 Task: Find connections with filter location Gràcia with filter topic #Entrepreneurwith filter profile language Spanish with filter current company Dubai Vacancy with filter school Navrachana University with filter industry Book Publishing with filter service category Strategic Planning with filter keywords title Administrative Analyst
Action: Mouse moved to (233, 292)
Screenshot: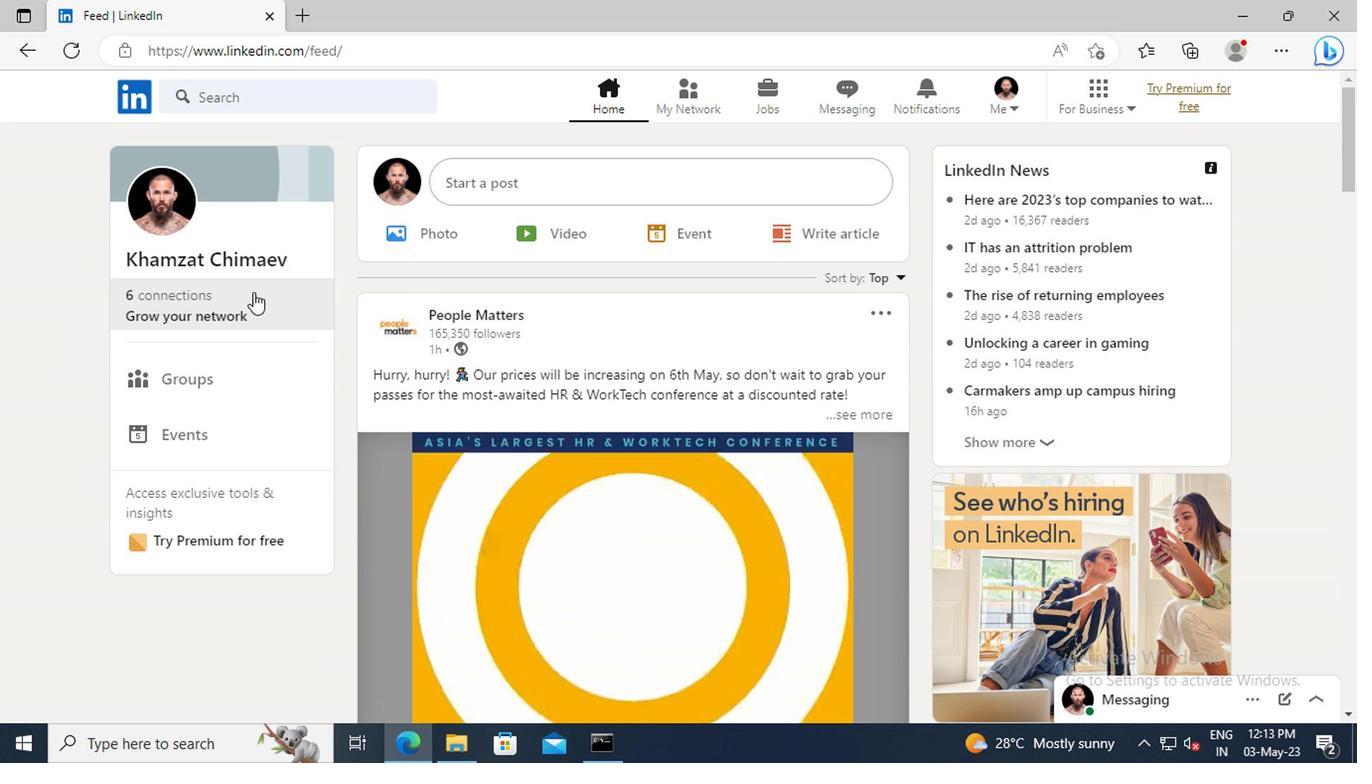 
Action: Mouse pressed left at (233, 292)
Screenshot: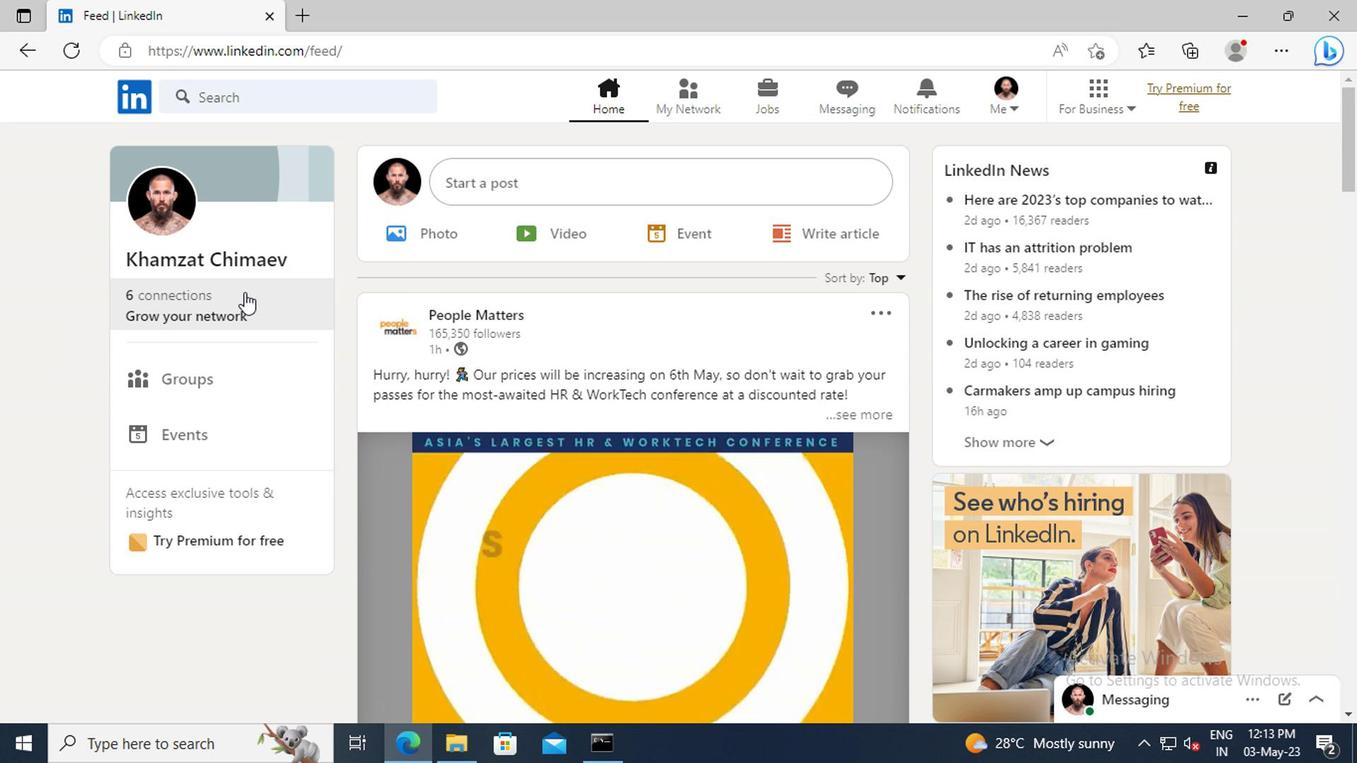 
Action: Mouse moved to (215, 215)
Screenshot: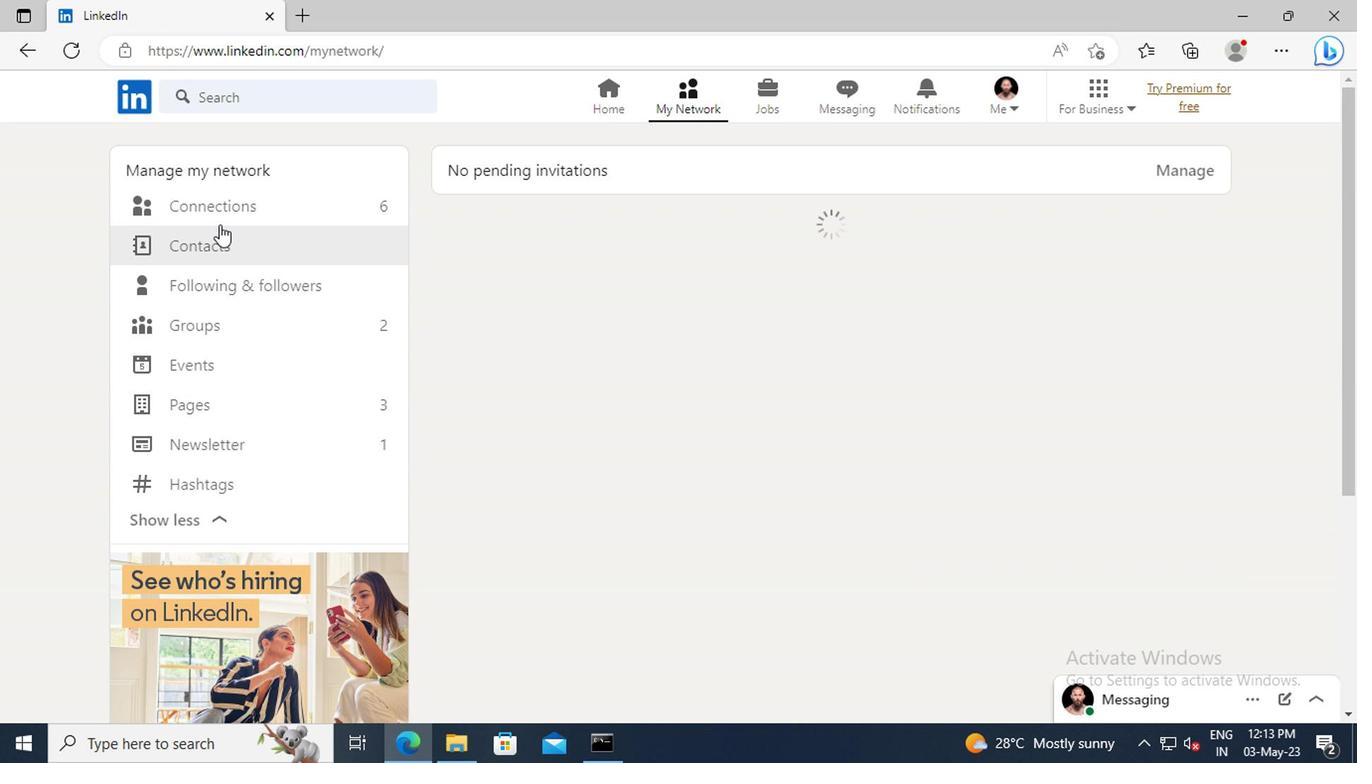 
Action: Mouse pressed left at (215, 215)
Screenshot: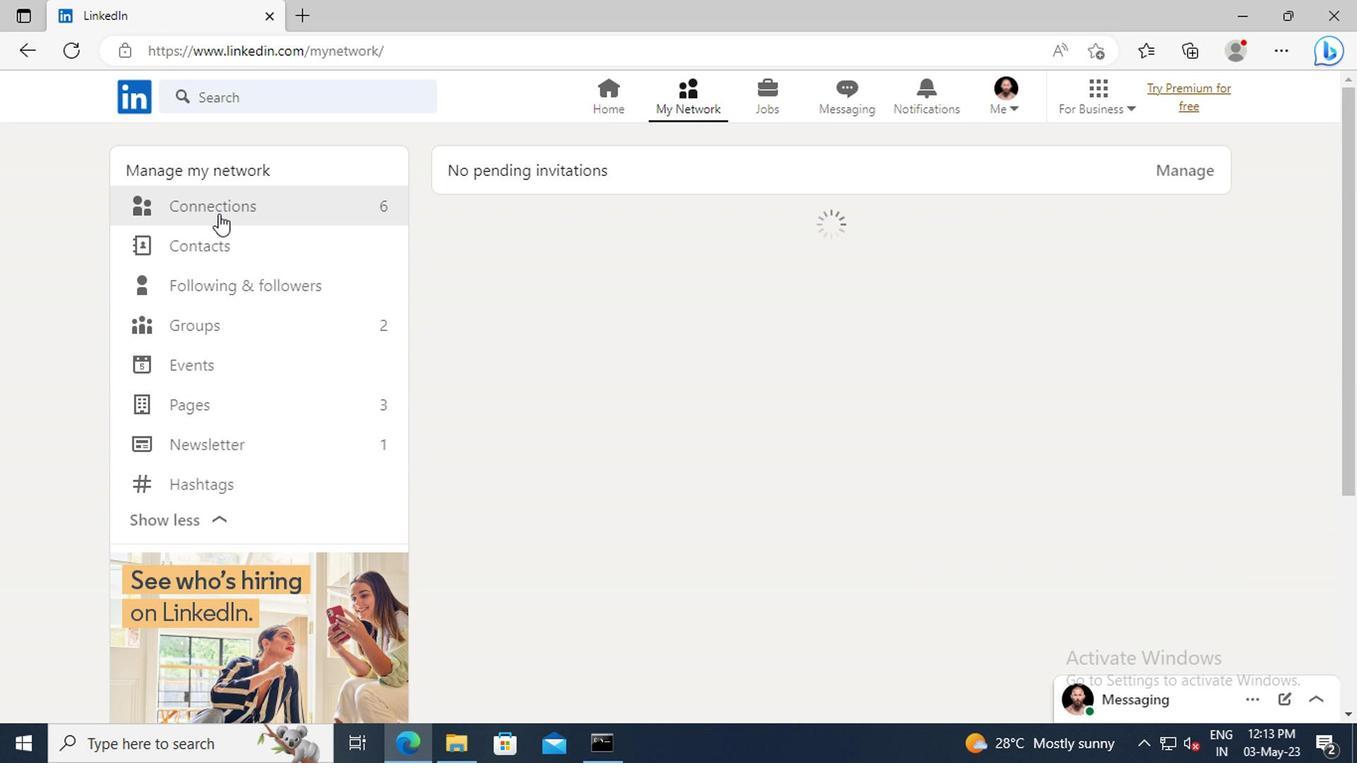 
Action: Mouse moved to (808, 213)
Screenshot: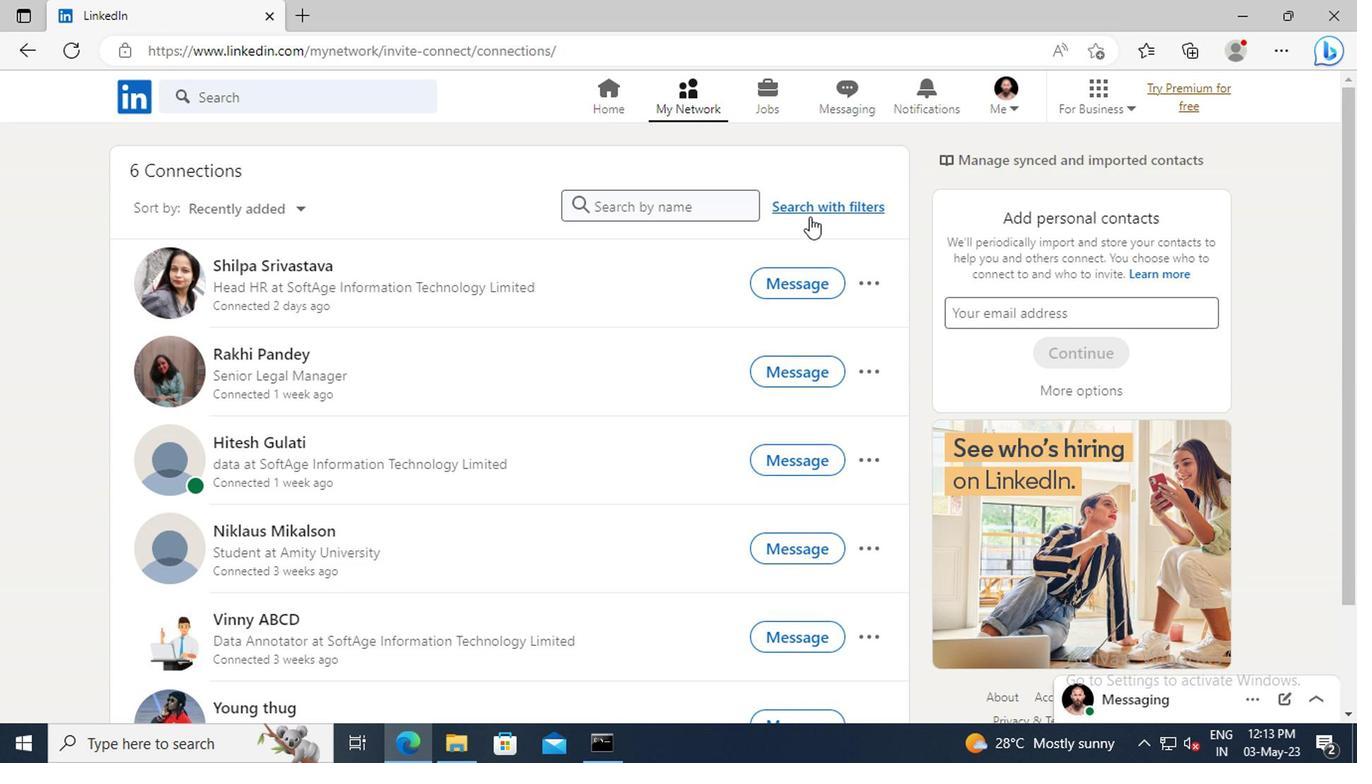
Action: Mouse pressed left at (808, 213)
Screenshot: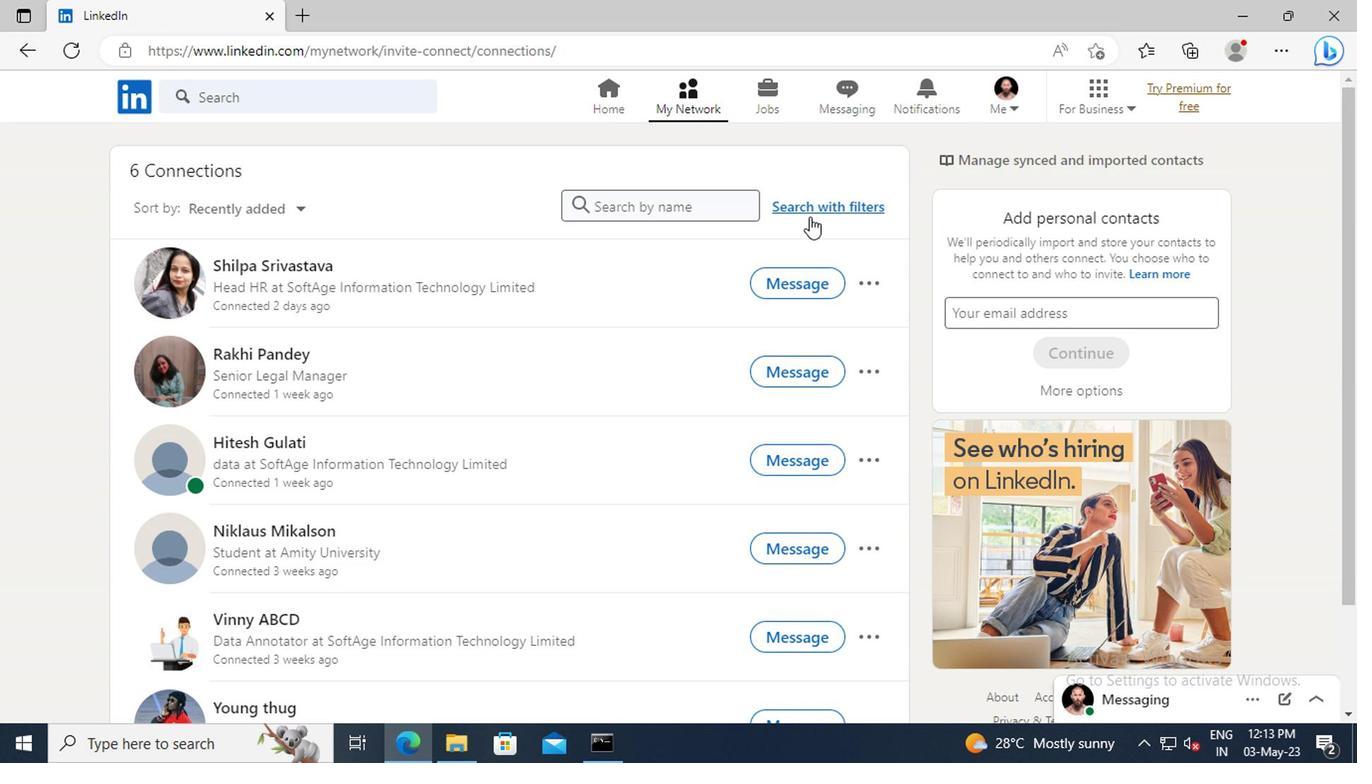 
Action: Mouse moved to (737, 158)
Screenshot: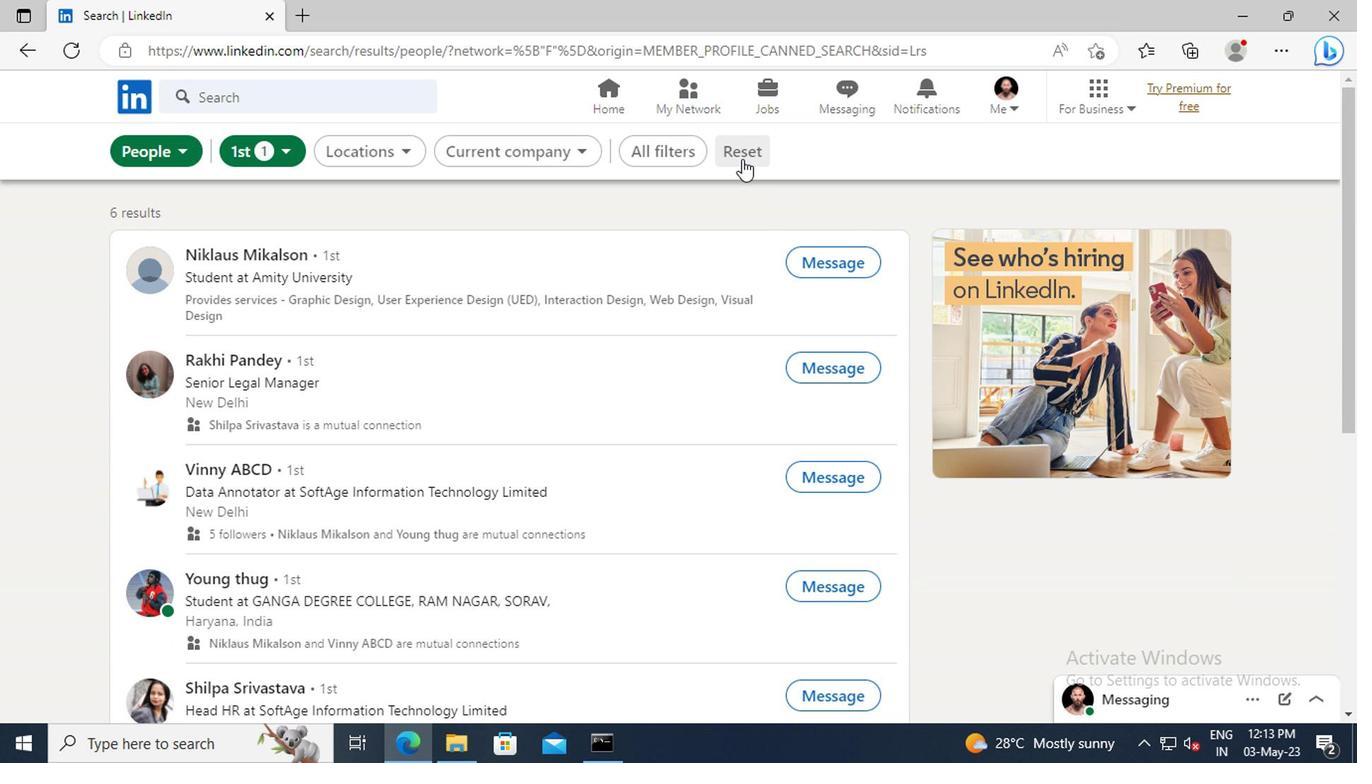 
Action: Mouse pressed left at (737, 158)
Screenshot: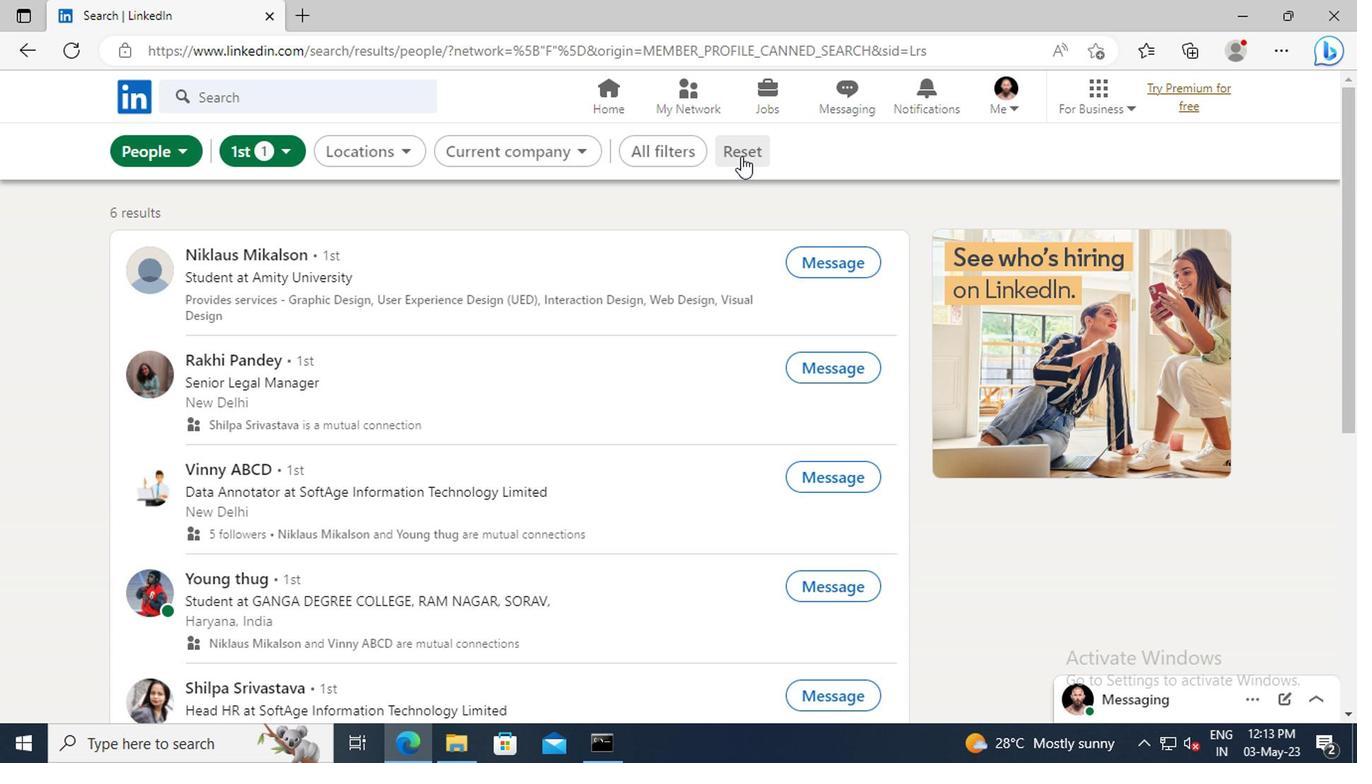 
Action: Mouse moved to (726, 153)
Screenshot: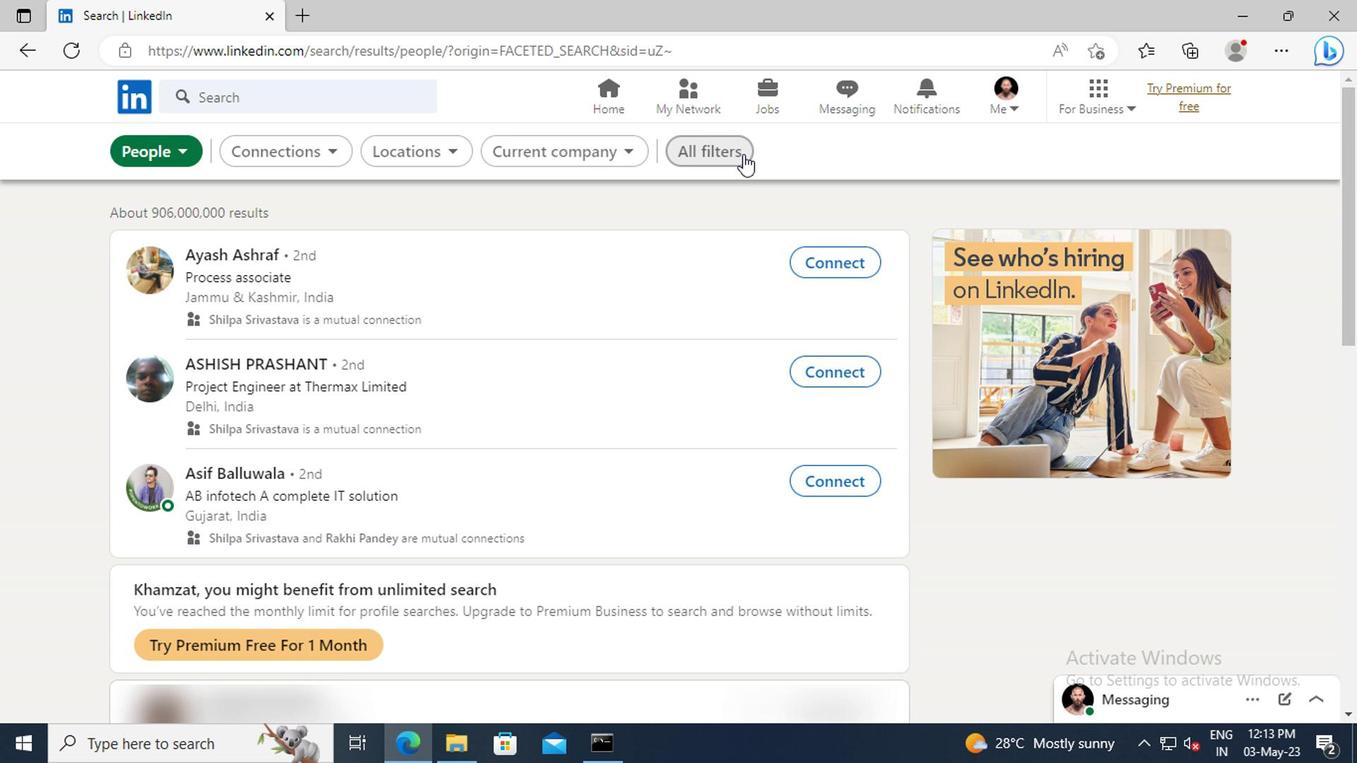 
Action: Mouse pressed left at (726, 153)
Screenshot: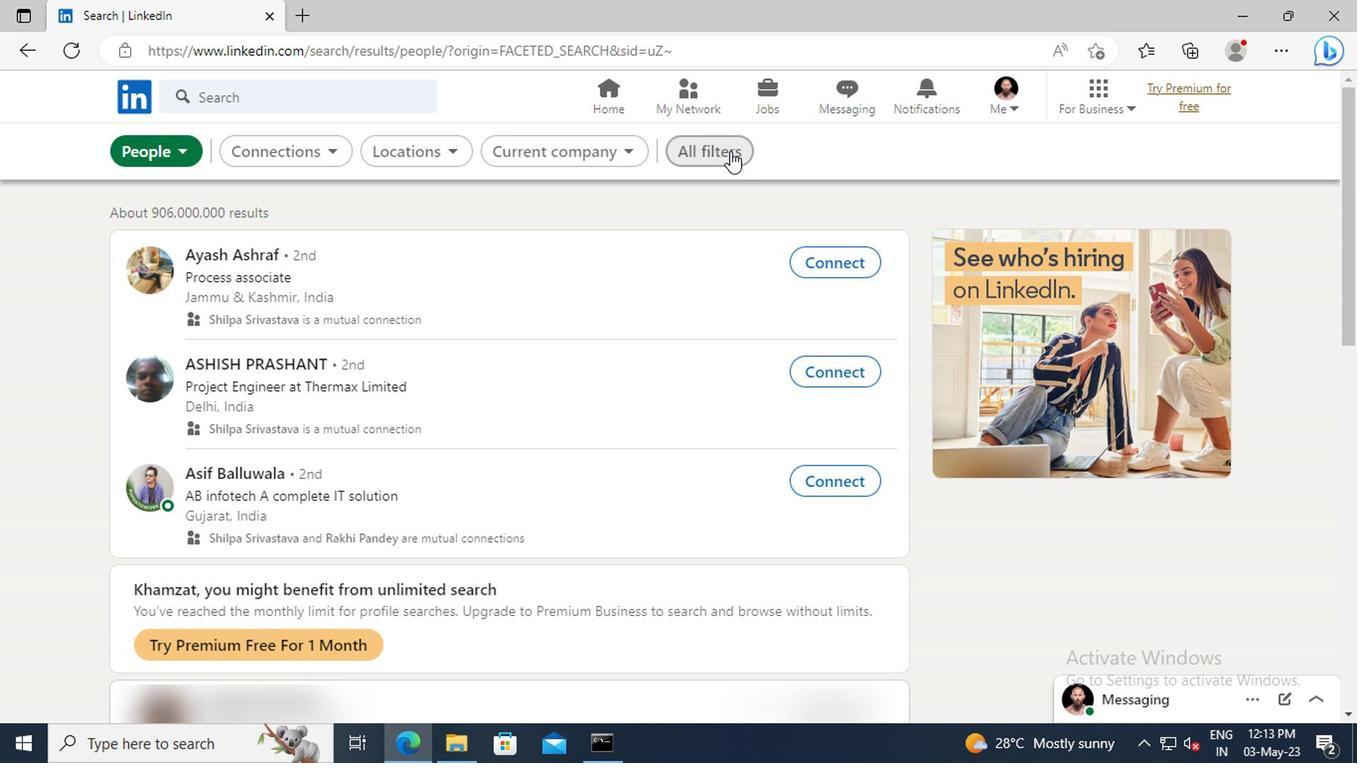 
Action: Mouse moved to (1079, 367)
Screenshot: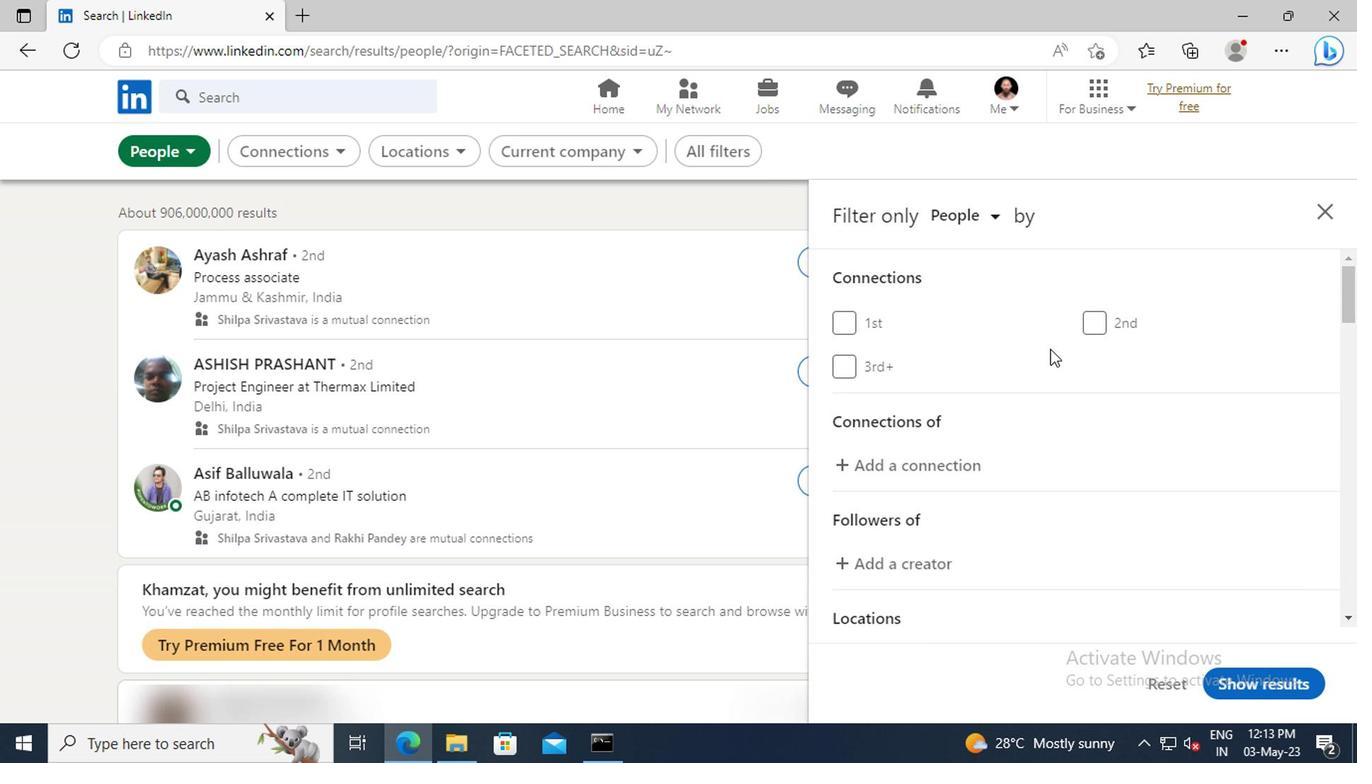 
Action: Mouse scrolled (1079, 366) with delta (0, -1)
Screenshot: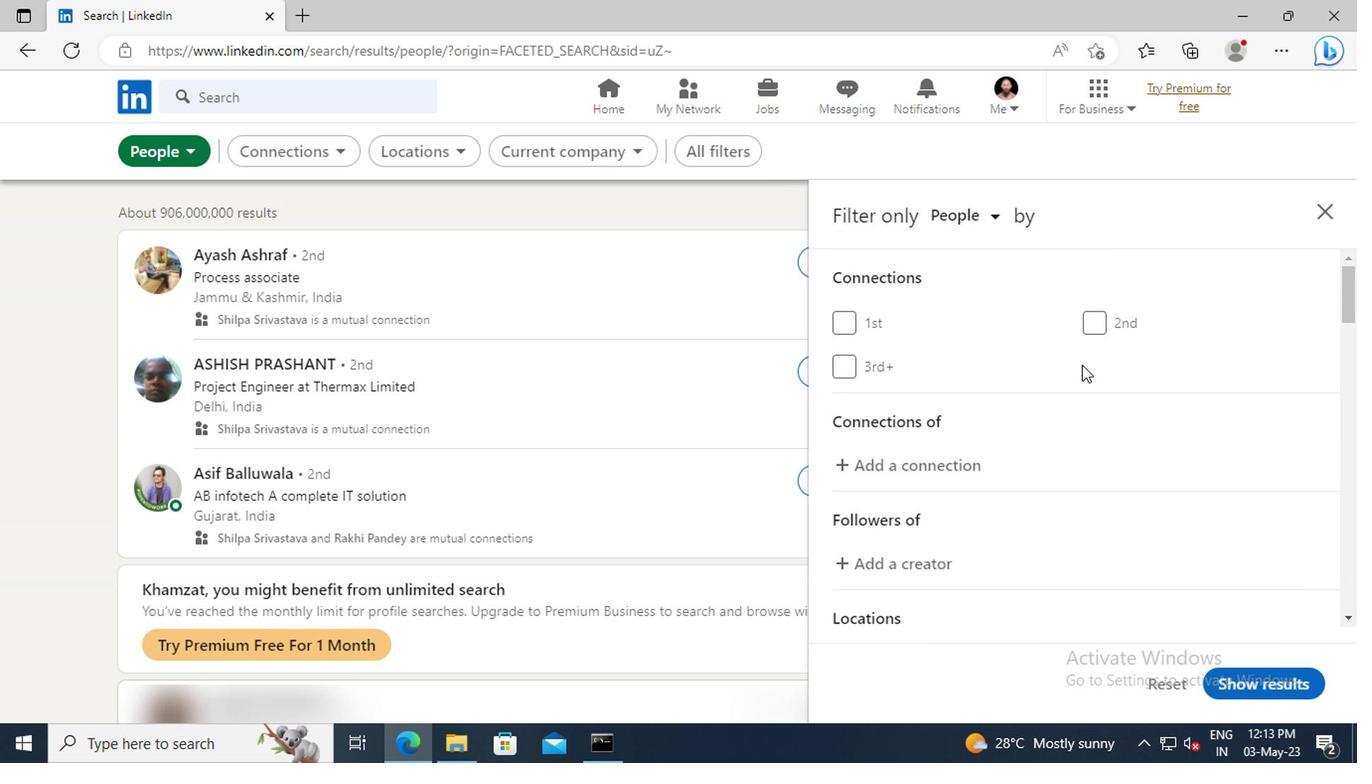 
Action: Mouse scrolled (1079, 366) with delta (0, -1)
Screenshot: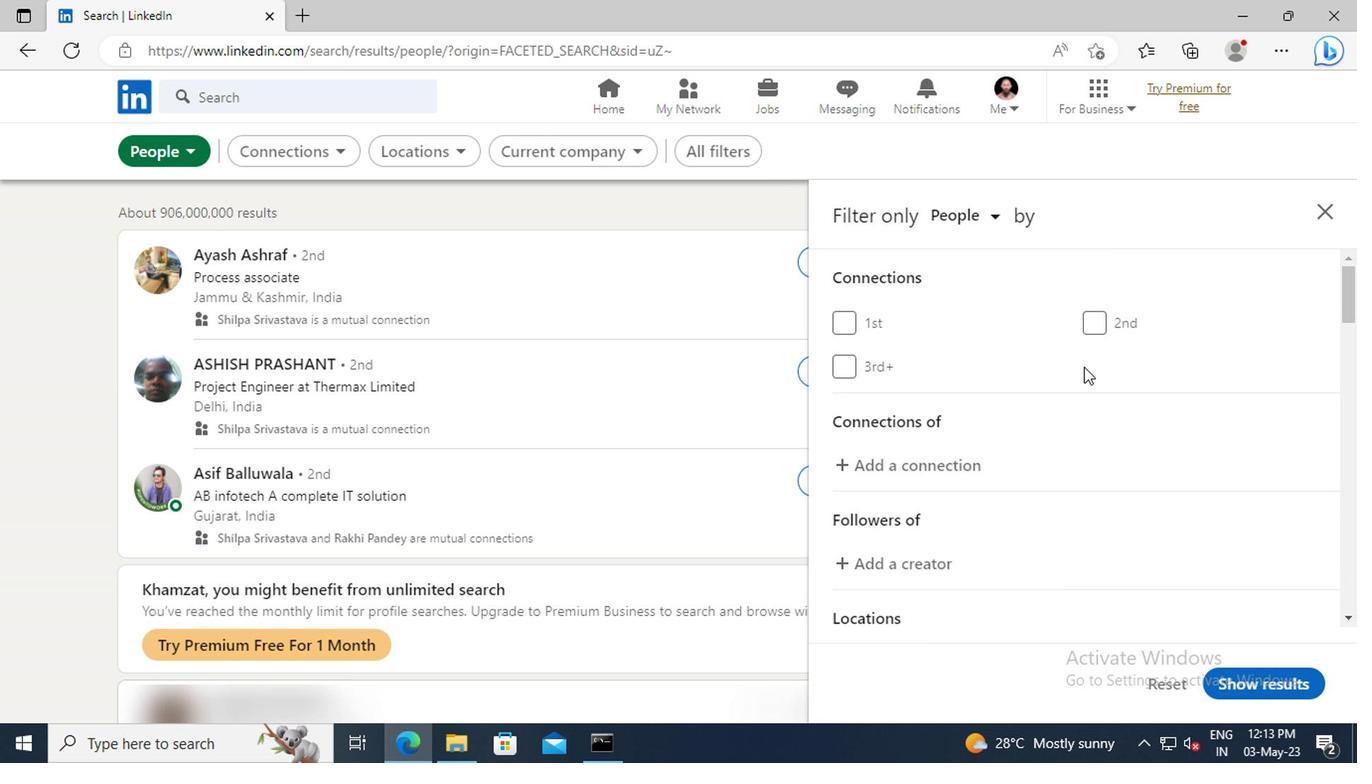 
Action: Mouse scrolled (1079, 366) with delta (0, -1)
Screenshot: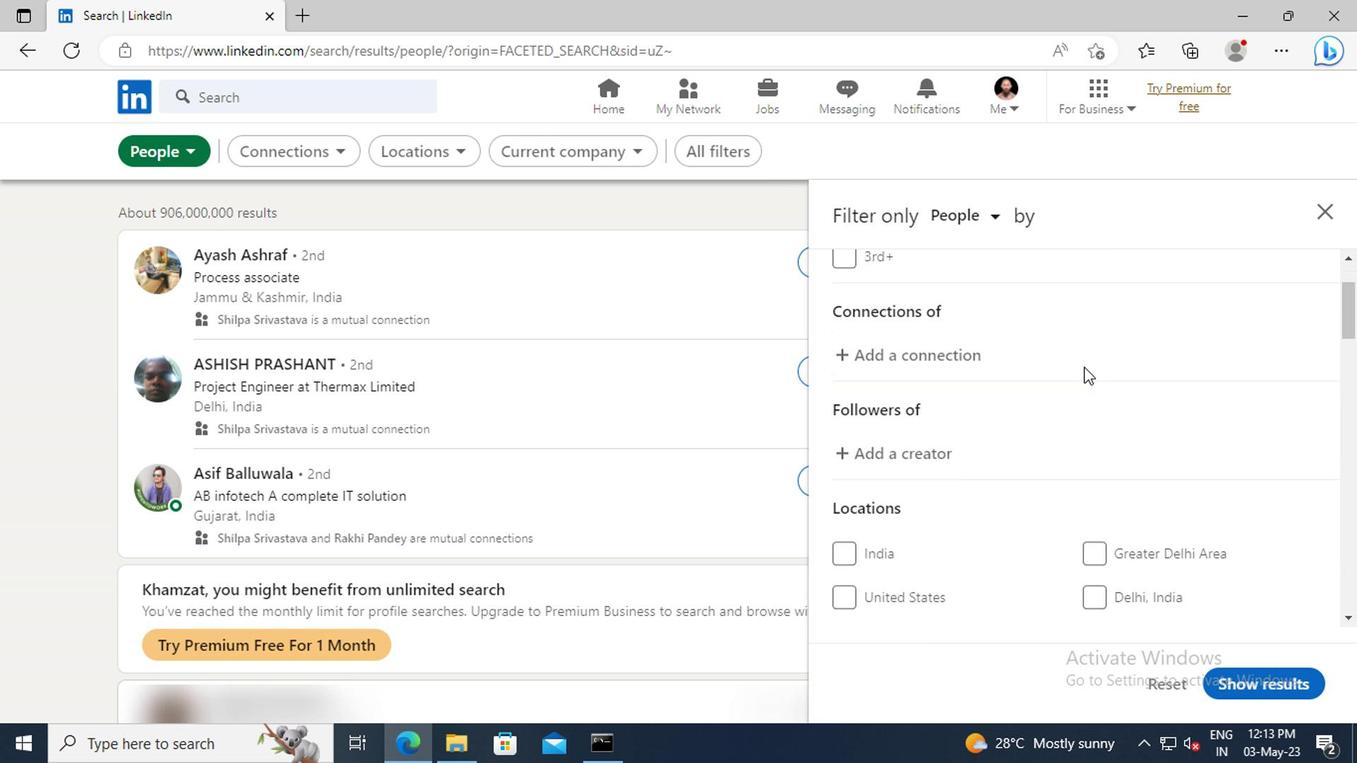 
Action: Mouse scrolled (1079, 366) with delta (0, -1)
Screenshot: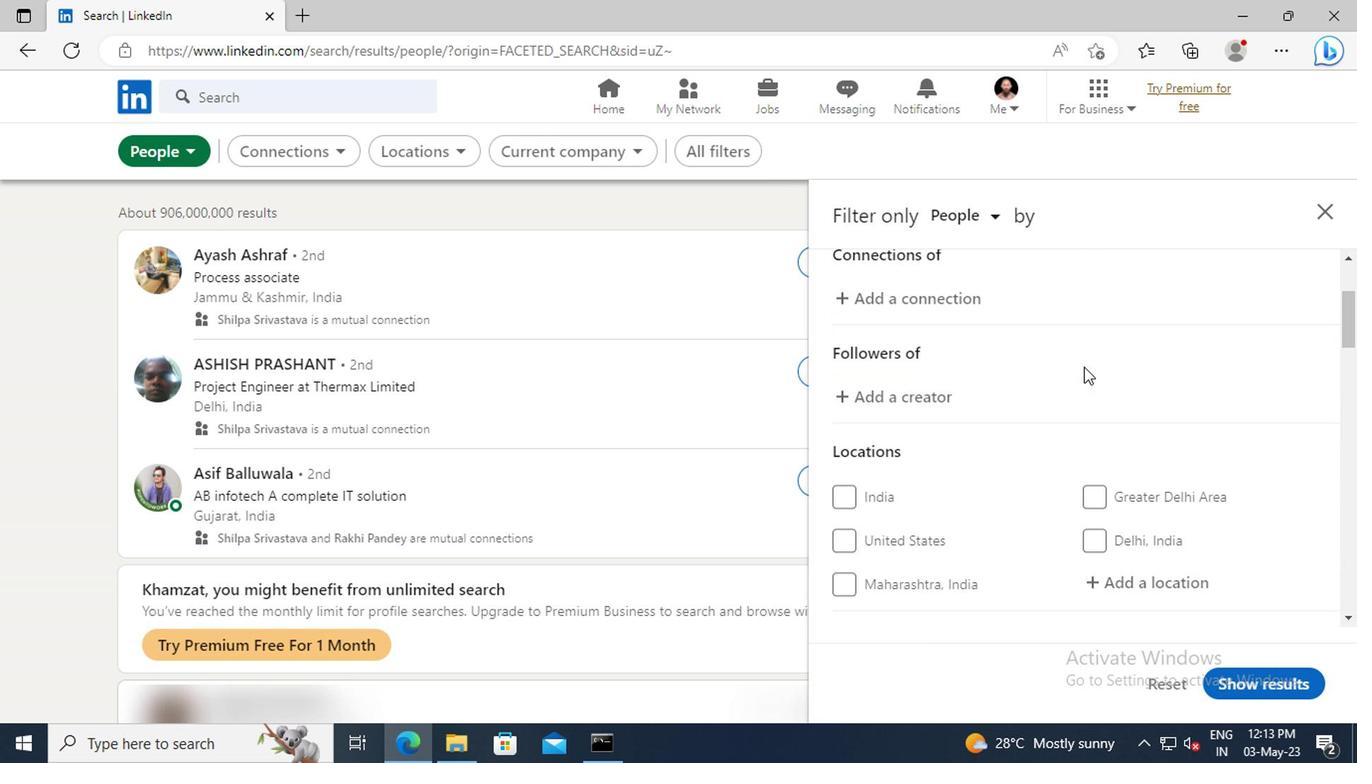 
Action: Mouse scrolled (1079, 366) with delta (0, -1)
Screenshot: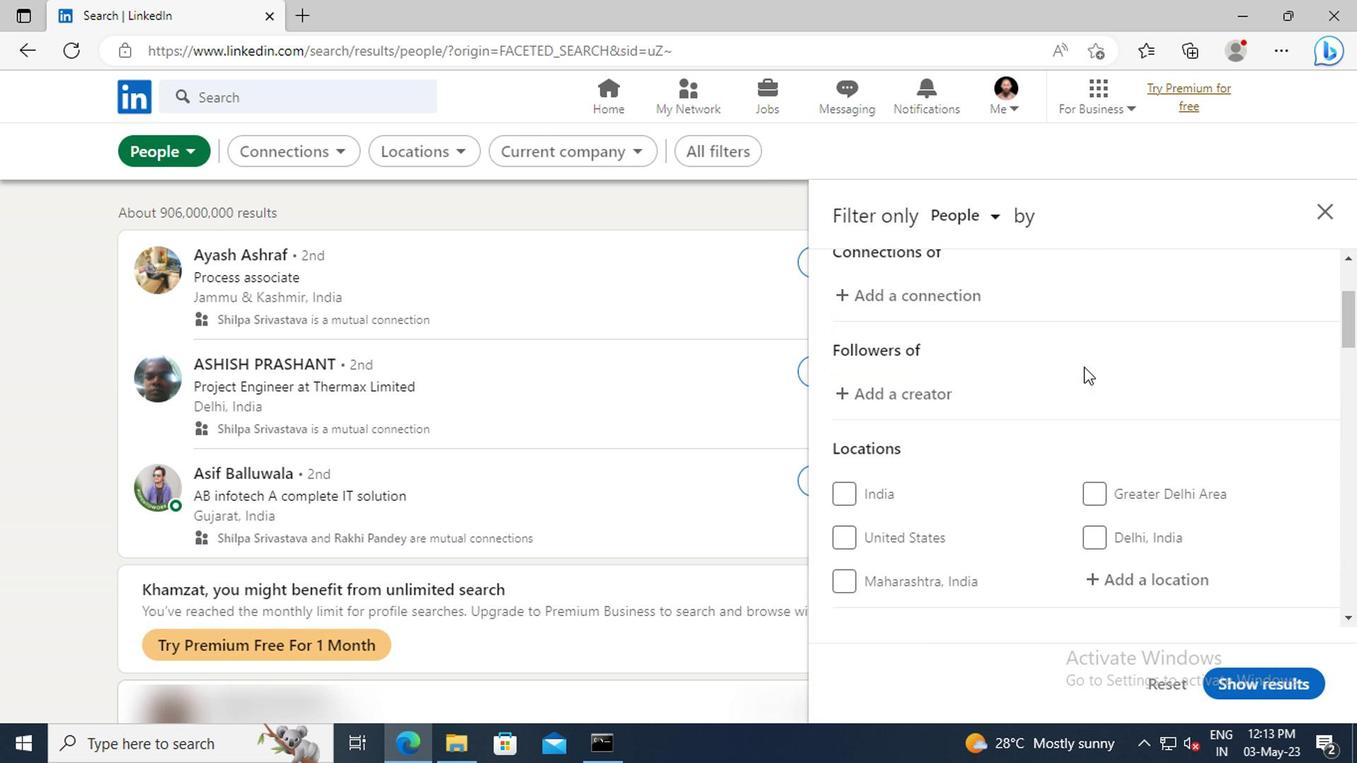 
Action: Mouse moved to (1104, 461)
Screenshot: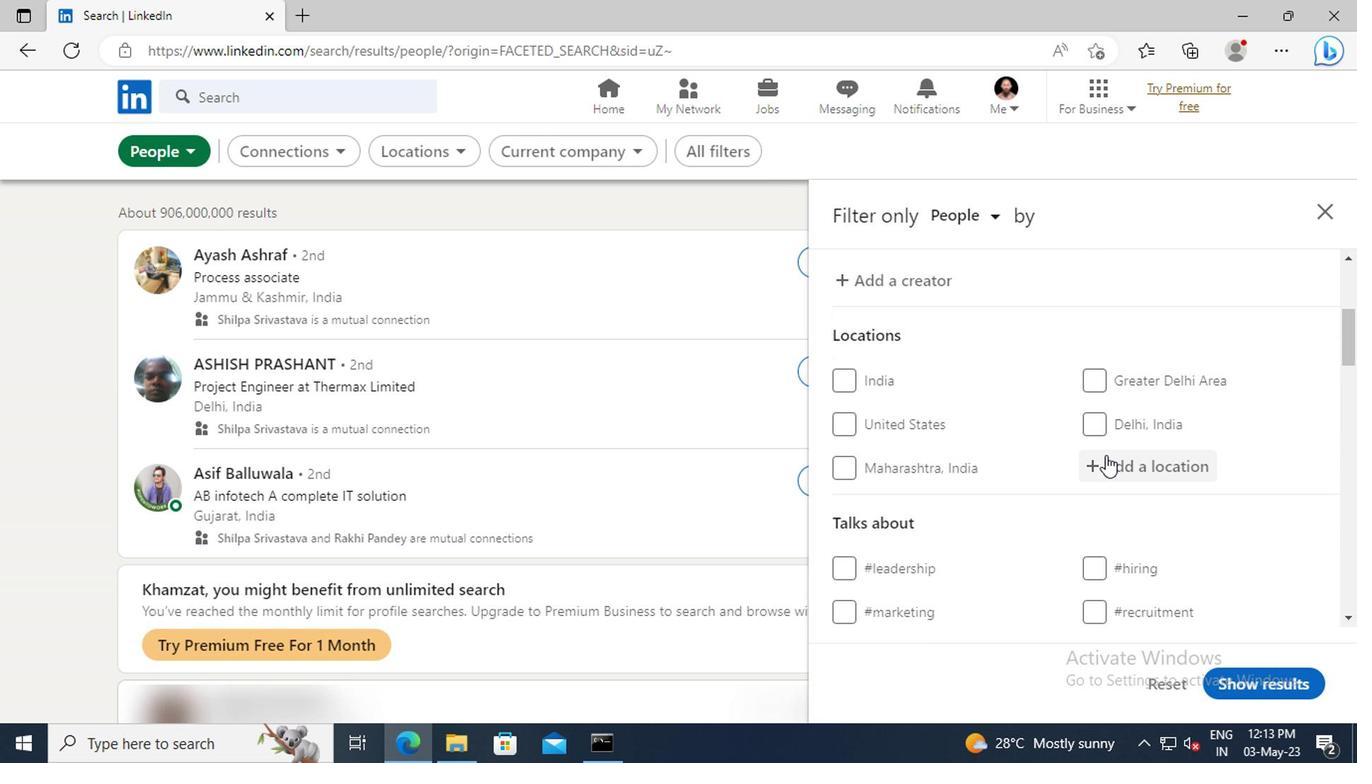 
Action: Mouse pressed left at (1104, 461)
Screenshot: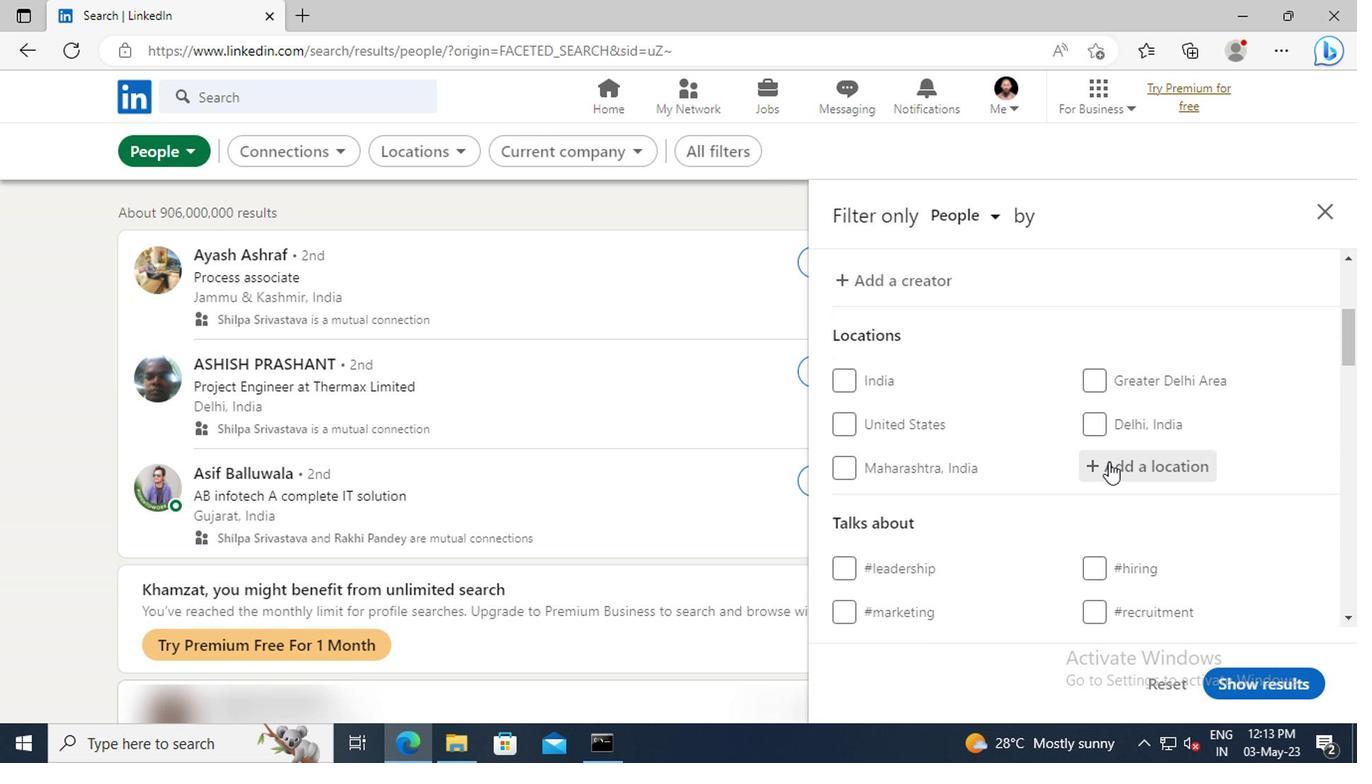 
Action: Mouse moved to (1100, 460)
Screenshot: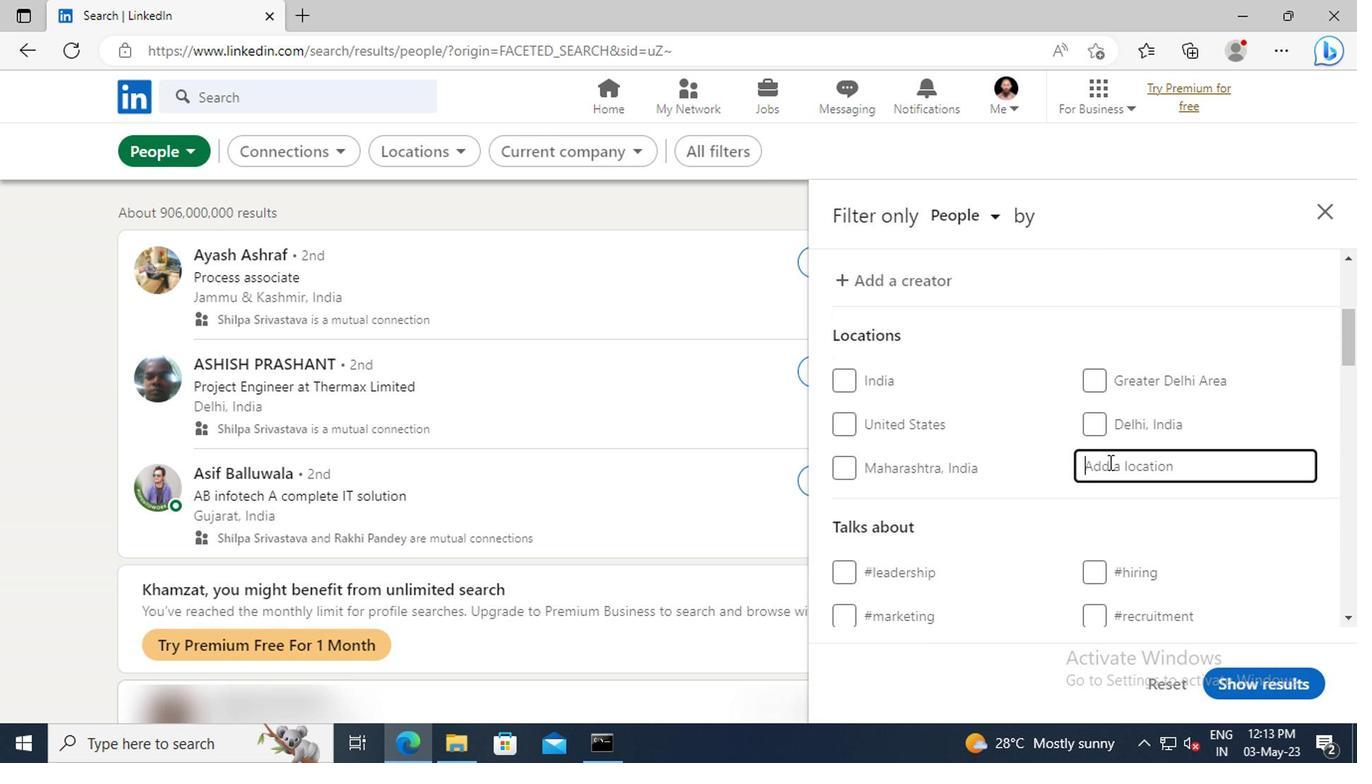 
Action: Key pressed <Key.shift>GRACIA<Key.enter>
Screenshot: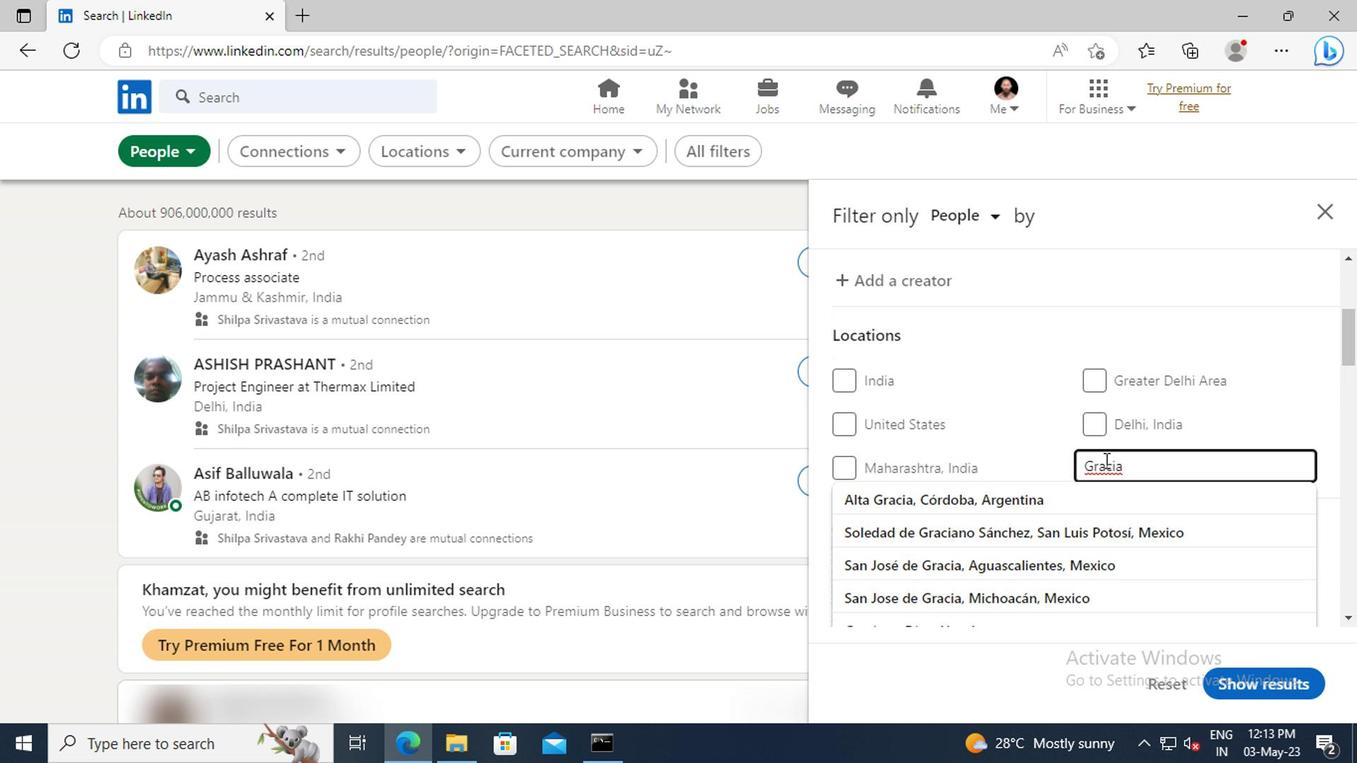 
Action: Mouse scrolled (1100, 458) with delta (0, -1)
Screenshot: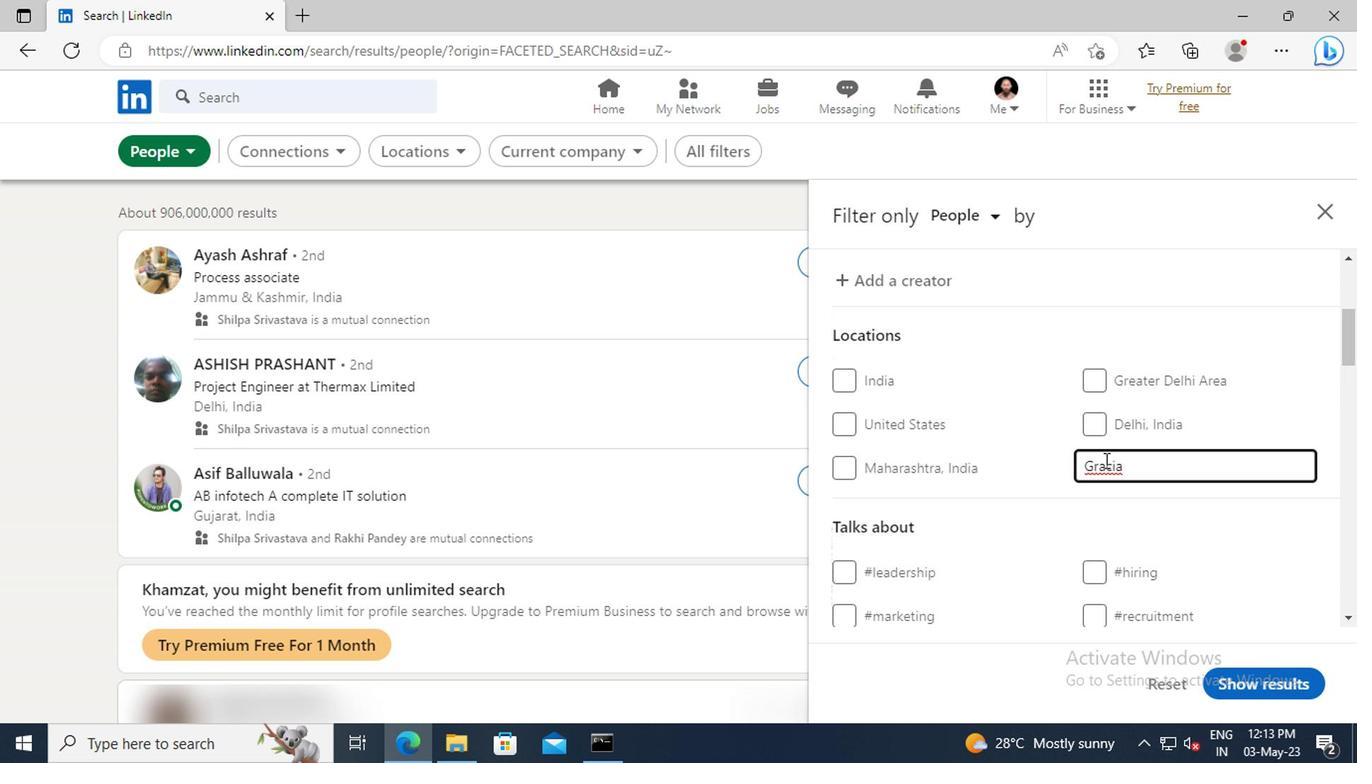 
Action: Mouse scrolled (1100, 458) with delta (0, -1)
Screenshot: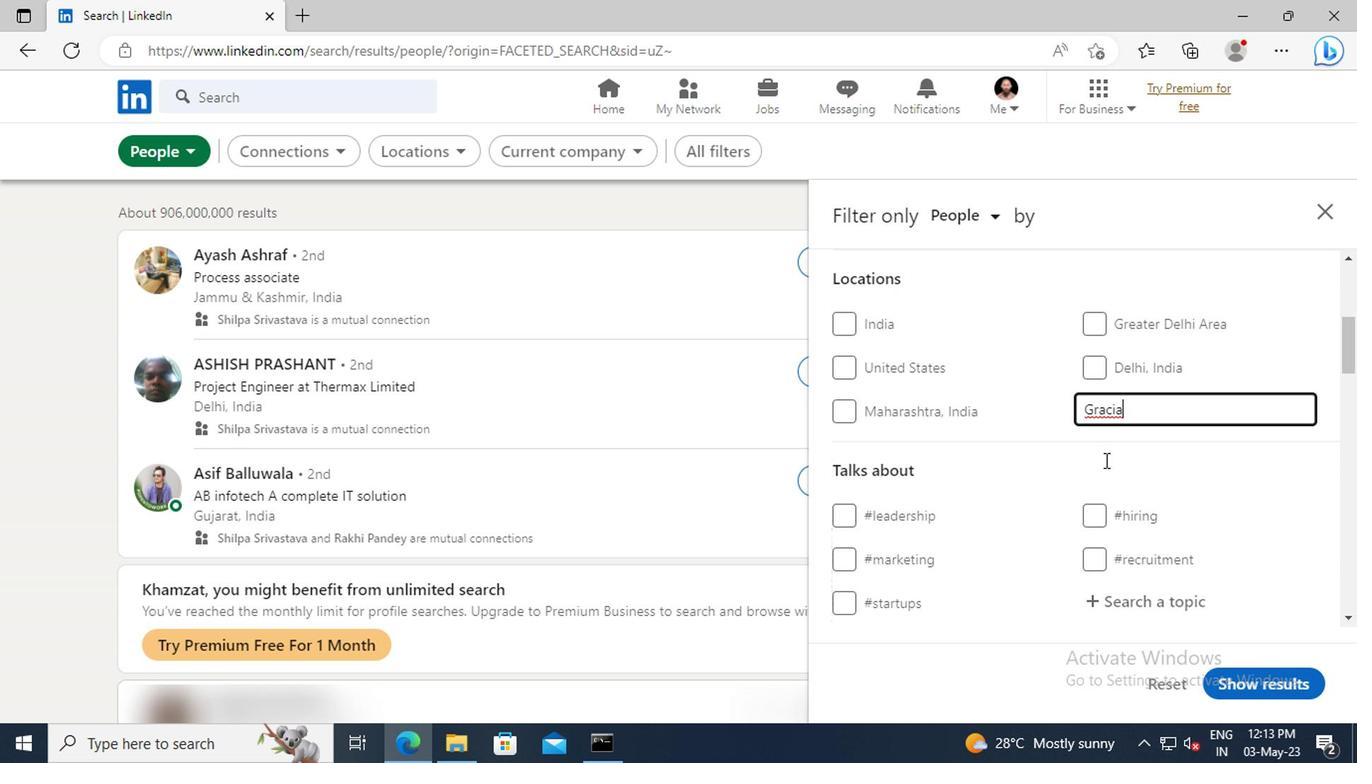 
Action: Mouse scrolled (1100, 458) with delta (0, -1)
Screenshot: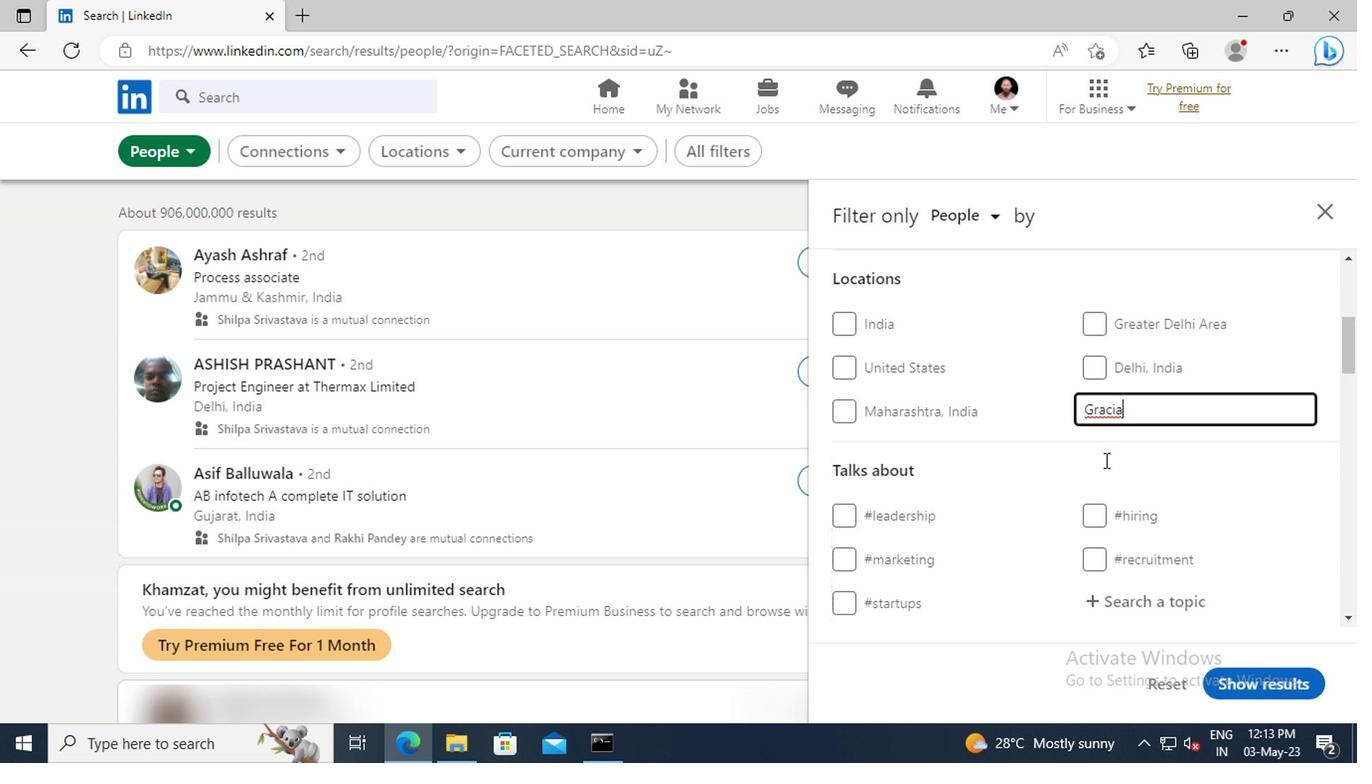 
Action: Mouse moved to (1112, 484)
Screenshot: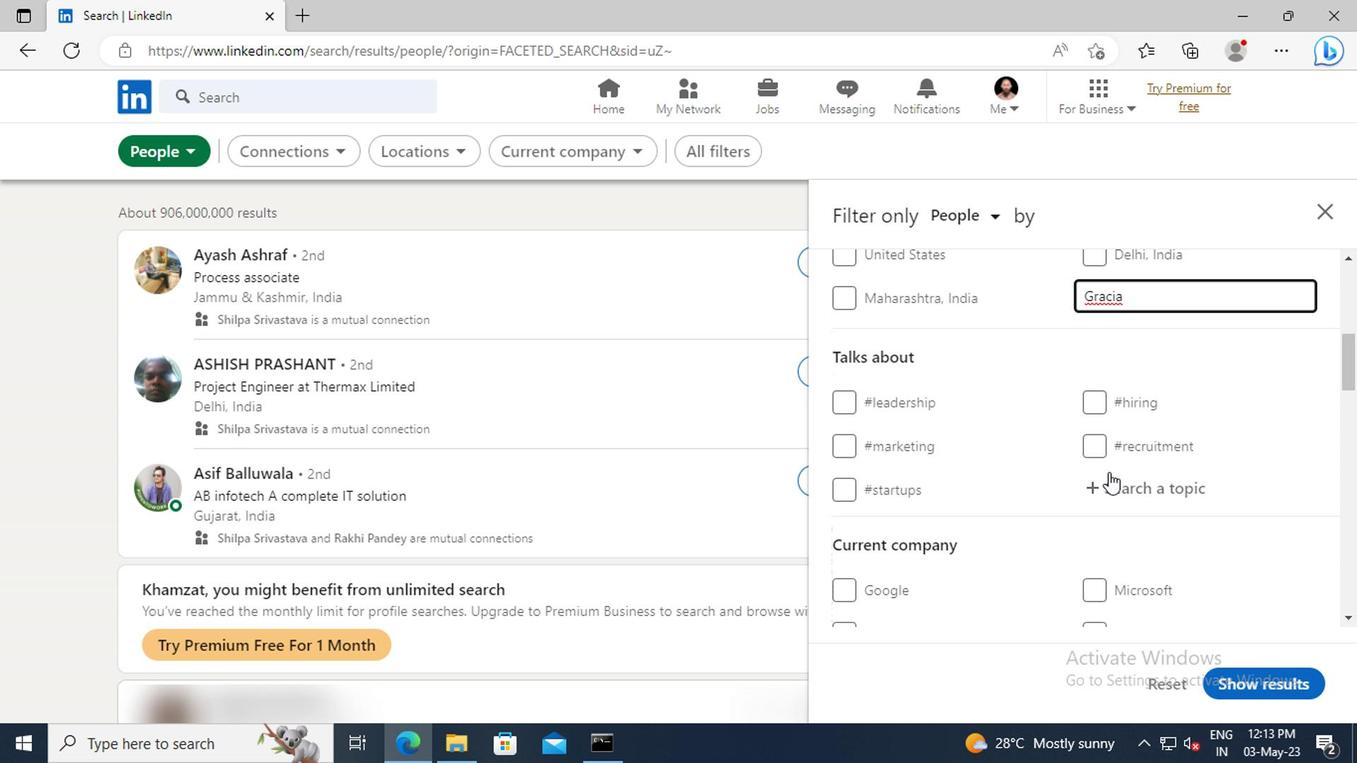 
Action: Mouse pressed left at (1112, 484)
Screenshot: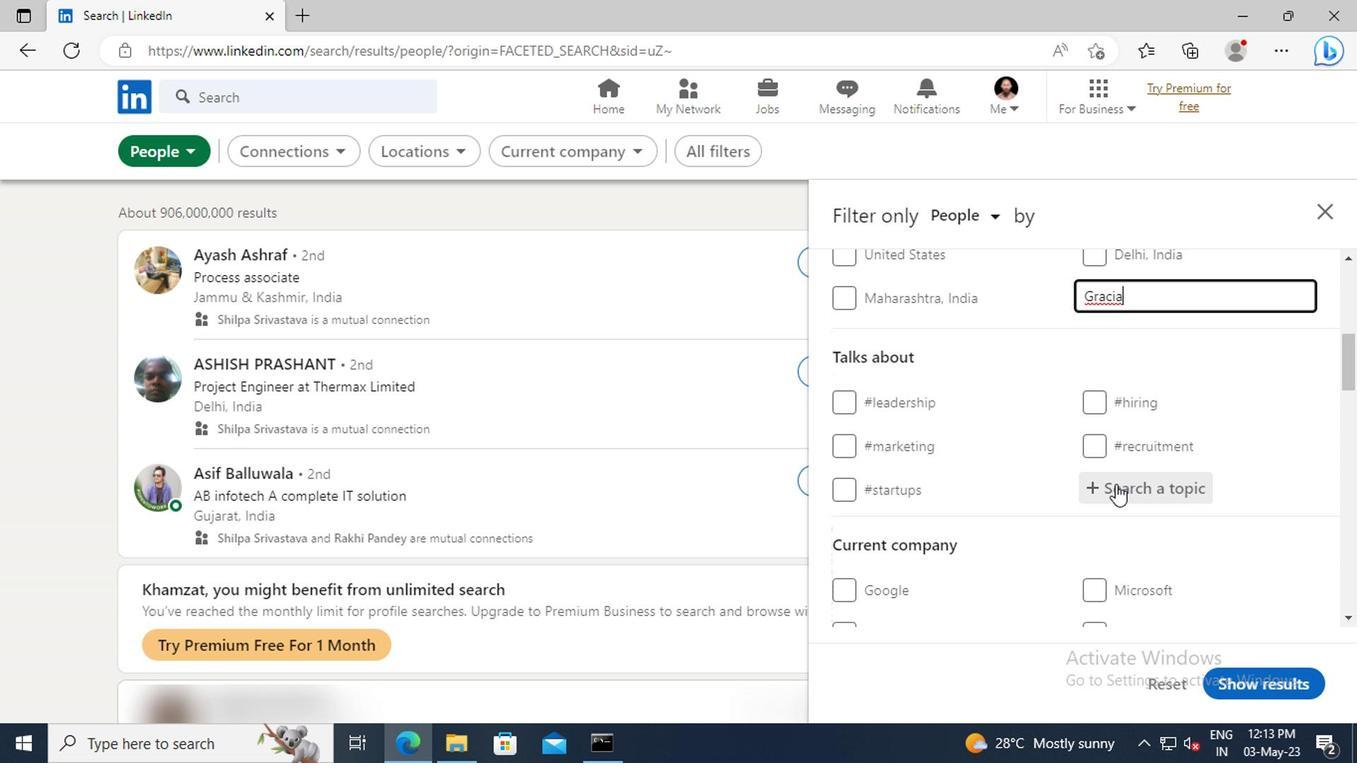 
Action: Key pressed <Key.shift>ENTRE
Screenshot: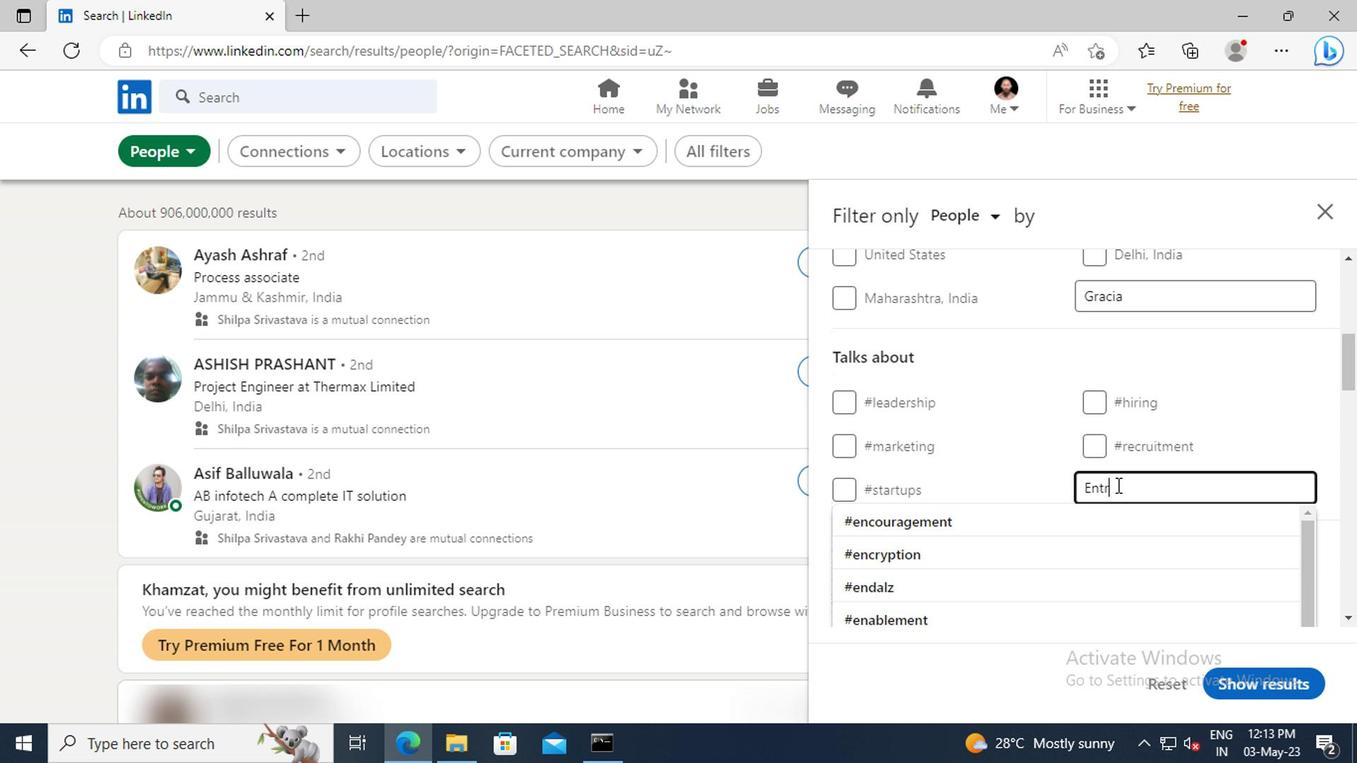 
Action: Mouse moved to (1116, 516)
Screenshot: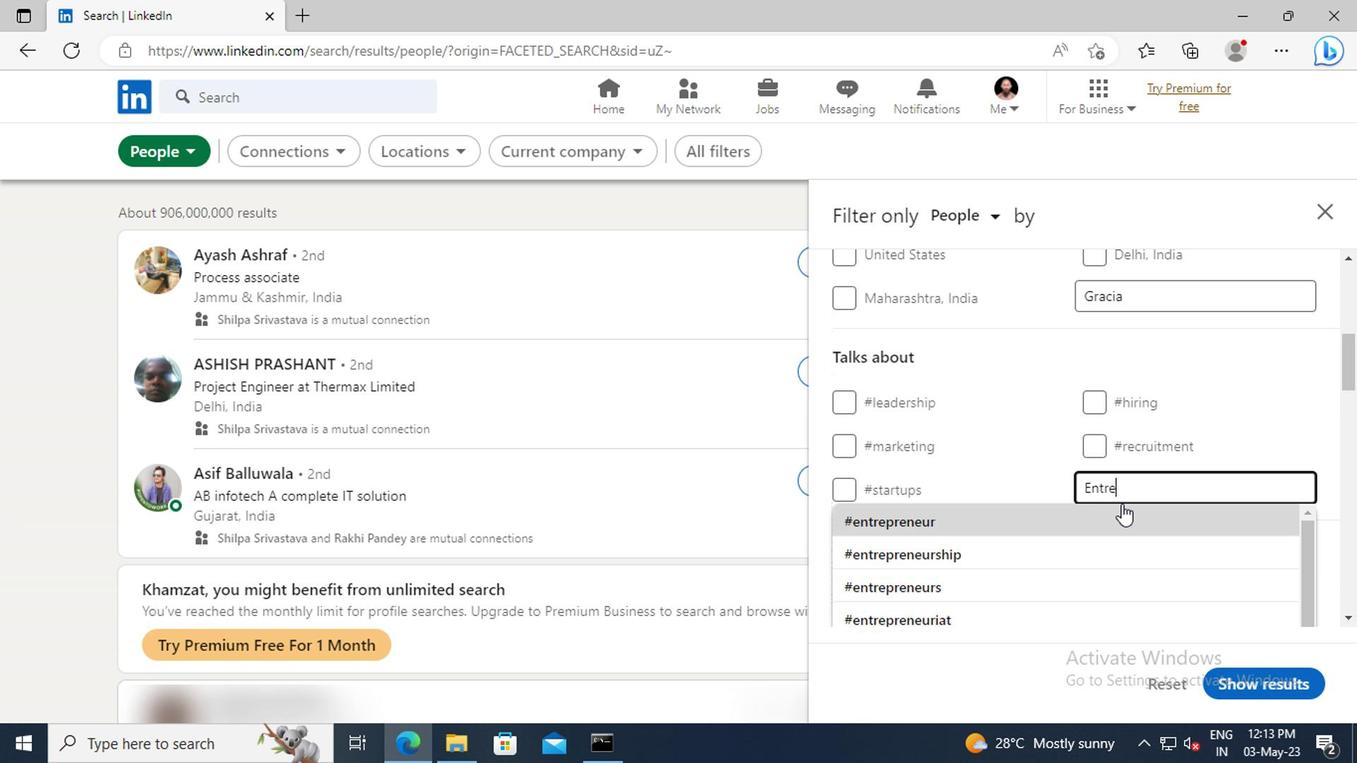 
Action: Mouse pressed left at (1116, 516)
Screenshot: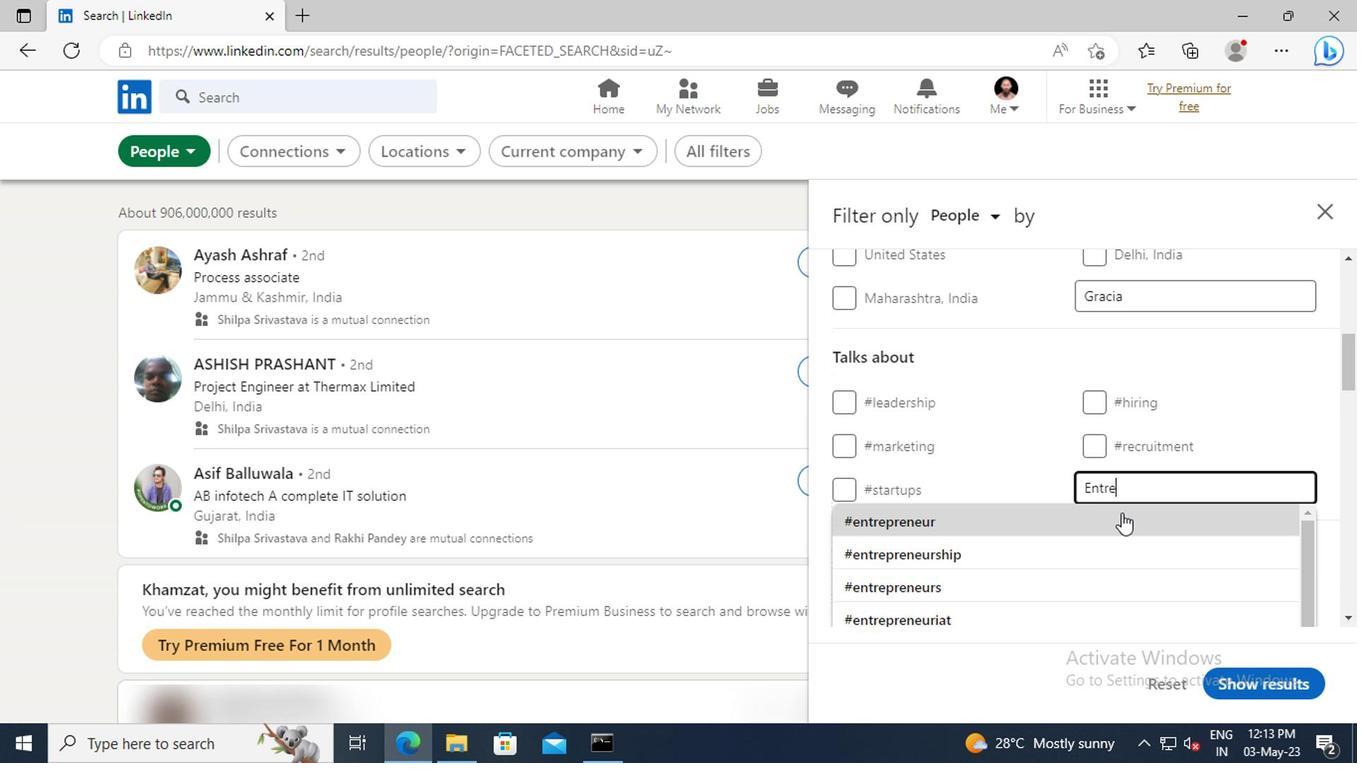 
Action: Mouse scrolled (1116, 515) with delta (0, 0)
Screenshot: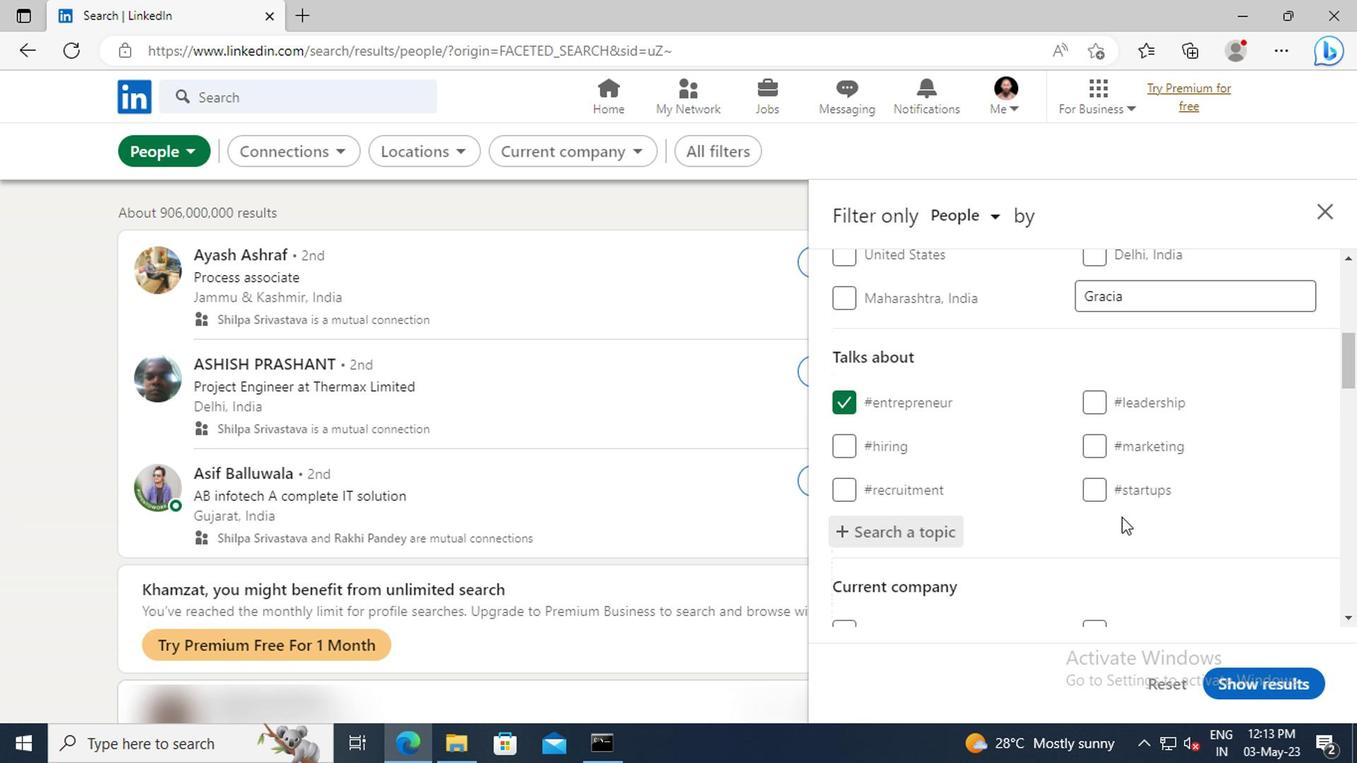 
Action: Mouse scrolled (1116, 515) with delta (0, 0)
Screenshot: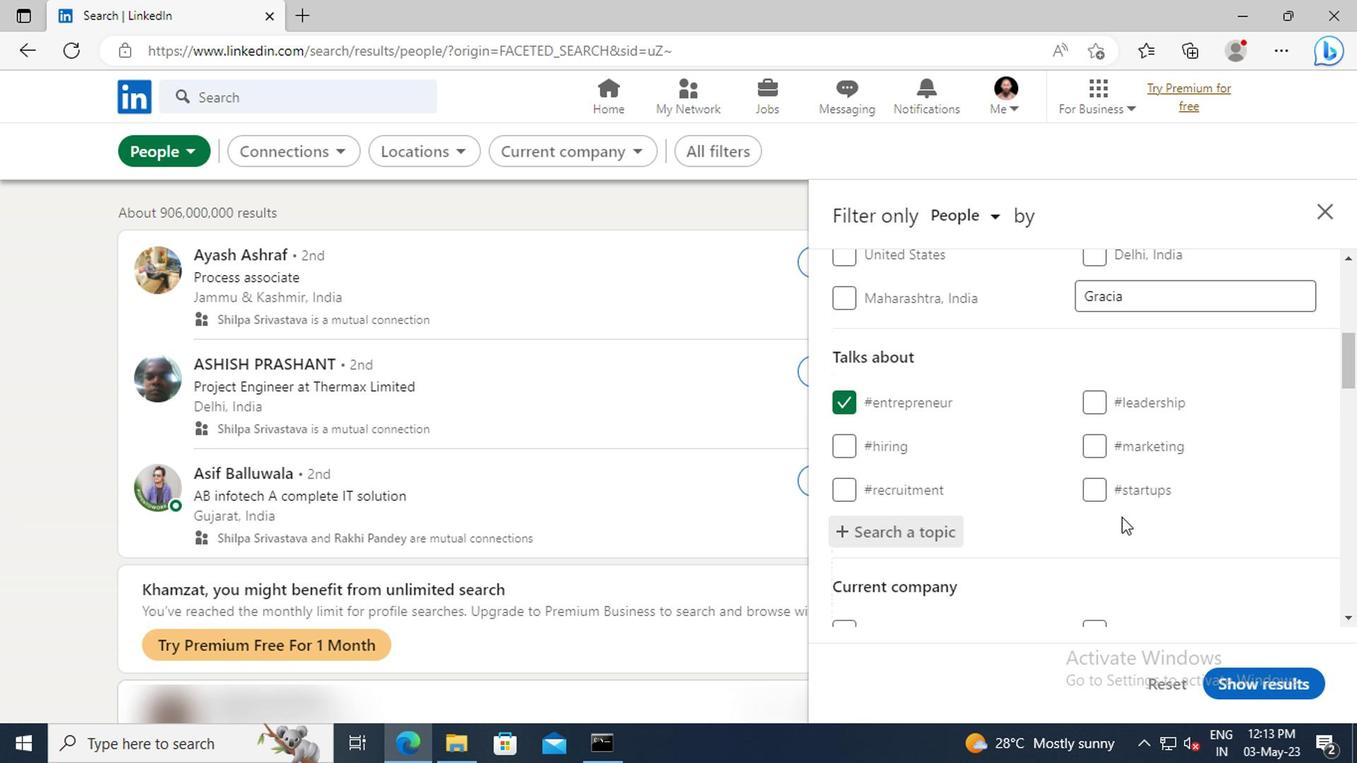 
Action: Mouse scrolled (1116, 515) with delta (0, 0)
Screenshot: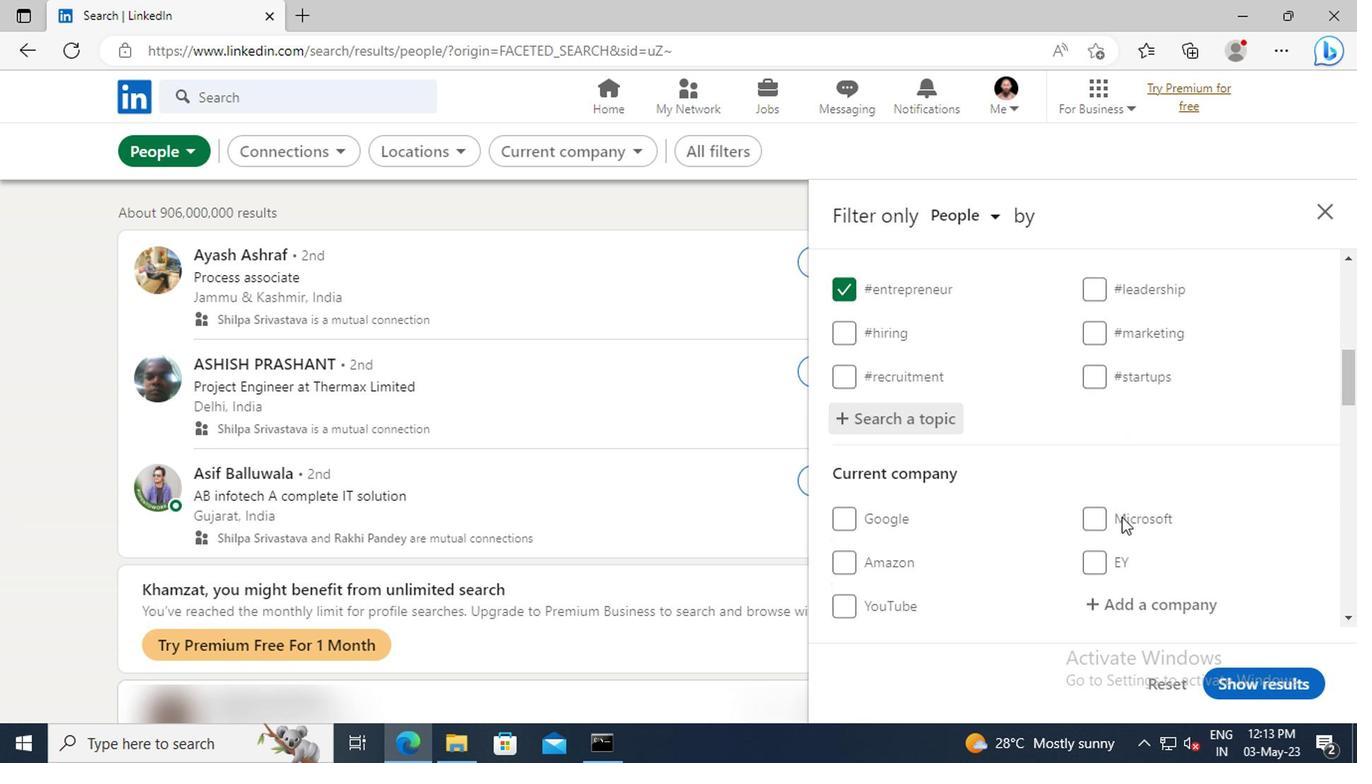 
Action: Mouse scrolled (1116, 515) with delta (0, 0)
Screenshot: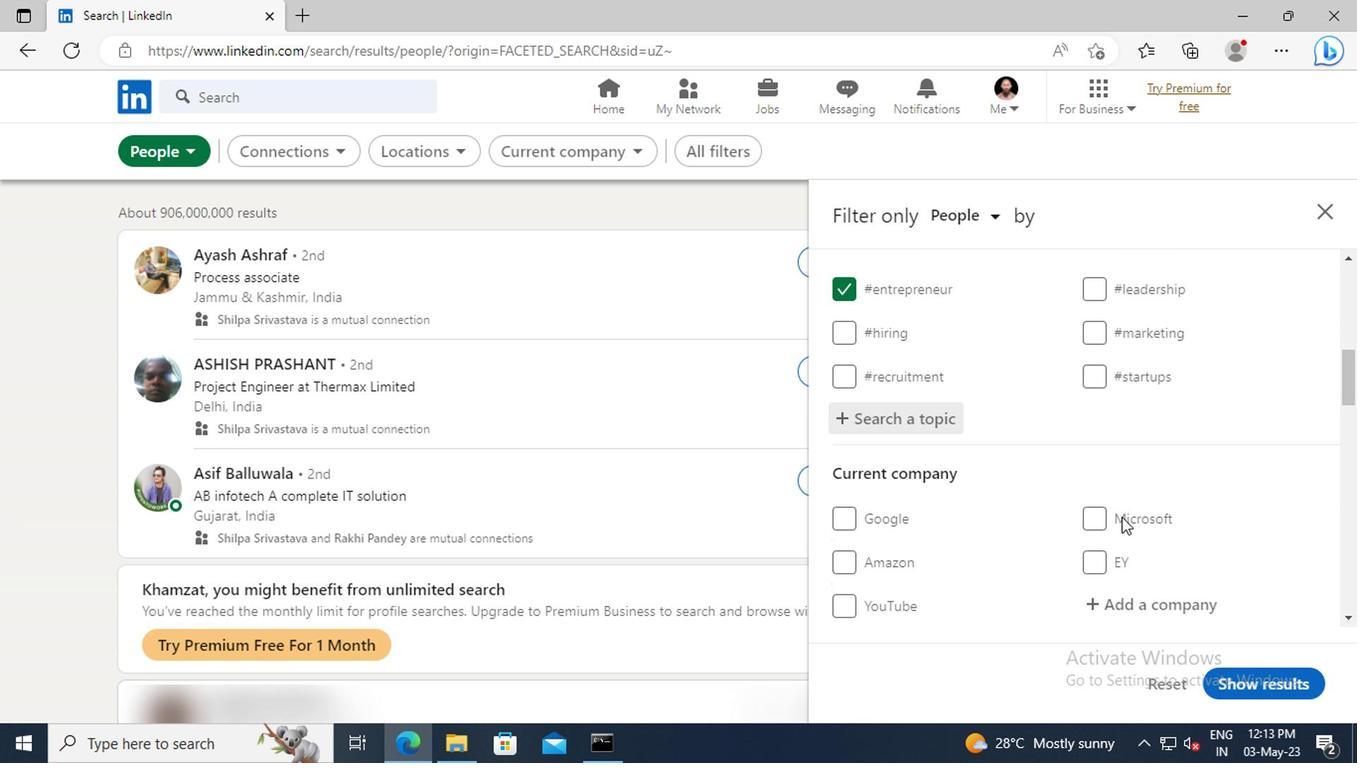 
Action: Mouse scrolled (1116, 515) with delta (0, 0)
Screenshot: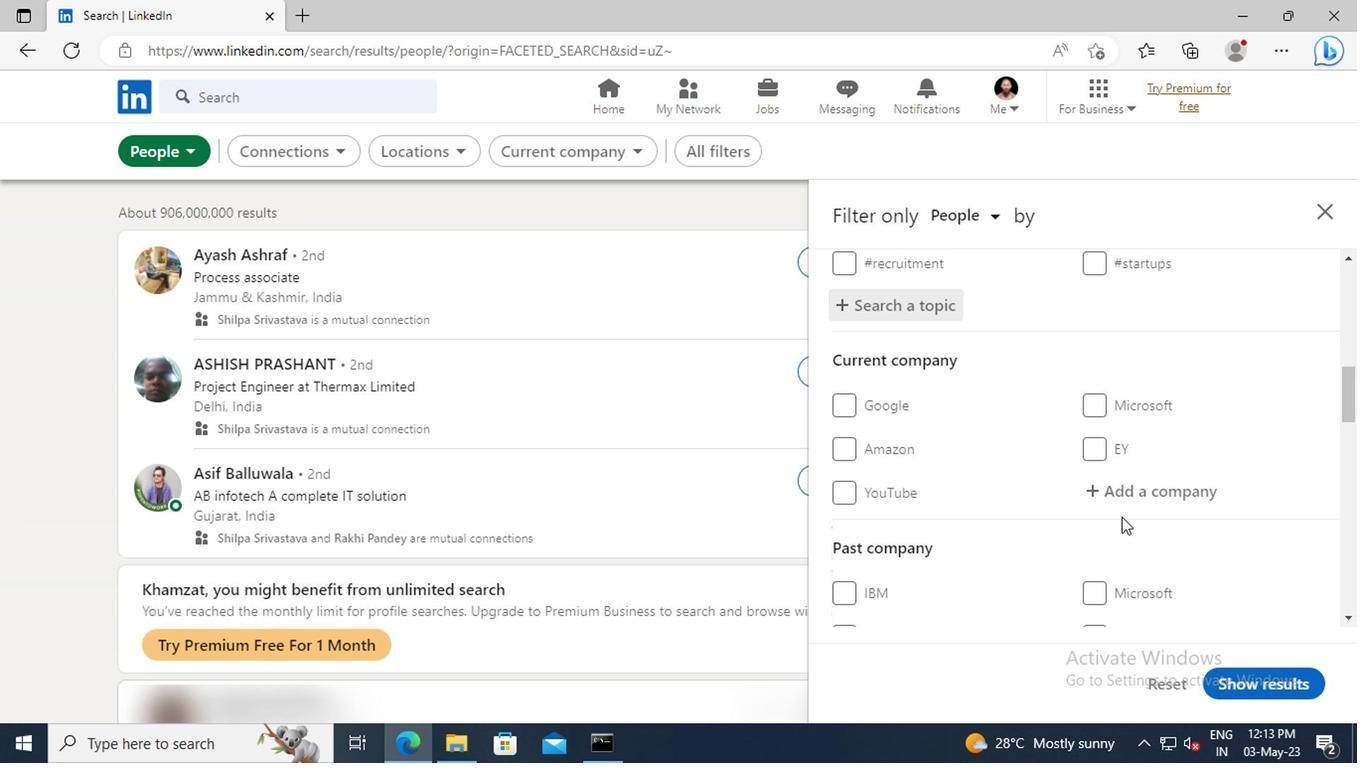
Action: Mouse scrolled (1116, 515) with delta (0, 0)
Screenshot: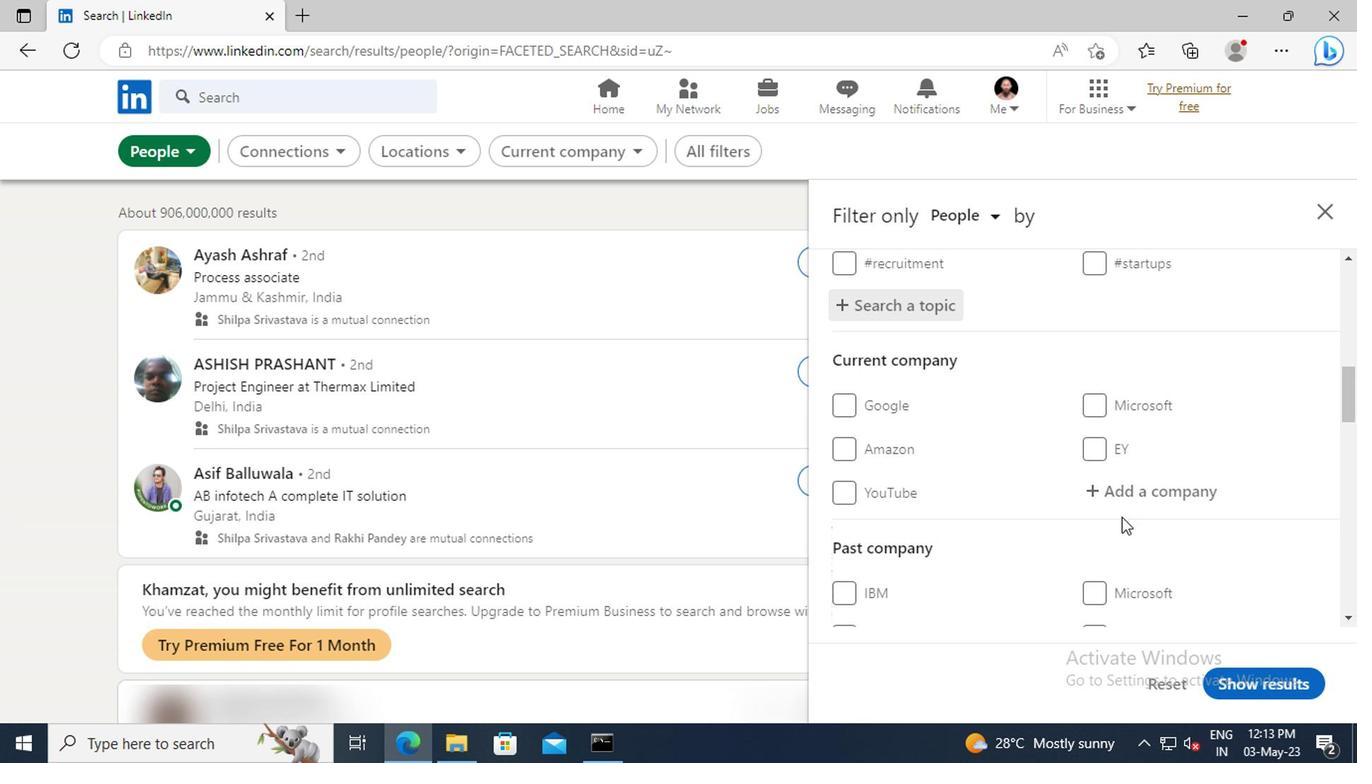 
Action: Mouse scrolled (1116, 515) with delta (0, 0)
Screenshot: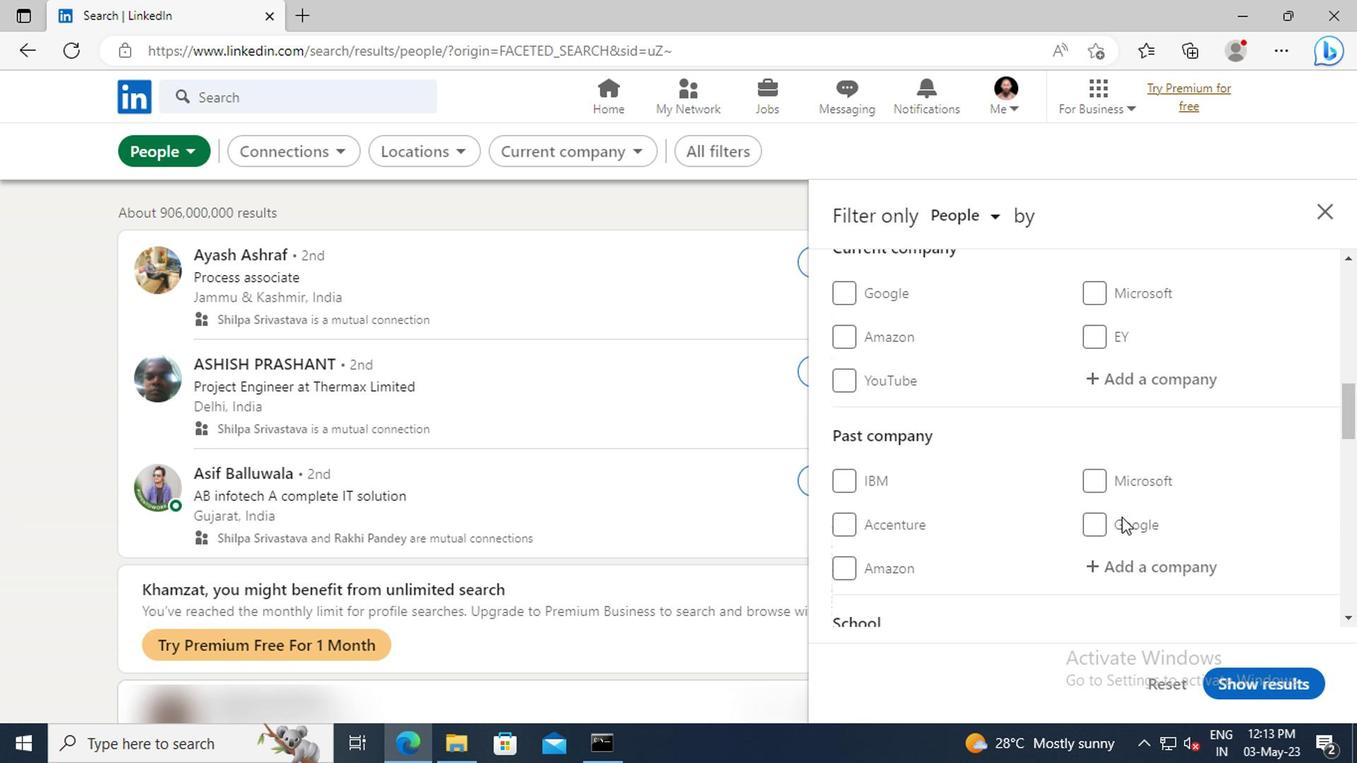 
Action: Mouse scrolled (1116, 515) with delta (0, 0)
Screenshot: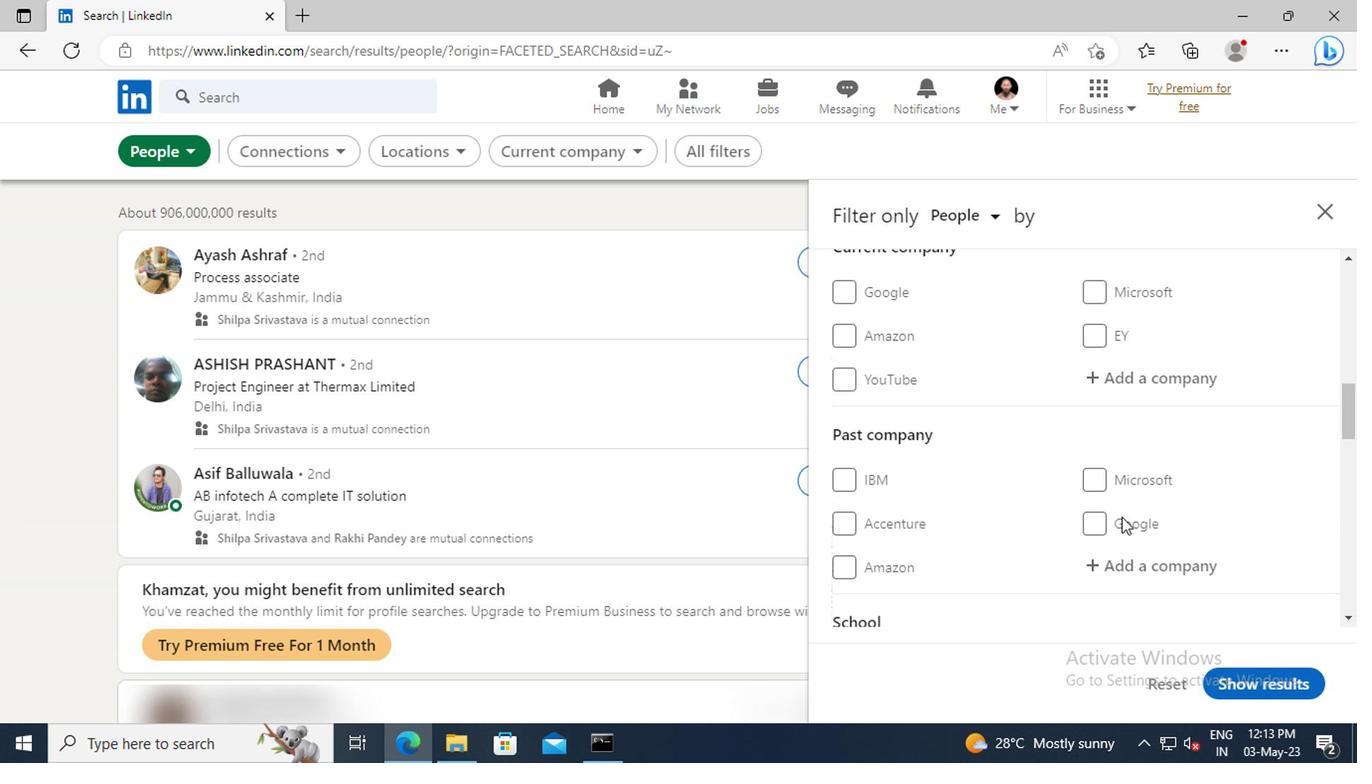 
Action: Mouse scrolled (1116, 515) with delta (0, 0)
Screenshot: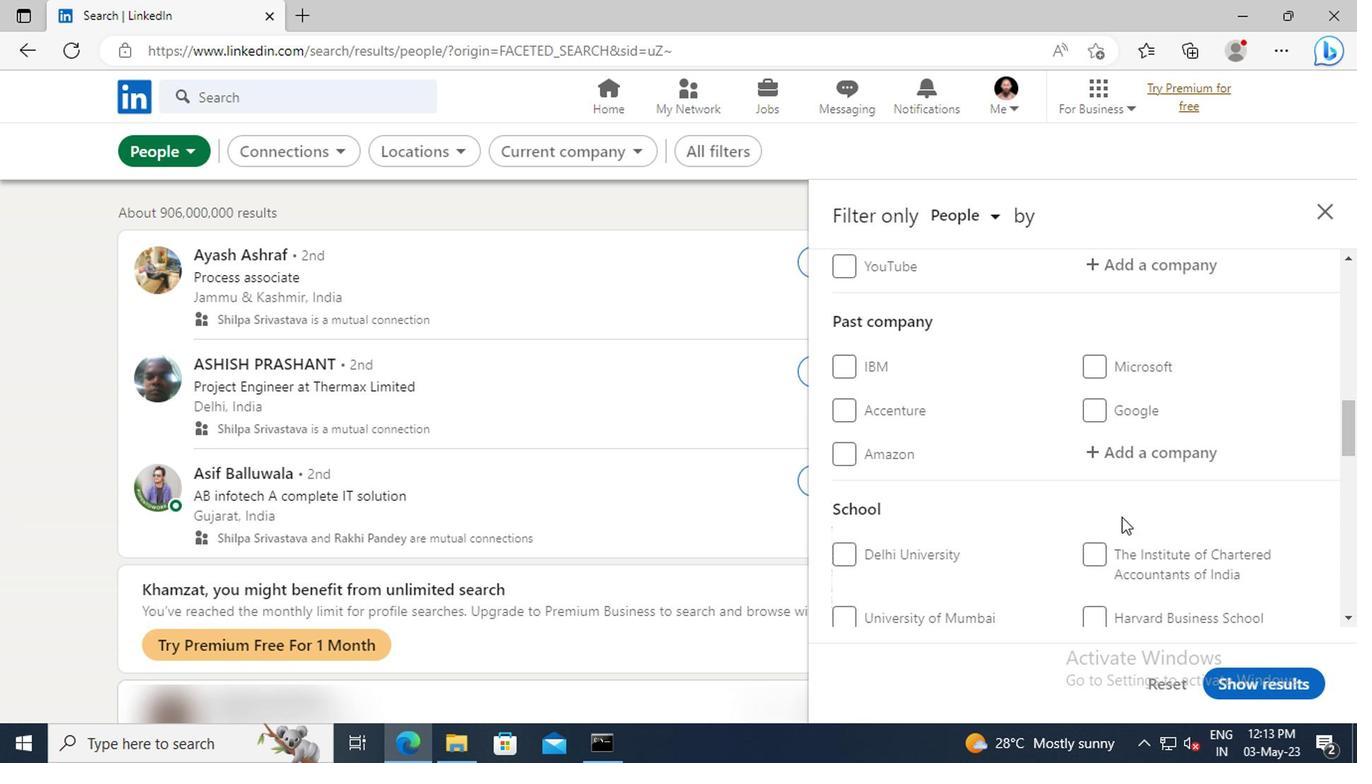 
Action: Mouse scrolled (1116, 515) with delta (0, 0)
Screenshot: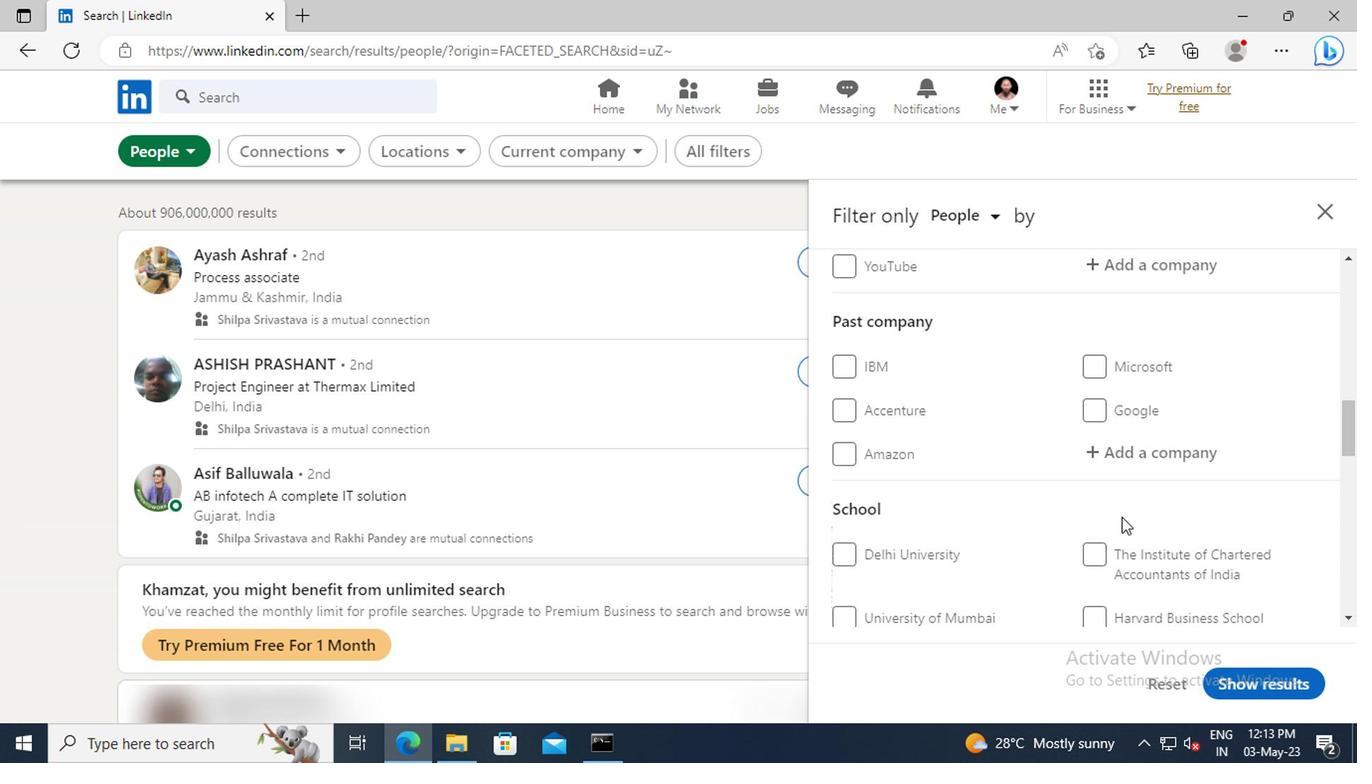 
Action: Mouse scrolled (1116, 515) with delta (0, 0)
Screenshot: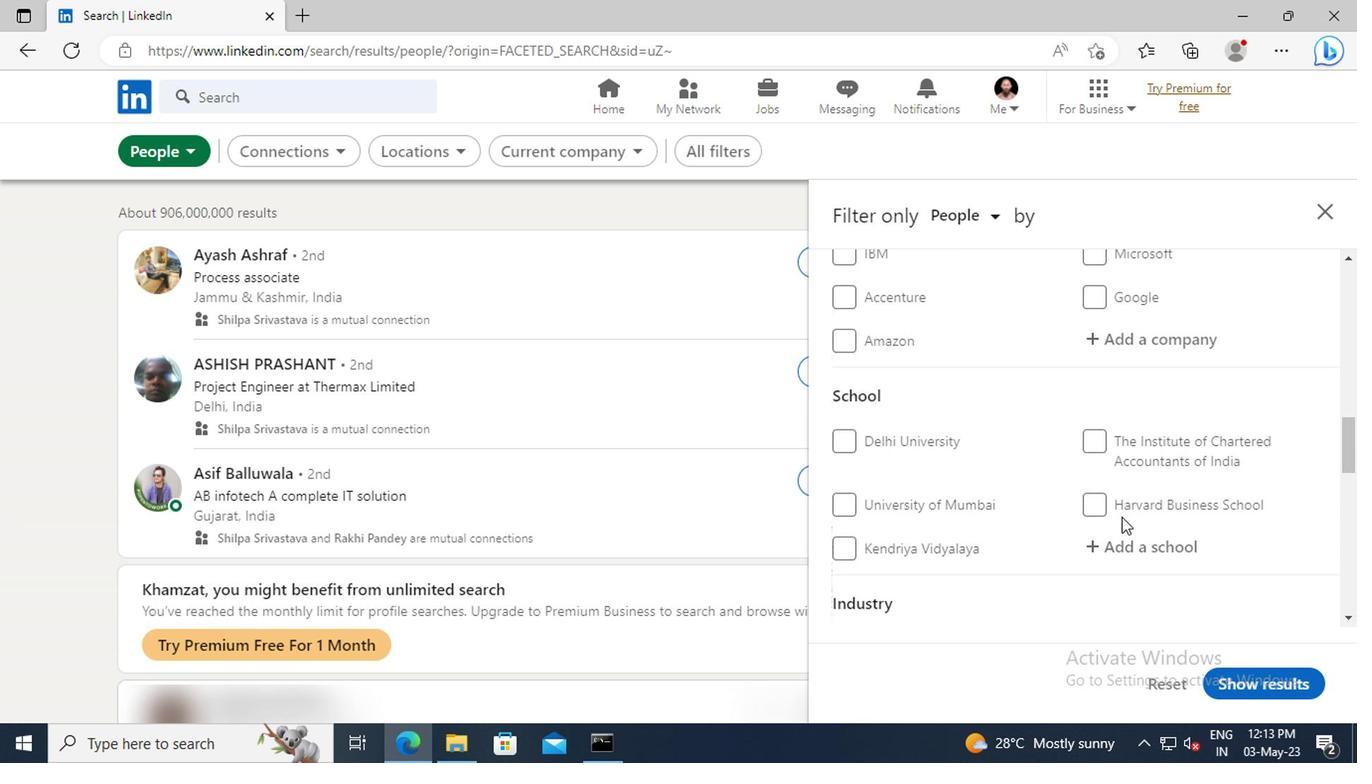 
Action: Mouse scrolled (1116, 515) with delta (0, 0)
Screenshot: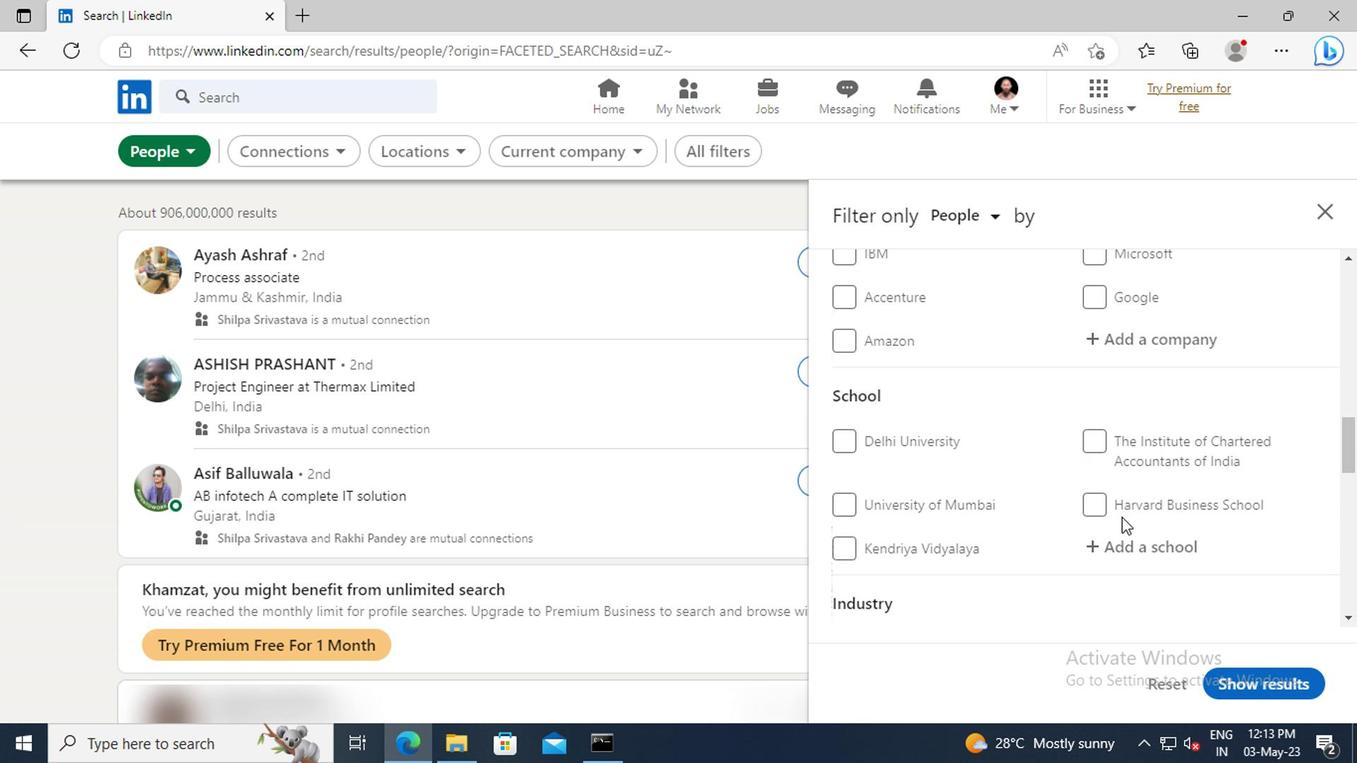 
Action: Mouse scrolled (1116, 515) with delta (0, 0)
Screenshot: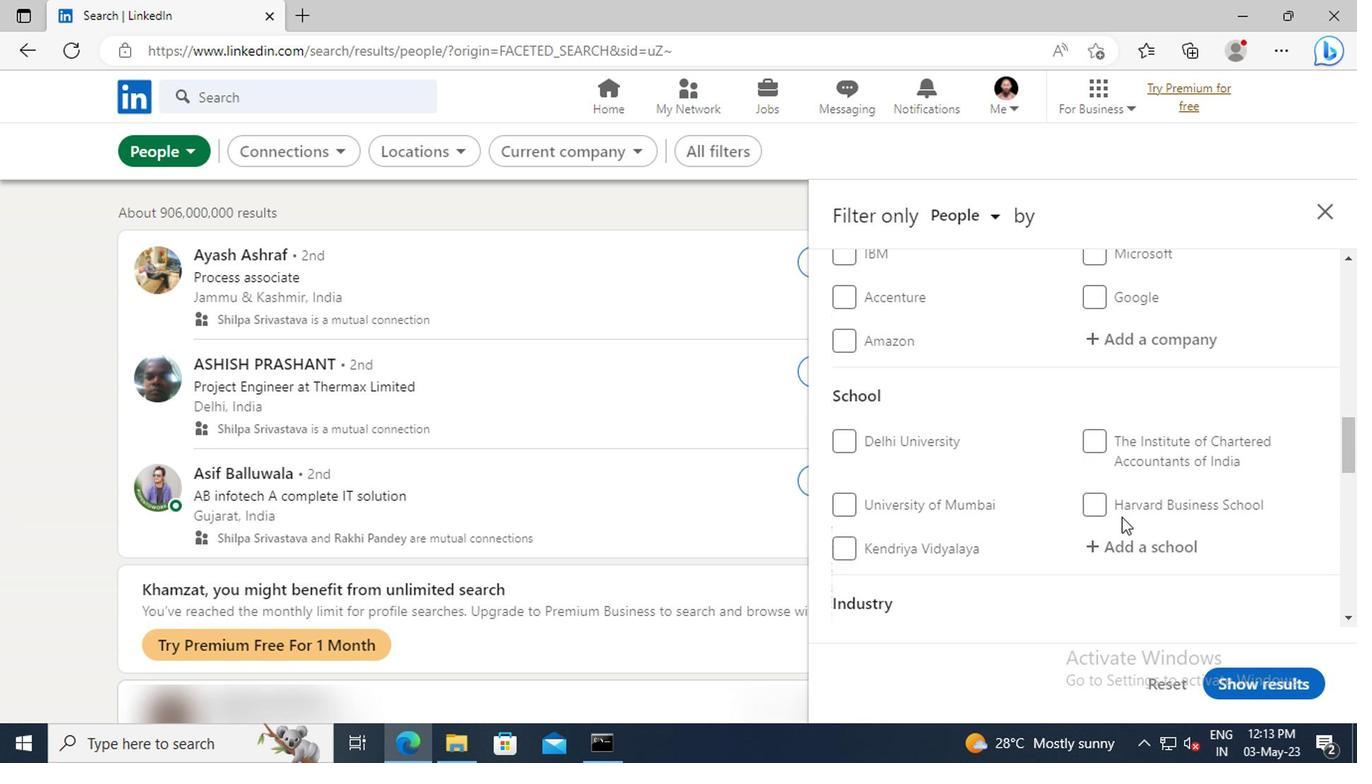
Action: Mouse scrolled (1116, 515) with delta (0, 0)
Screenshot: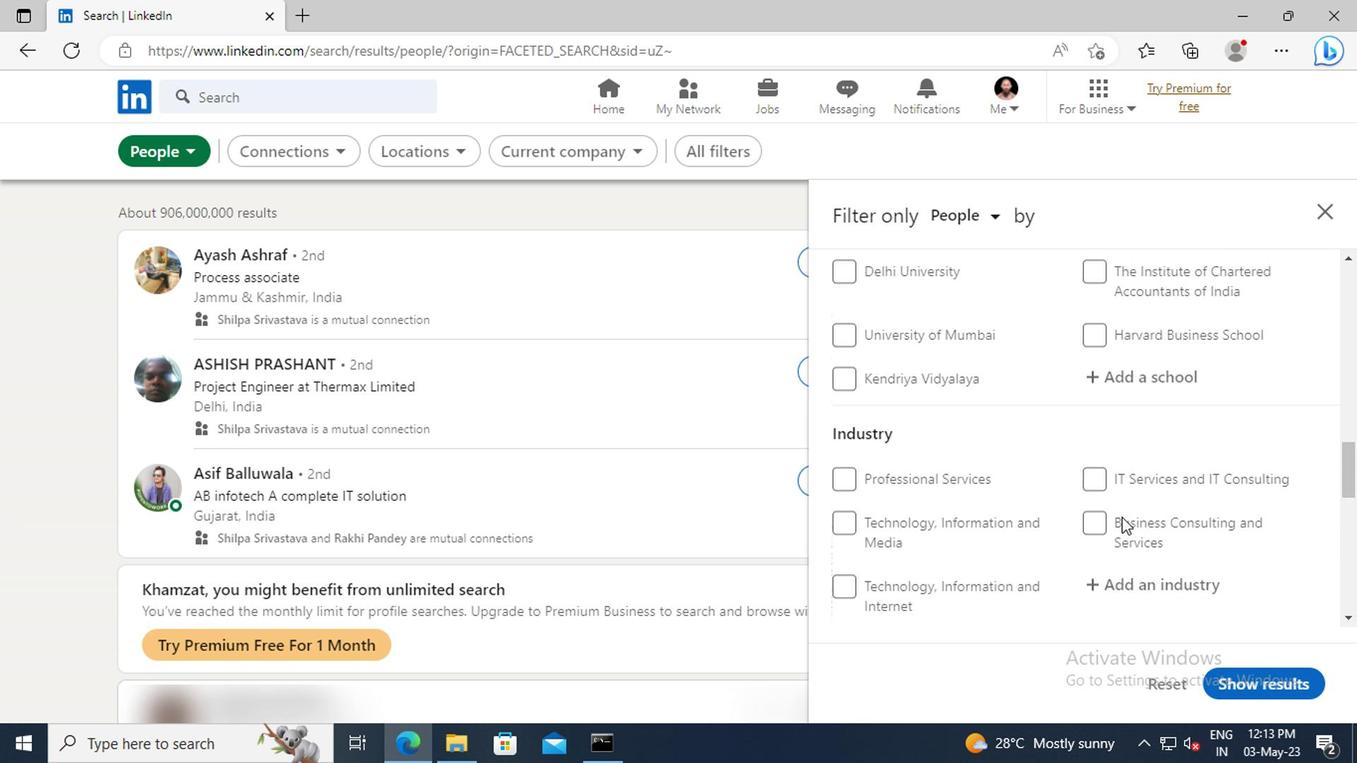 
Action: Mouse scrolled (1116, 515) with delta (0, 0)
Screenshot: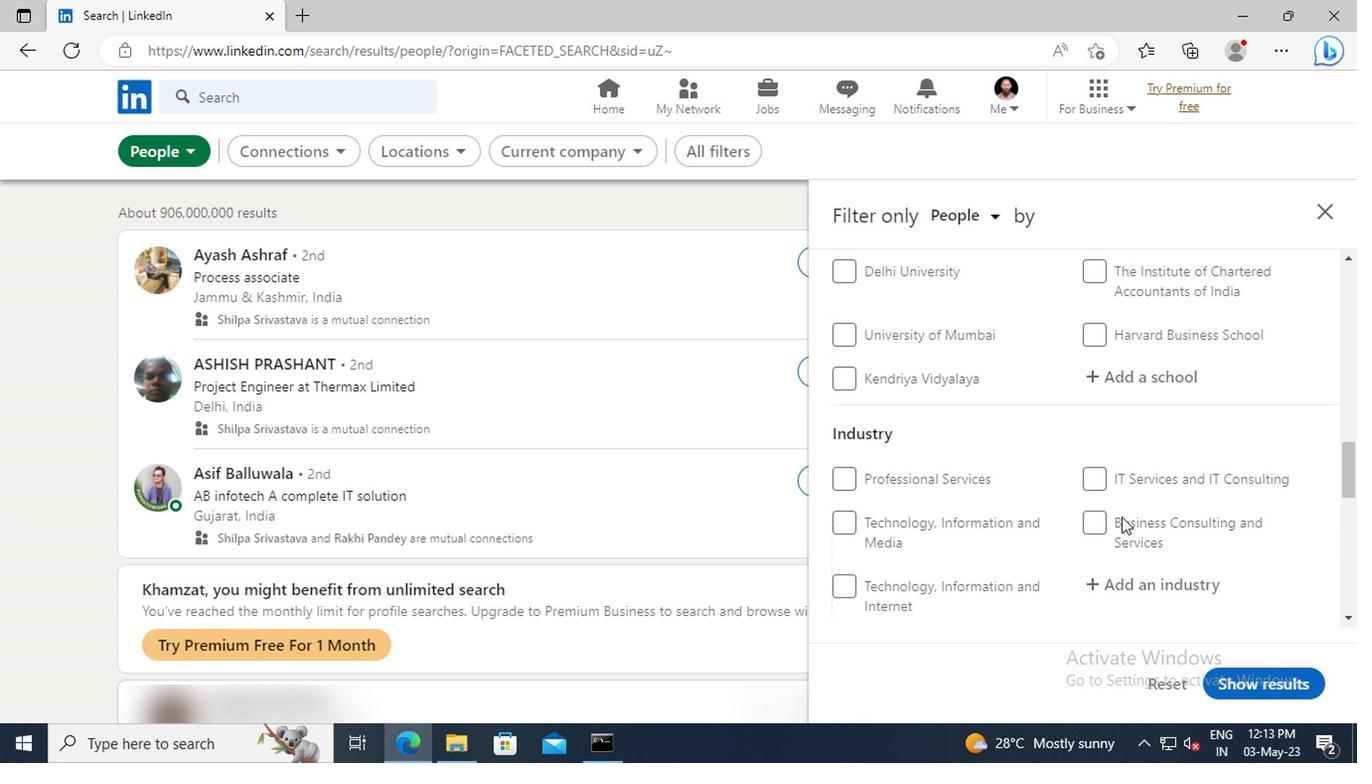 
Action: Mouse scrolled (1116, 515) with delta (0, 0)
Screenshot: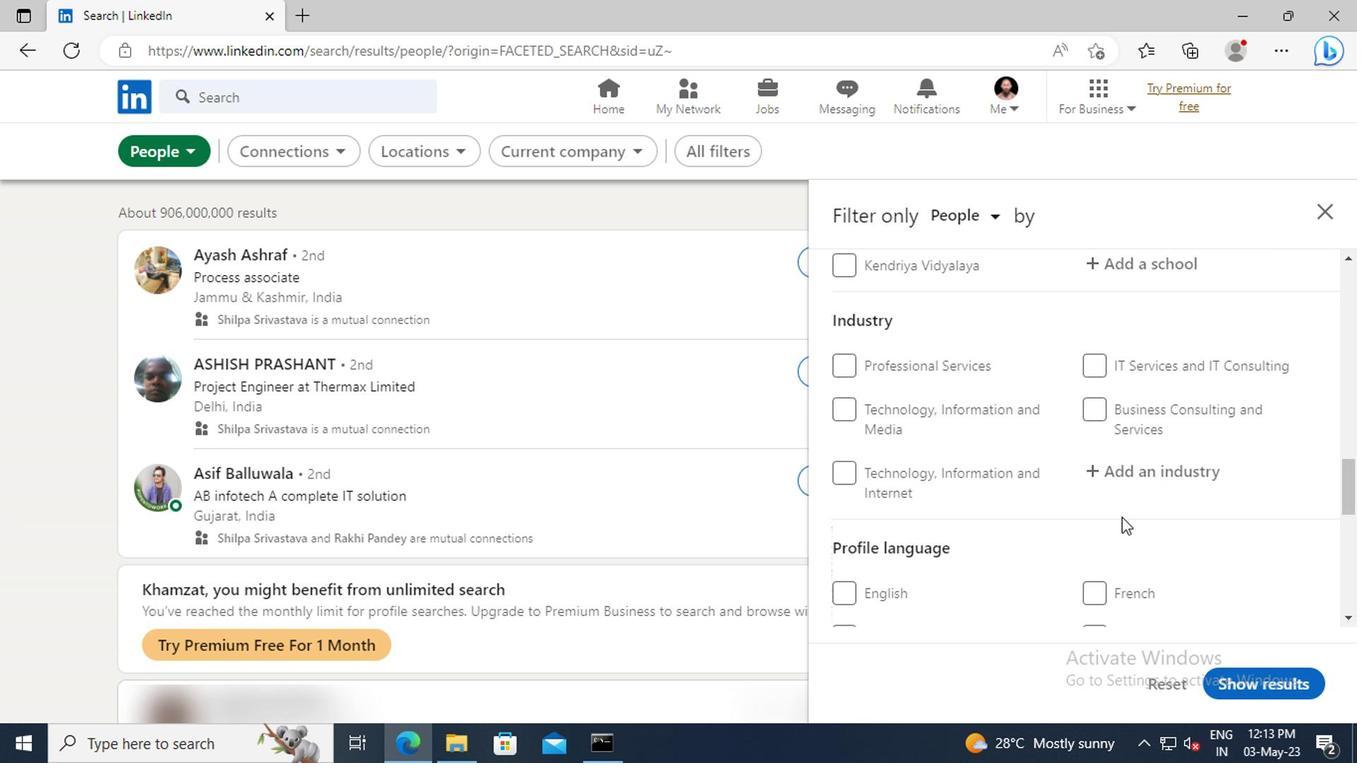 
Action: Mouse scrolled (1116, 515) with delta (0, 0)
Screenshot: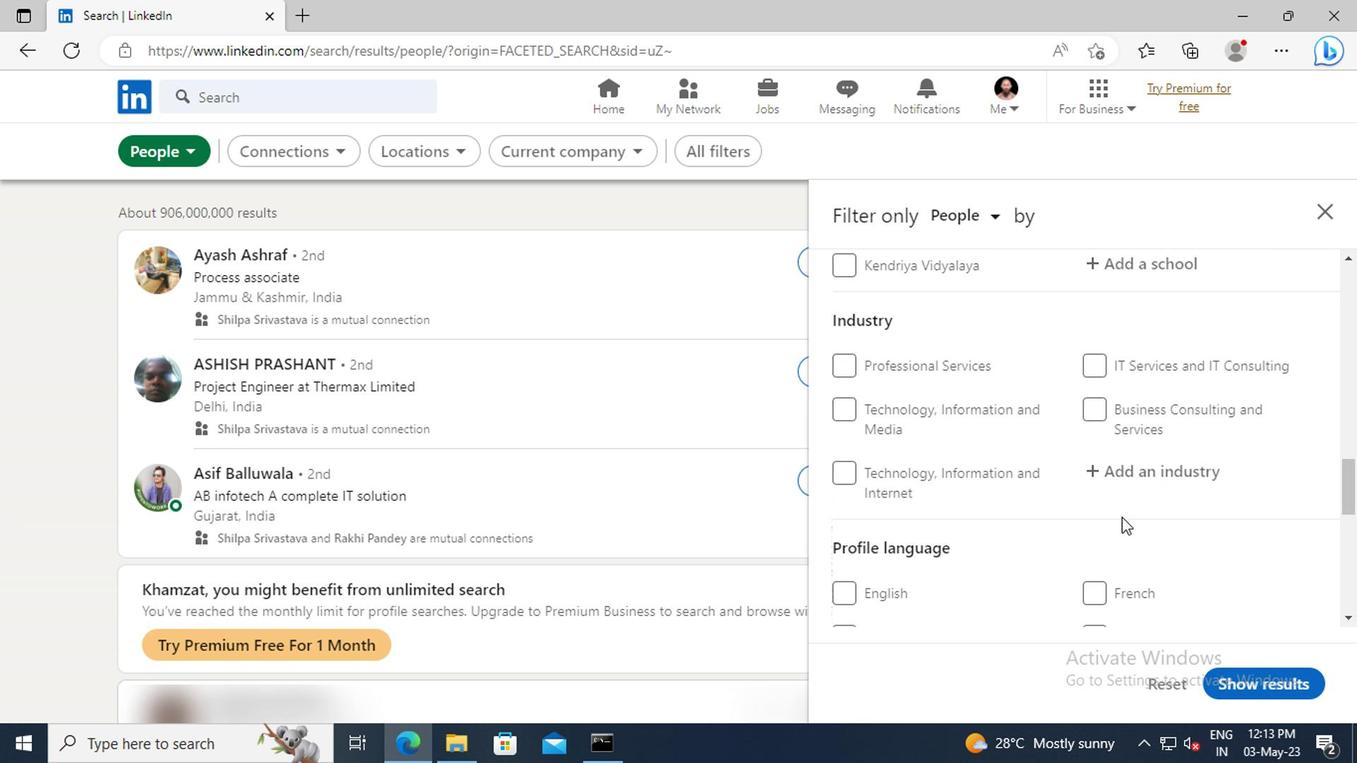 
Action: Mouse moved to (839, 528)
Screenshot: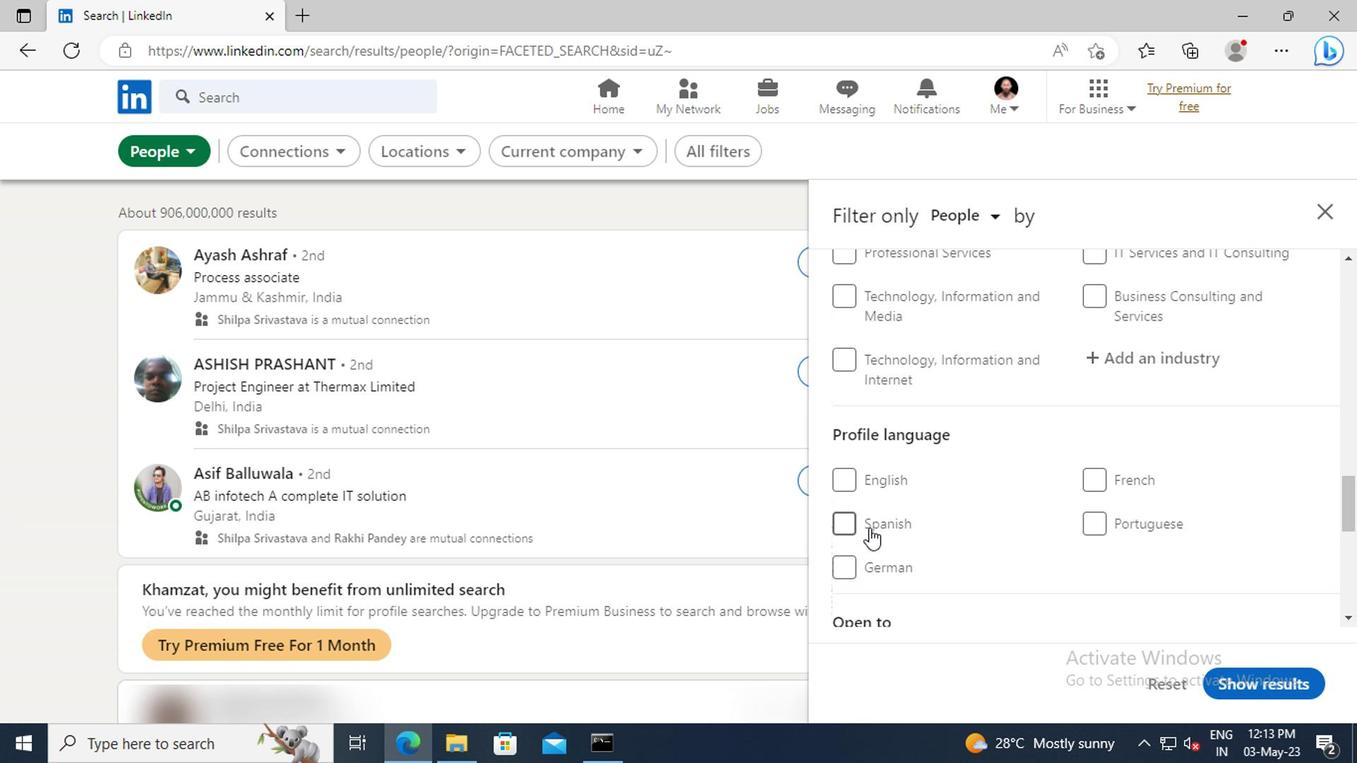 
Action: Mouse pressed left at (839, 528)
Screenshot: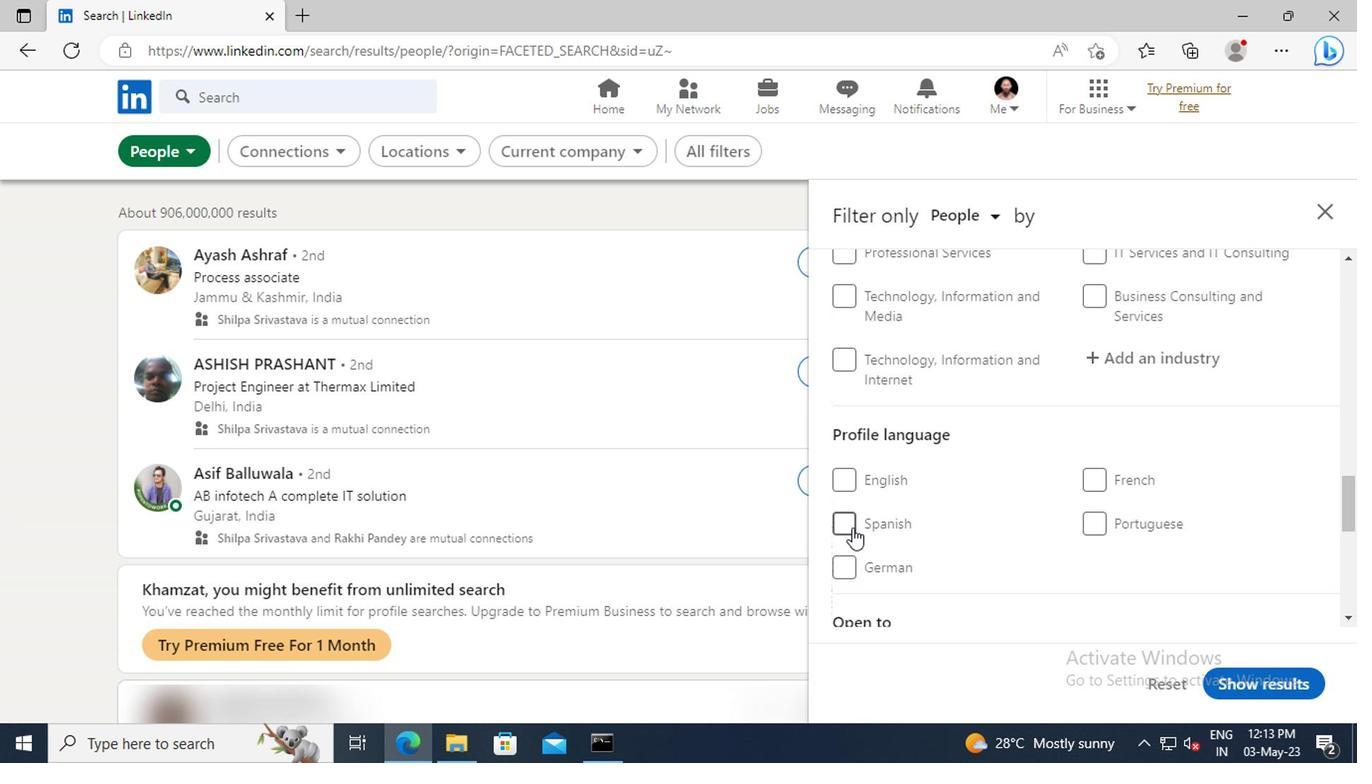 
Action: Mouse moved to (1044, 510)
Screenshot: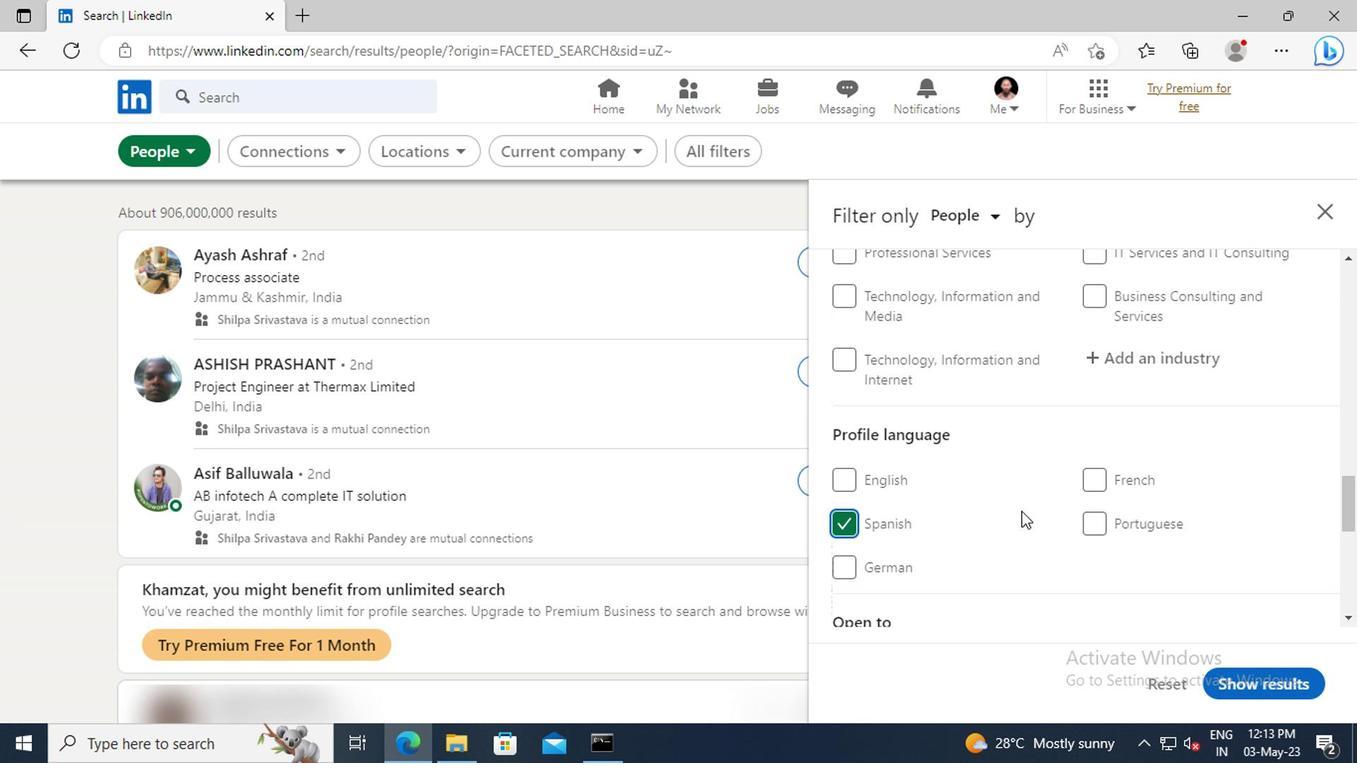 
Action: Mouse scrolled (1044, 511) with delta (0, 0)
Screenshot: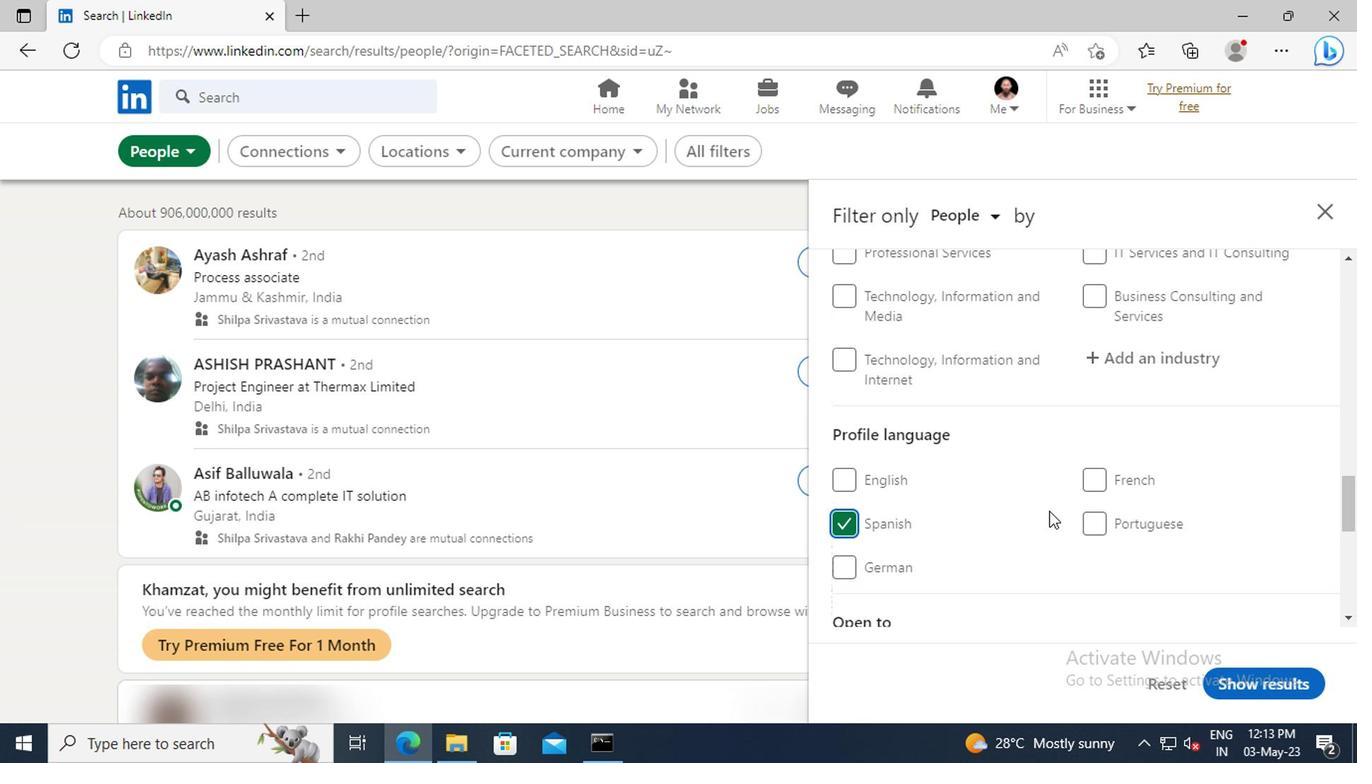 
Action: Mouse scrolled (1044, 511) with delta (0, 0)
Screenshot: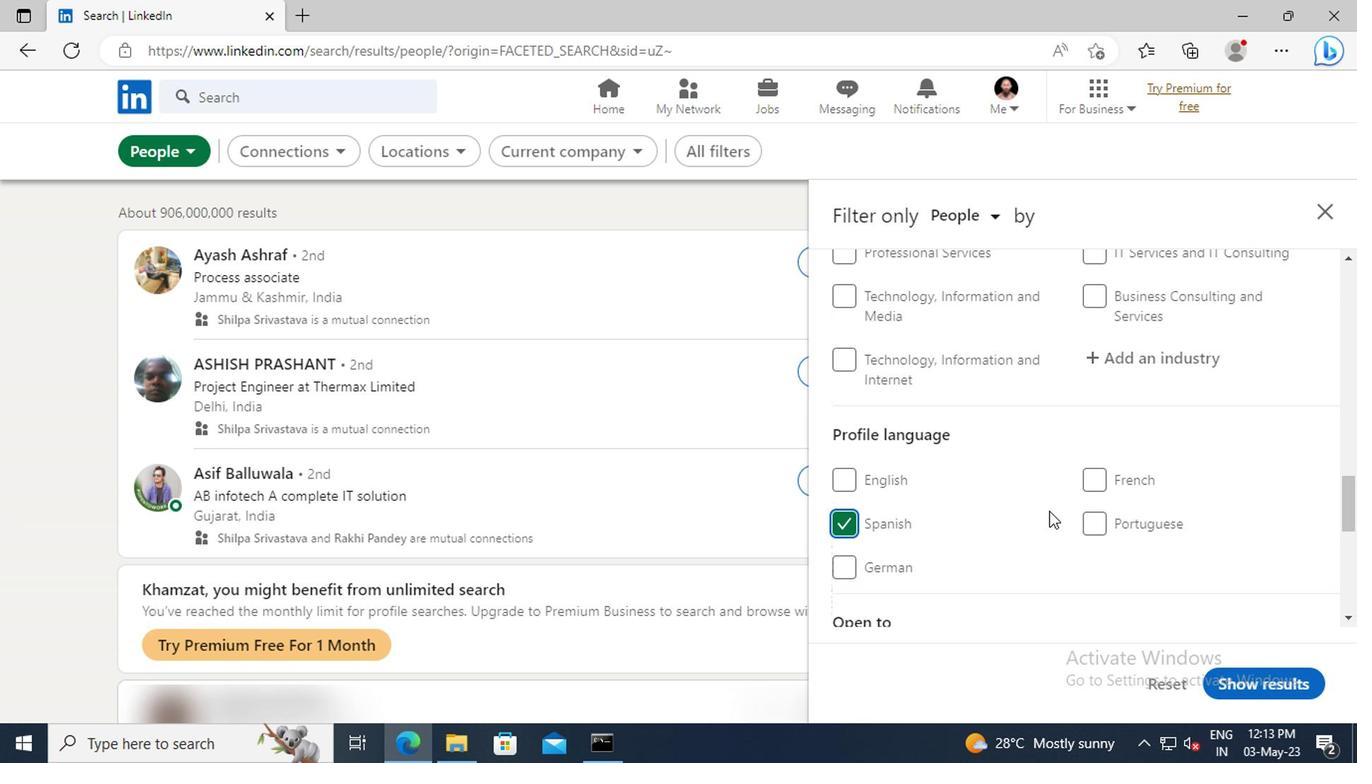 
Action: Mouse scrolled (1044, 511) with delta (0, 0)
Screenshot: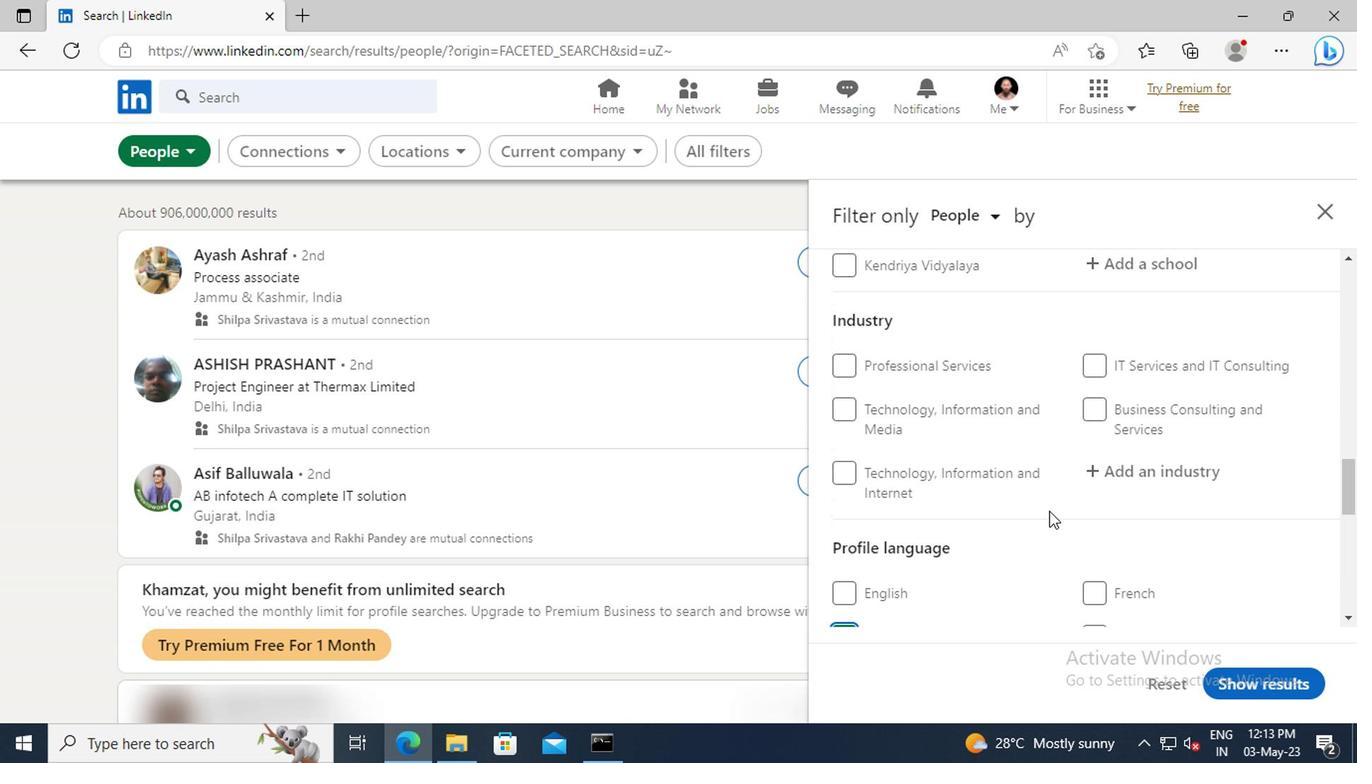 
Action: Mouse scrolled (1044, 511) with delta (0, 0)
Screenshot: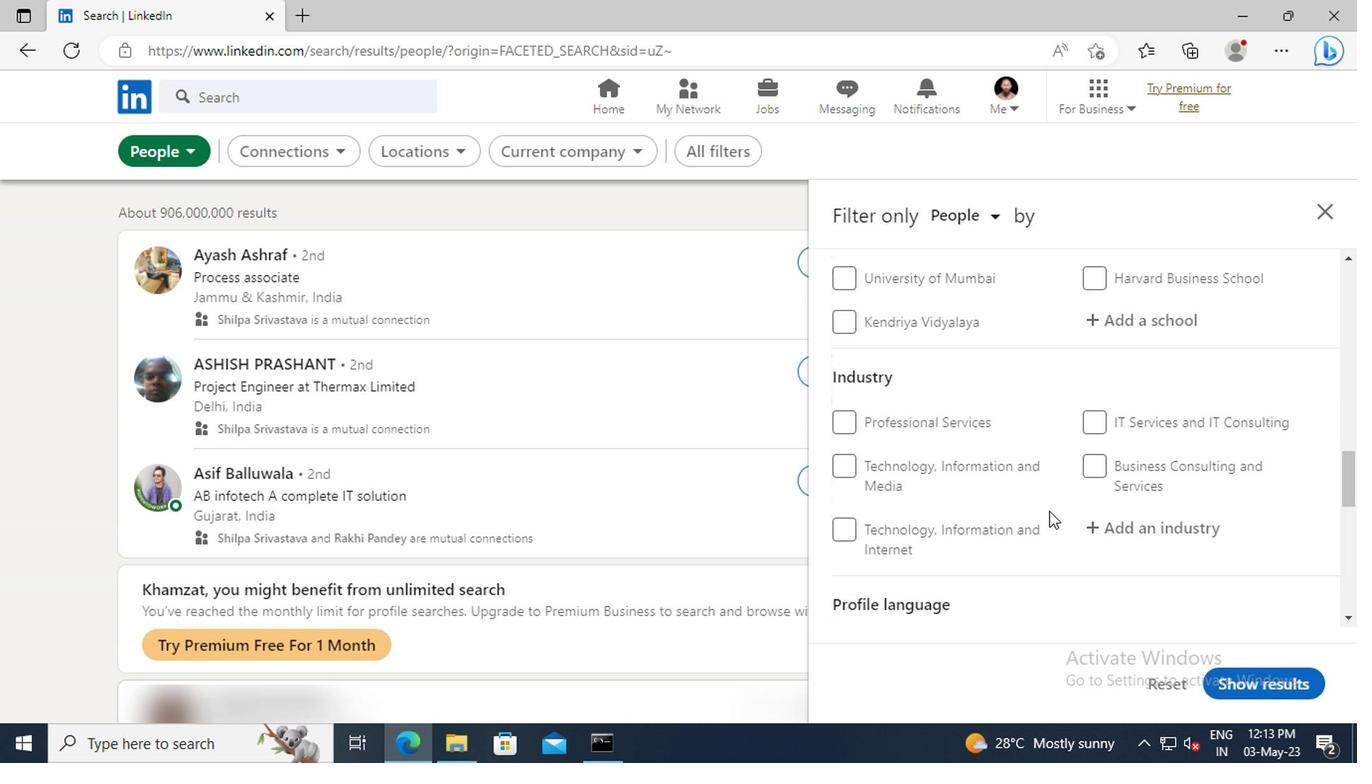 
Action: Mouse scrolled (1044, 511) with delta (0, 0)
Screenshot: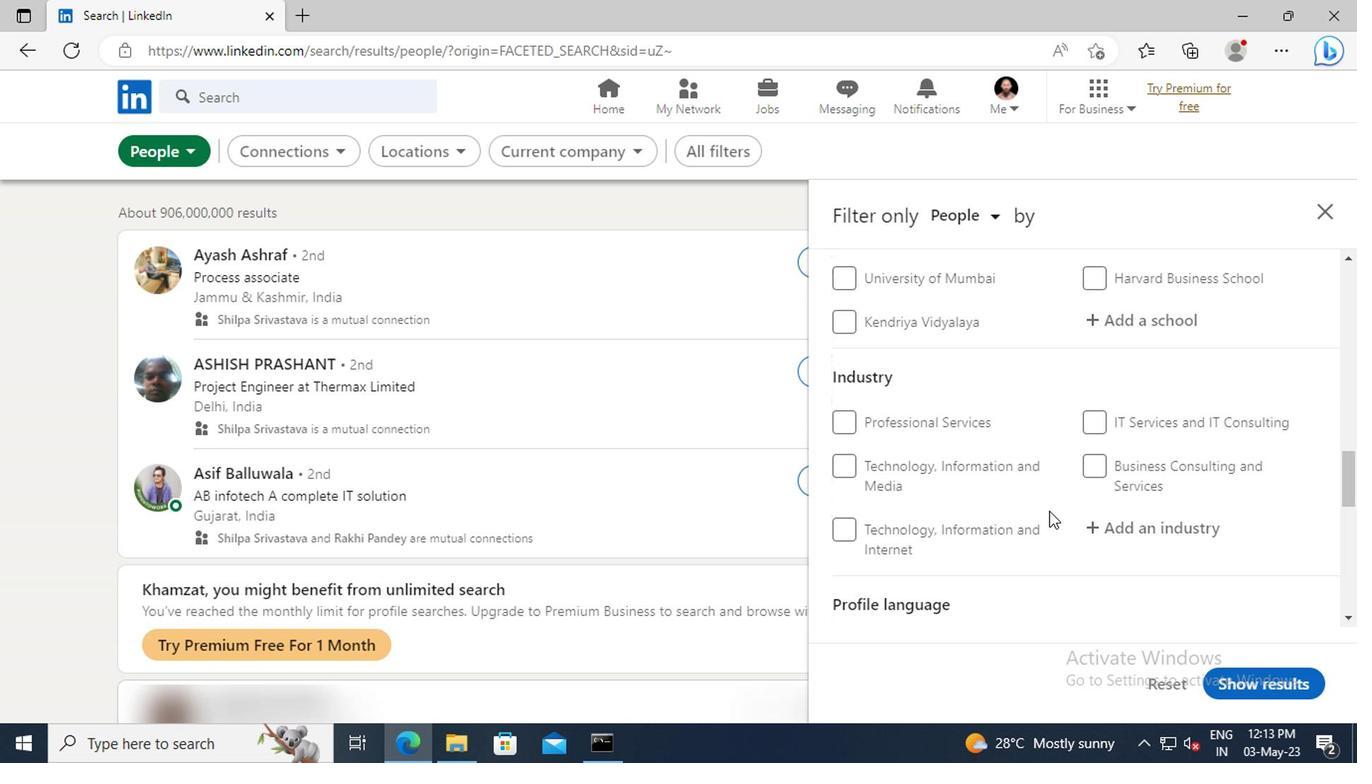 
Action: Mouse scrolled (1044, 511) with delta (0, 0)
Screenshot: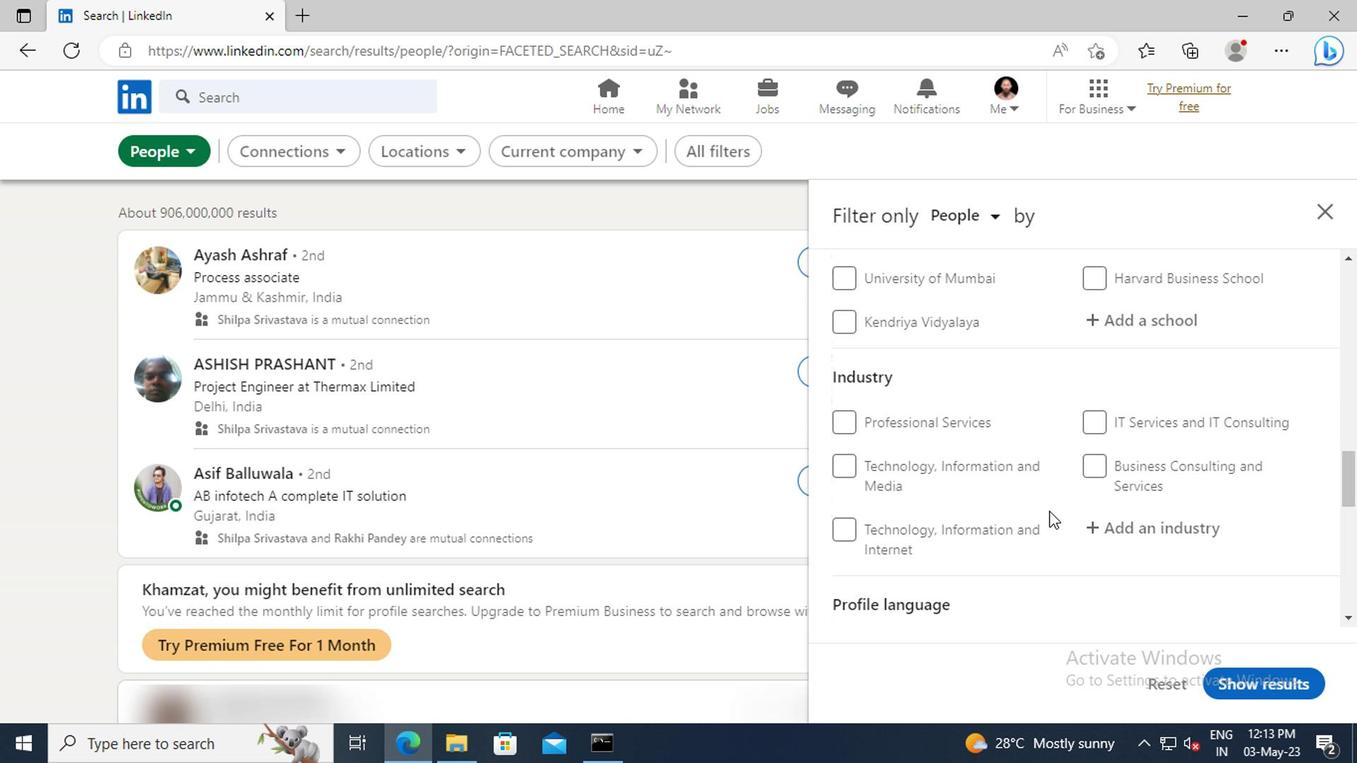 
Action: Mouse scrolled (1044, 511) with delta (0, 0)
Screenshot: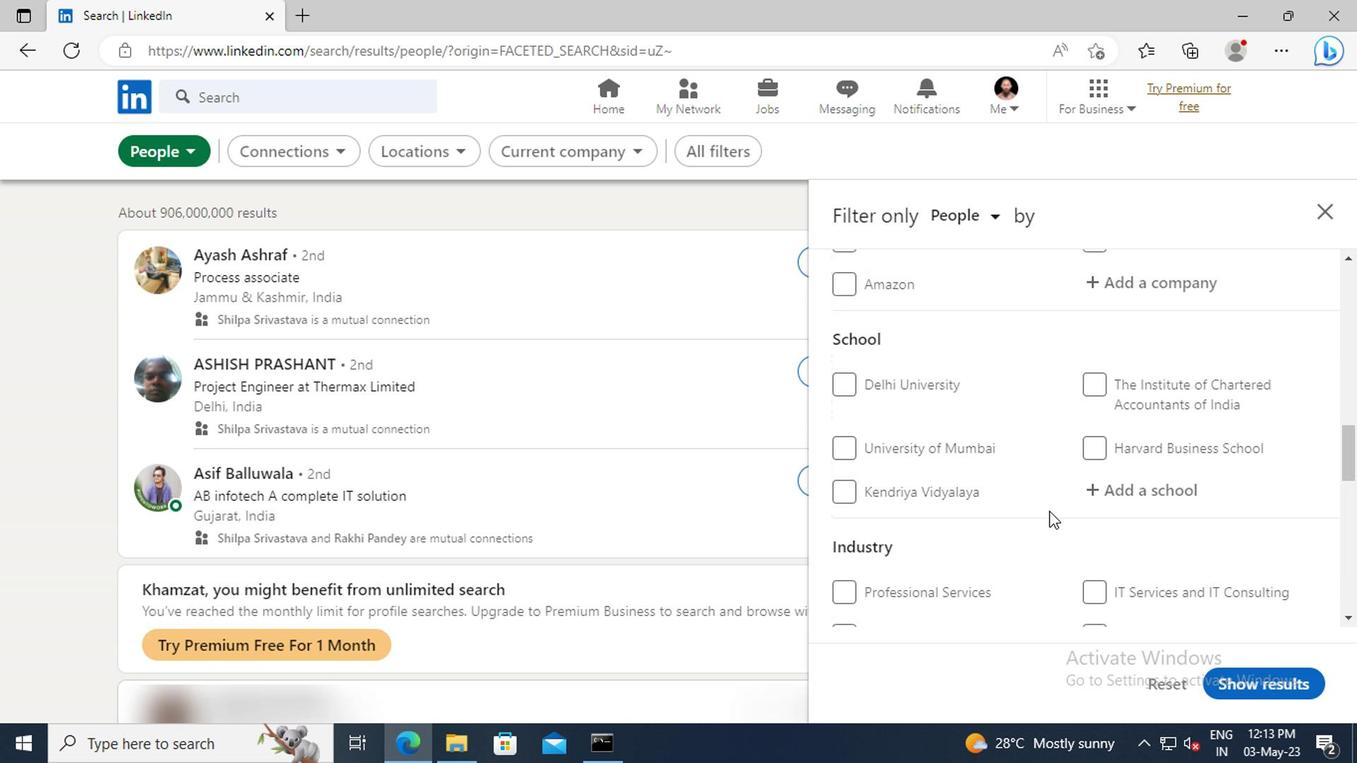 
Action: Mouse scrolled (1044, 511) with delta (0, 0)
Screenshot: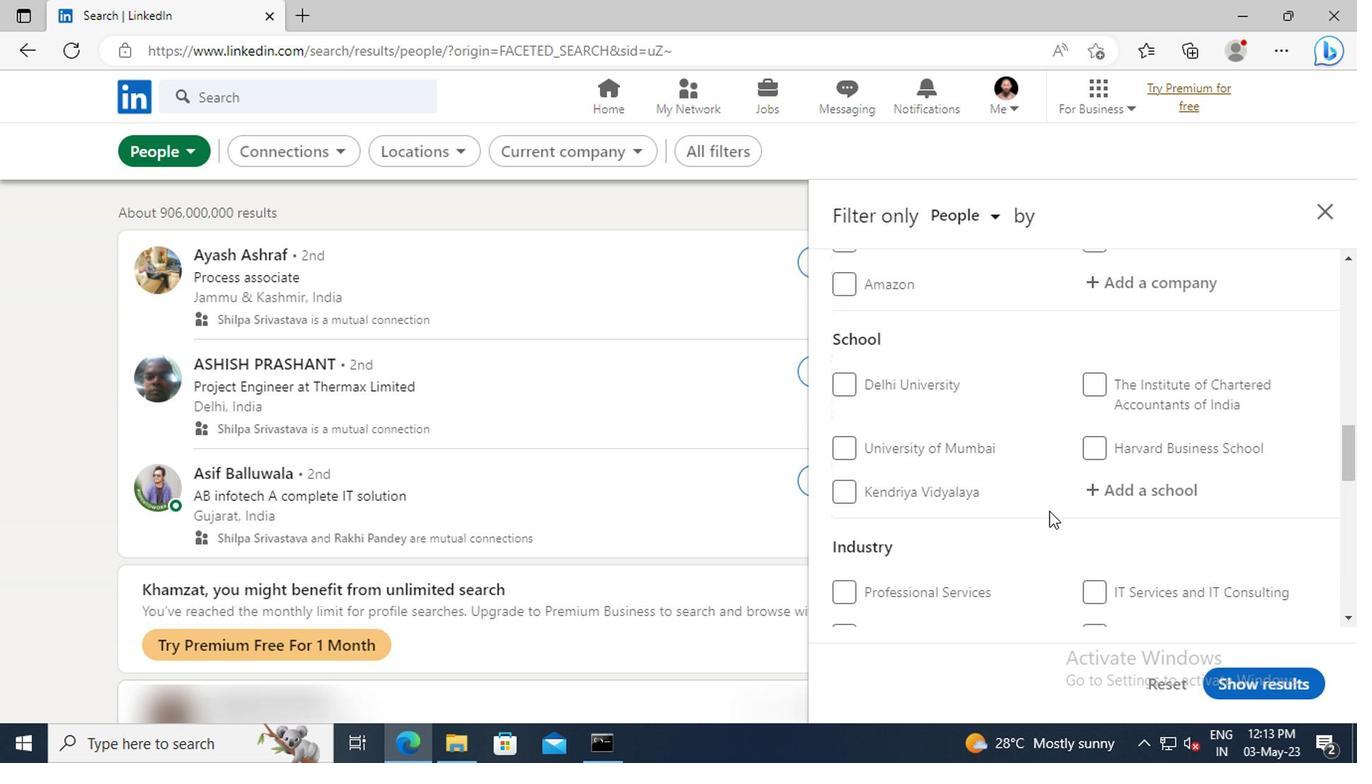 
Action: Mouse scrolled (1044, 511) with delta (0, 0)
Screenshot: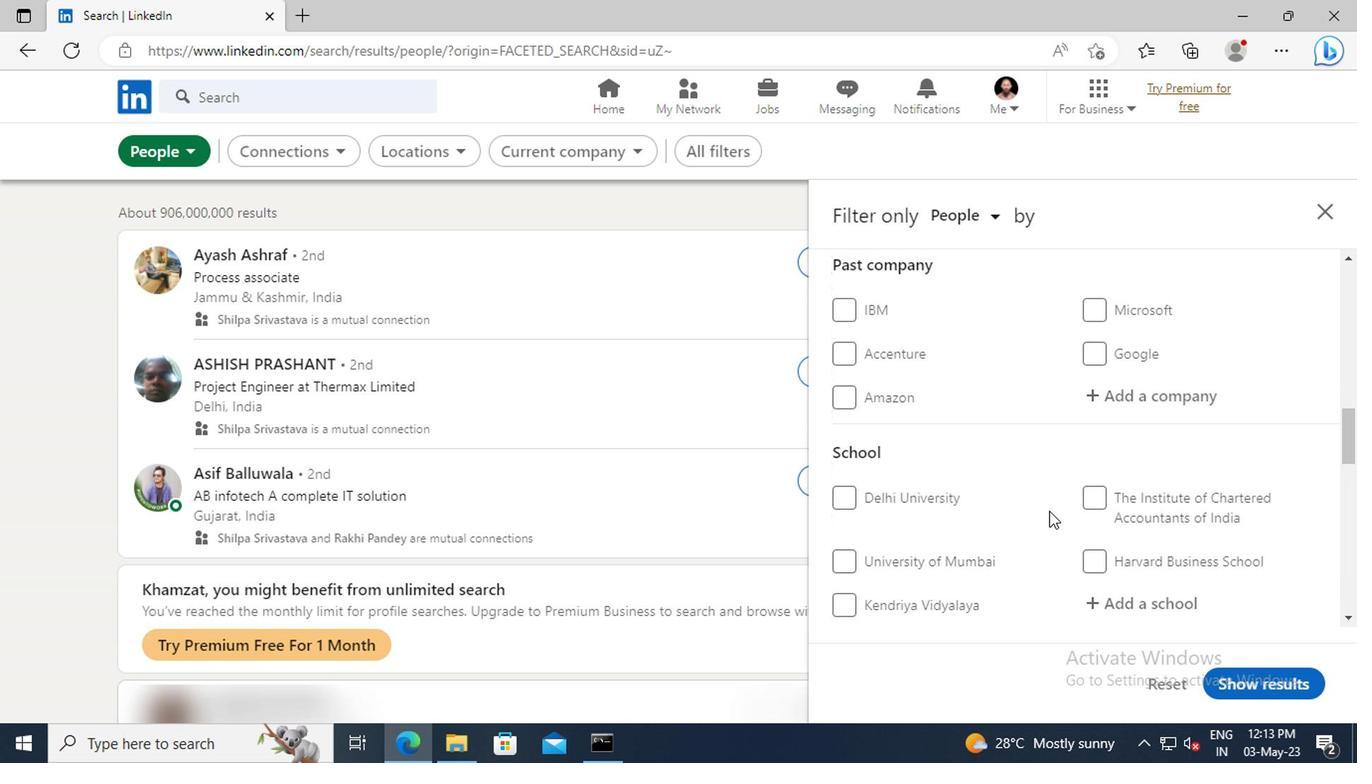 
Action: Mouse scrolled (1044, 511) with delta (0, 0)
Screenshot: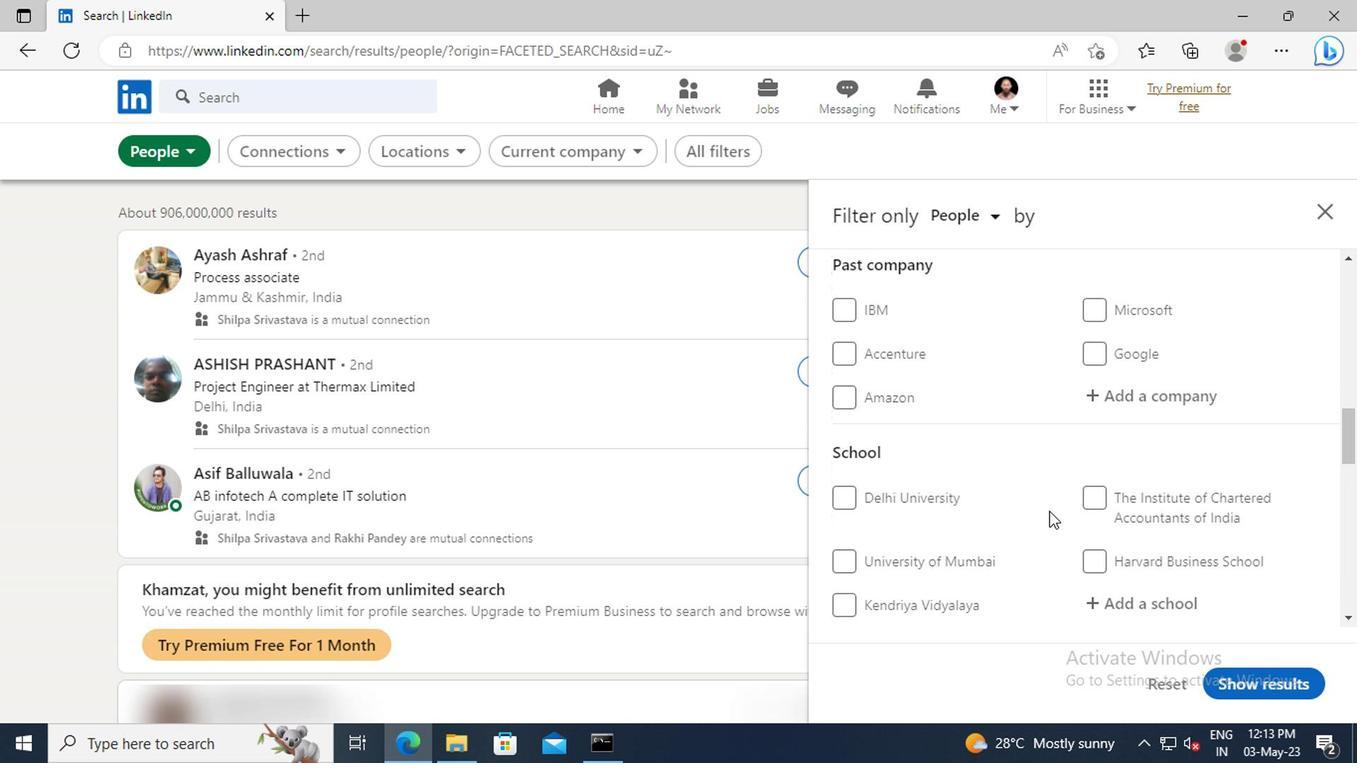 
Action: Mouse scrolled (1044, 511) with delta (0, 0)
Screenshot: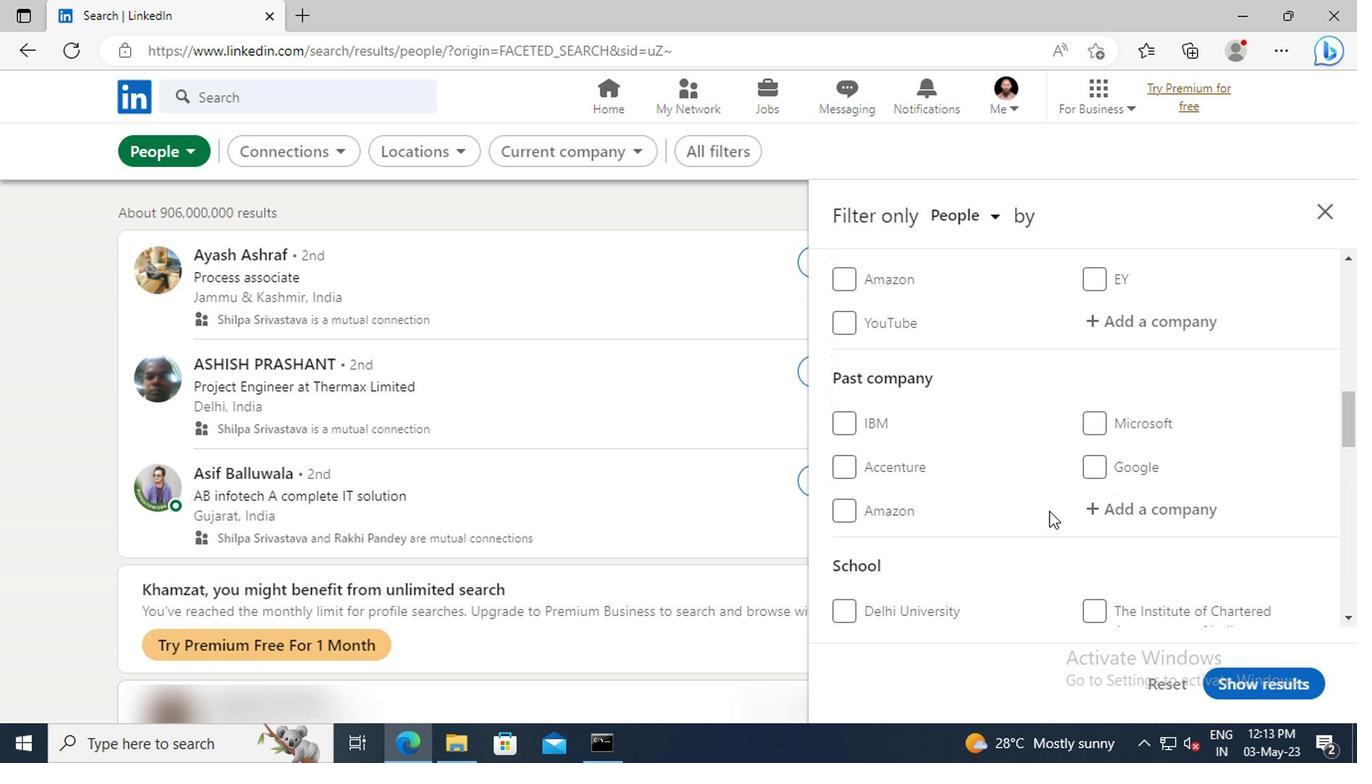 
Action: Mouse scrolled (1044, 511) with delta (0, 0)
Screenshot: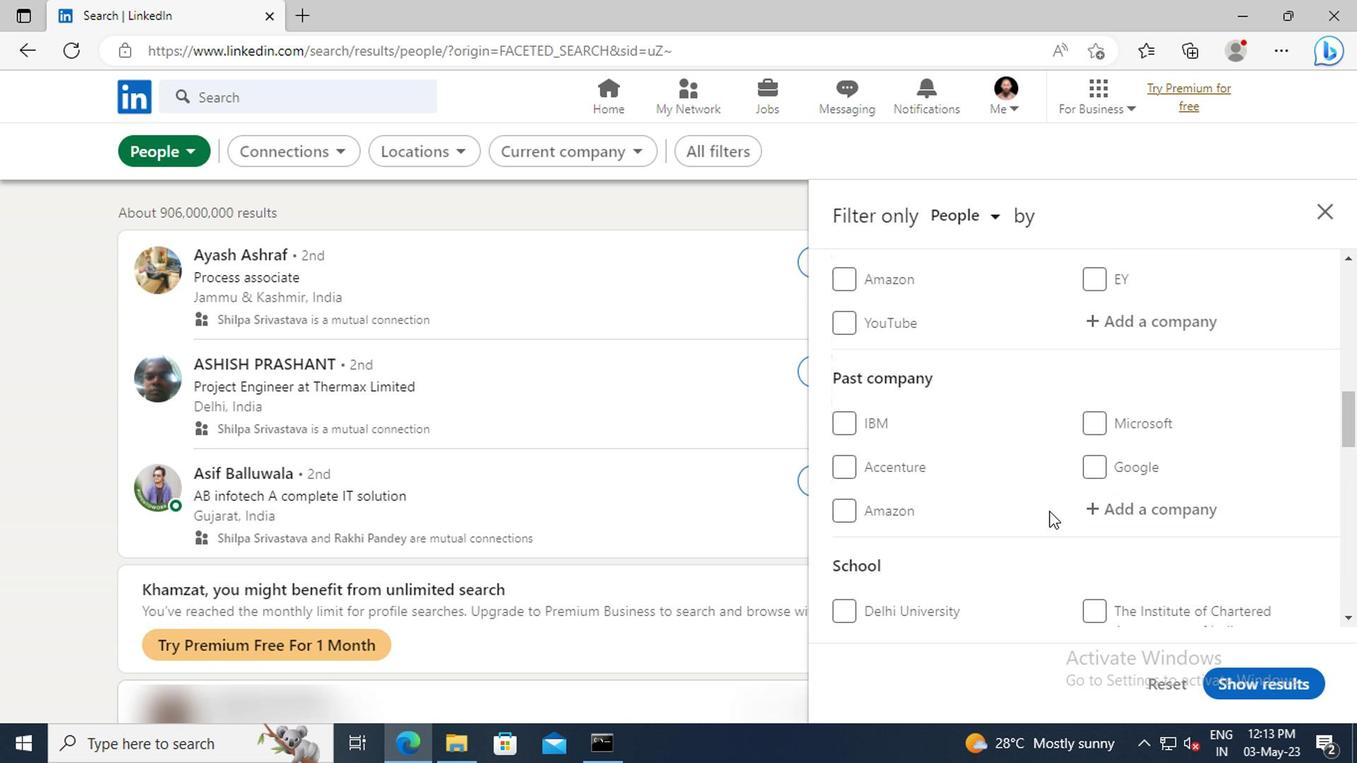 
Action: Mouse scrolled (1044, 511) with delta (0, 0)
Screenshot: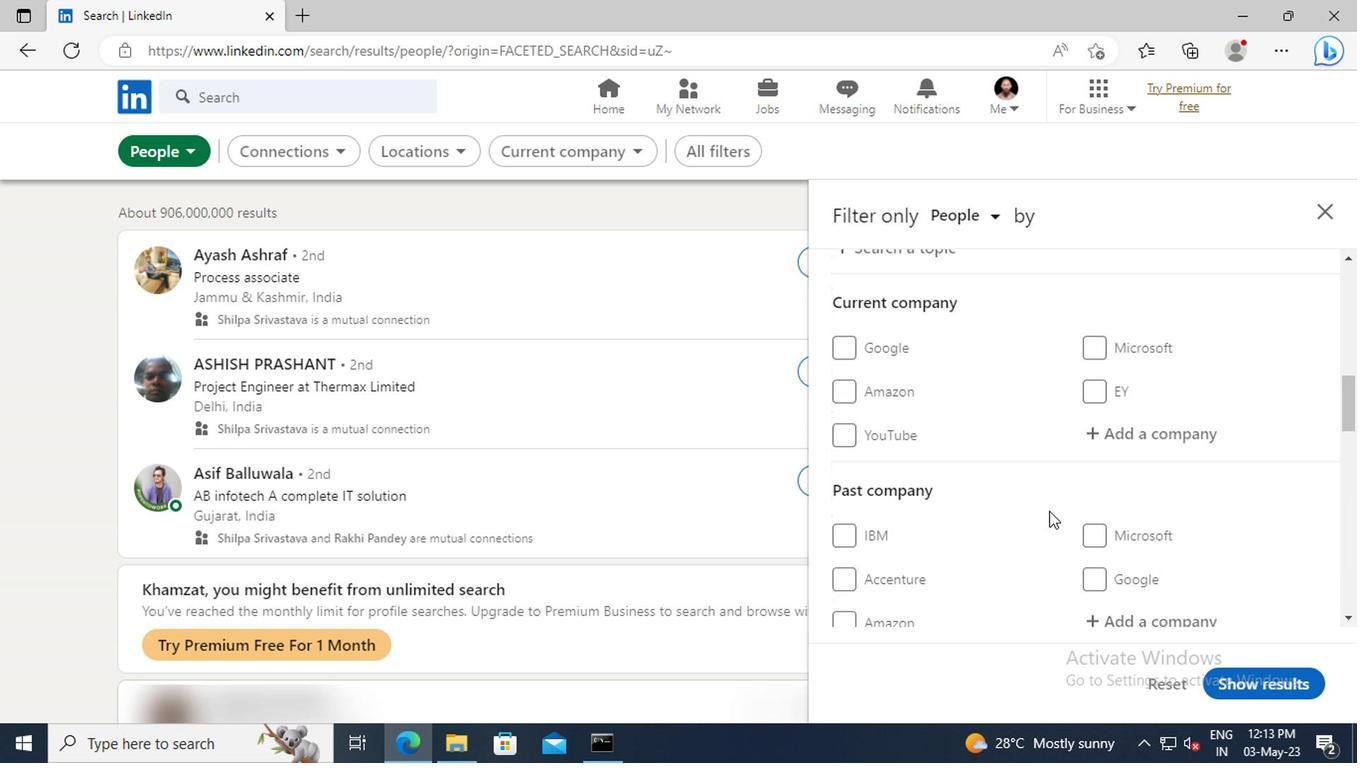 
Action: Mouse moved to (1106, 498)
Screenshot: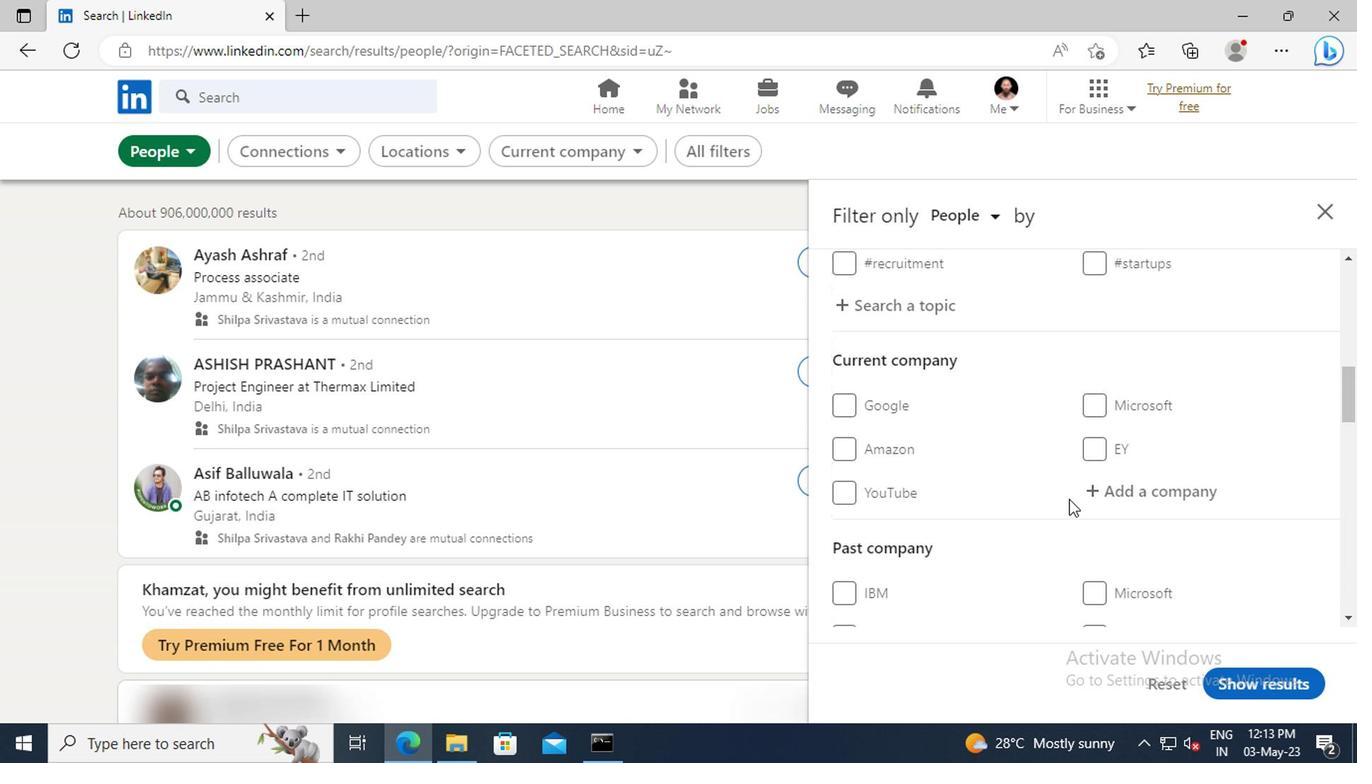 
Action: Mouse pressed left at (1106, 498)
Screenshot: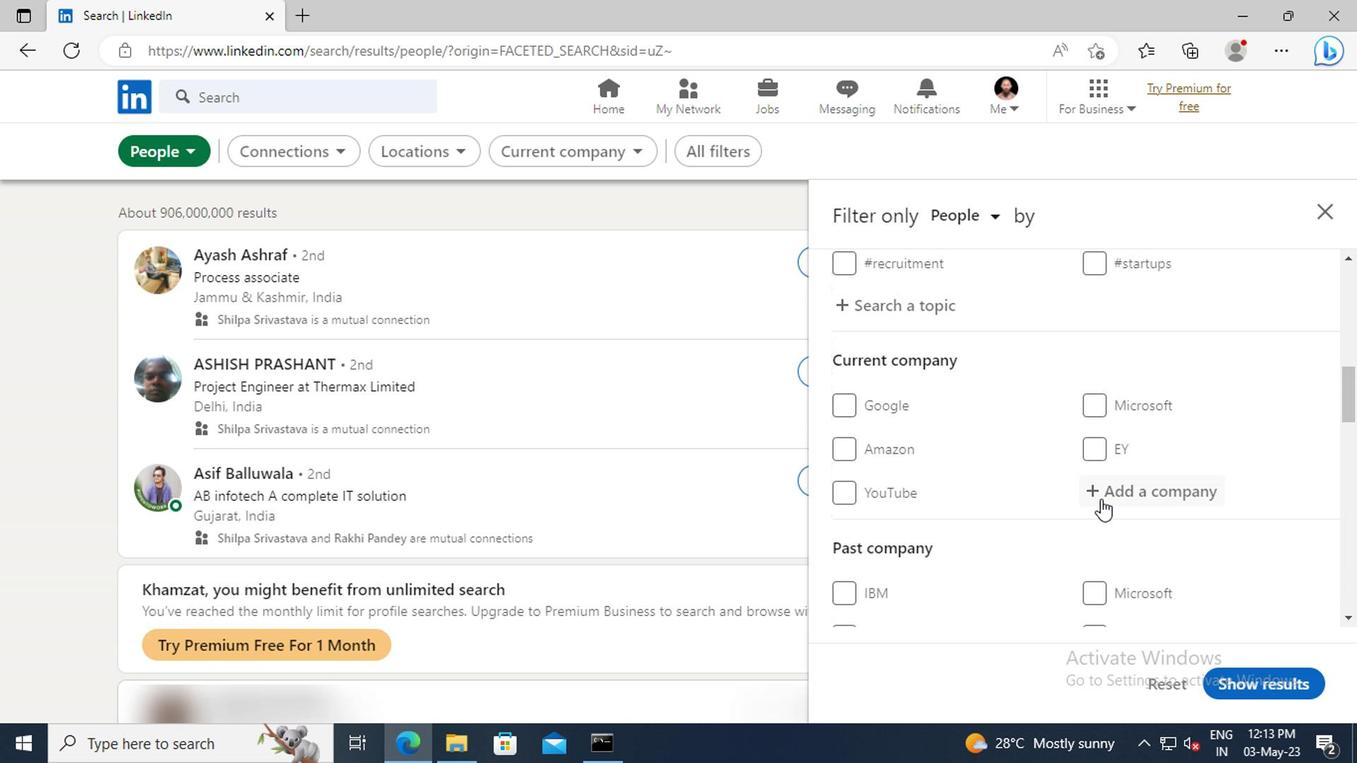 
Action: Key pressed <Key.shift>DUBAI<Key.space><Key.shift>VAC
Screenshot: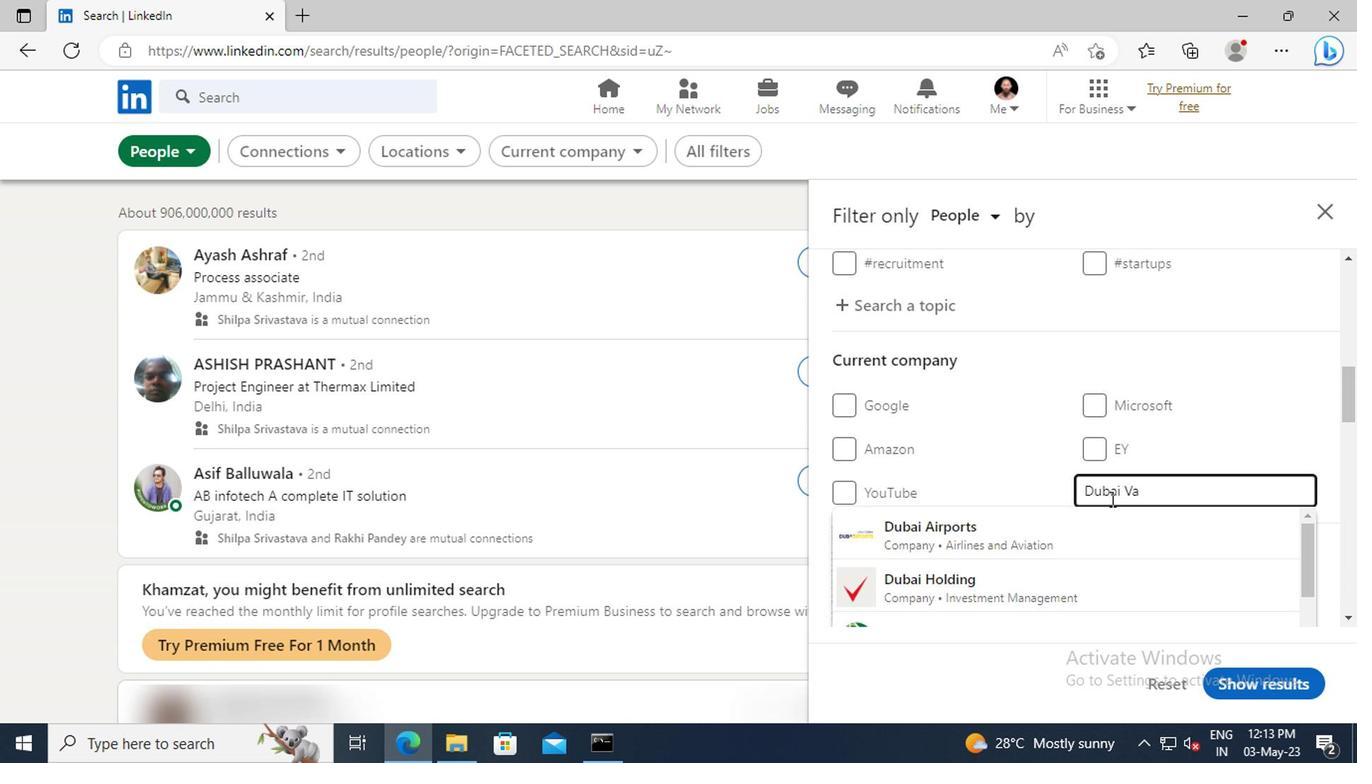 
Action: Mouse moved to (1107, 518)
Screenshot: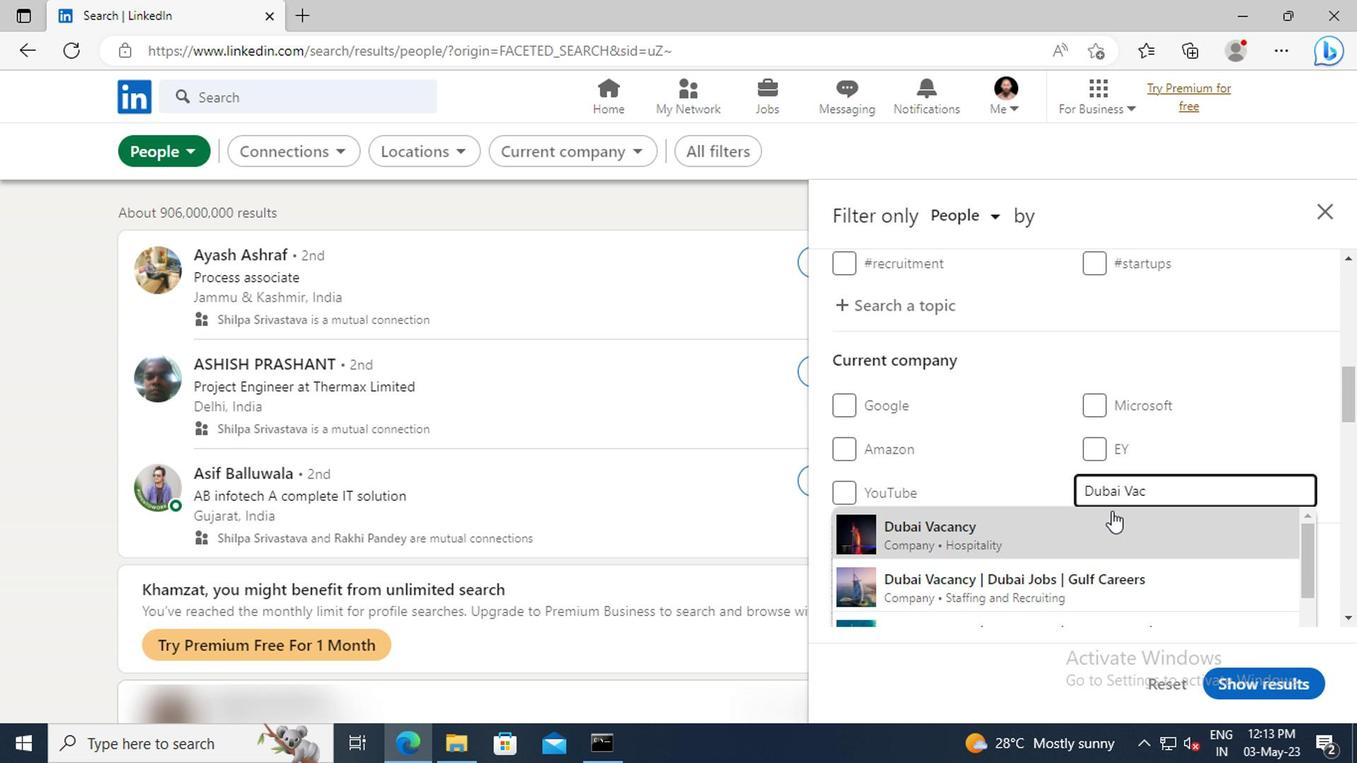 
Action: Mouse pressed left at (1107, 518)
Screenshot: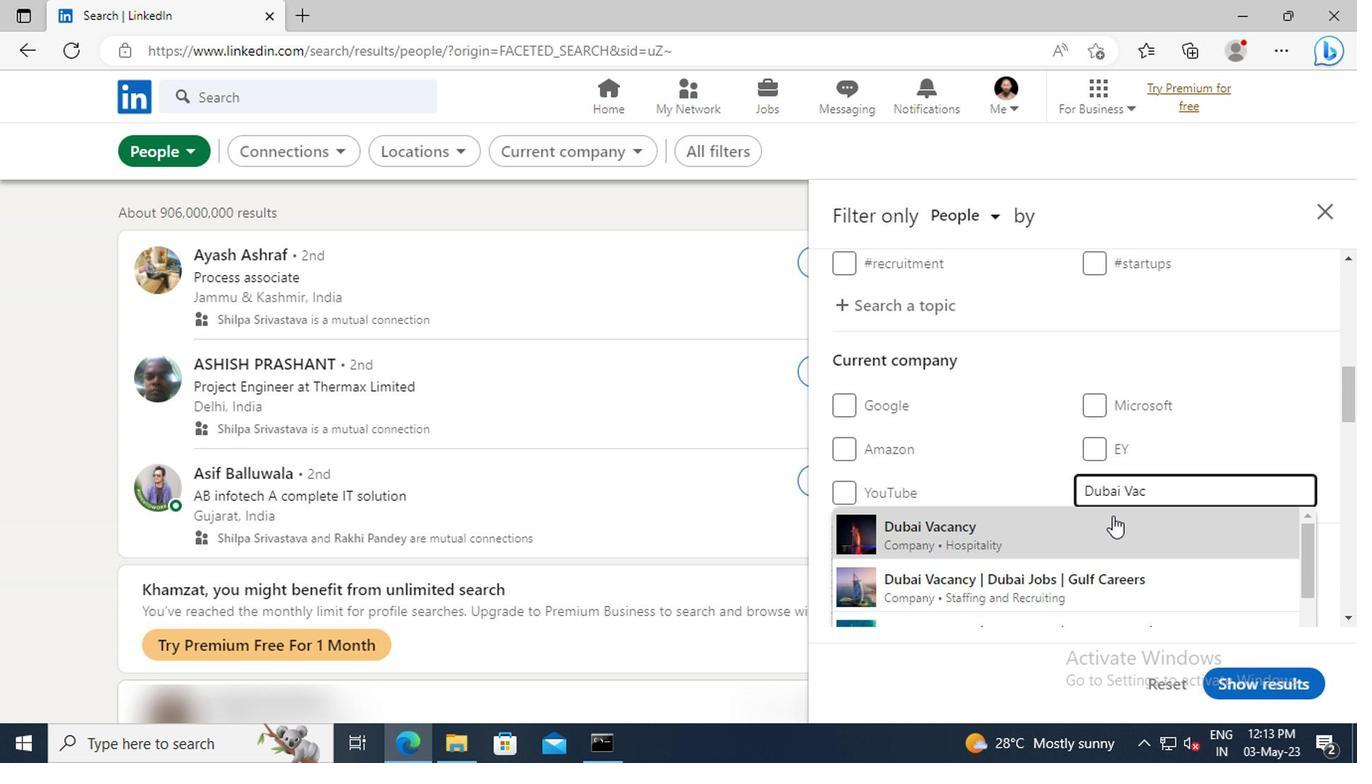 
Action: Mouse scrolled (1107, 518) with delta (0, 0)
Screenshot: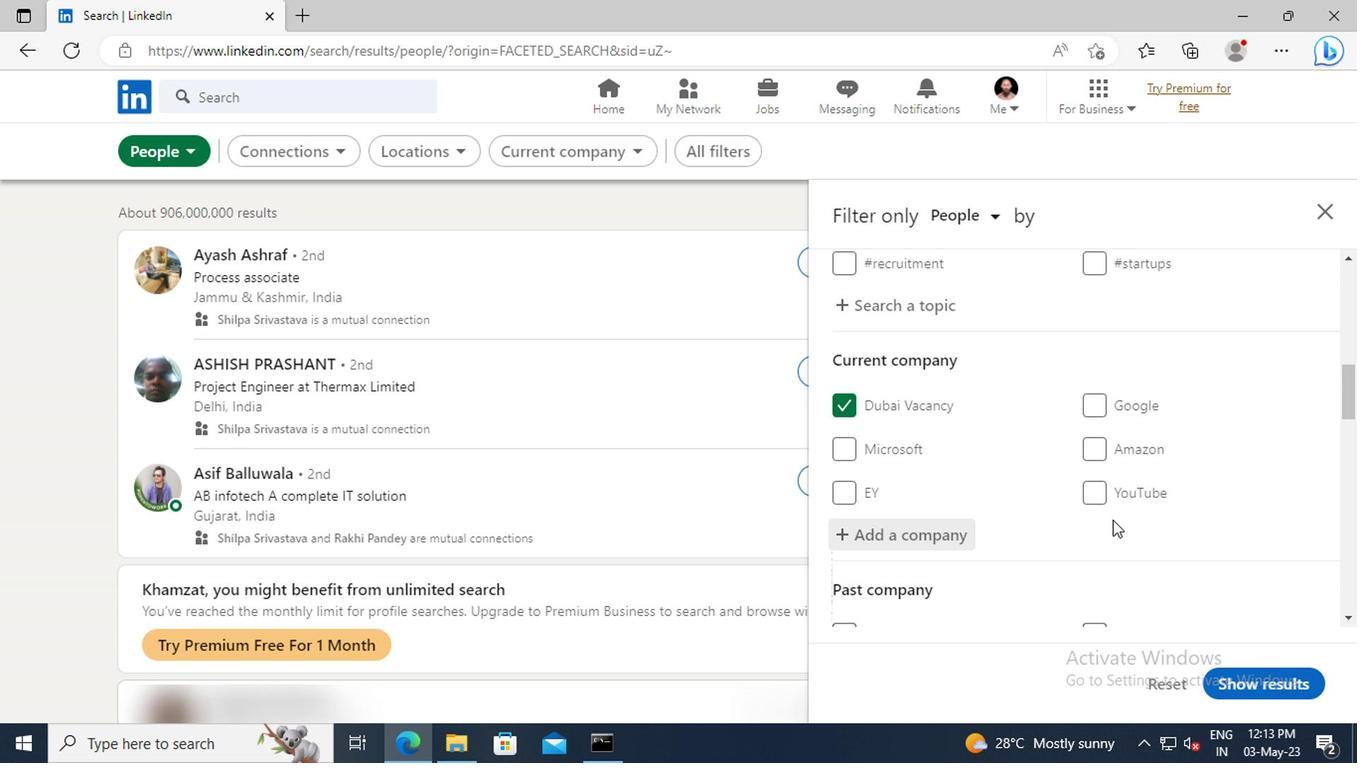 
Action: Mouse scrolled (1107, 518) with delta (0, 0)
Screenshot: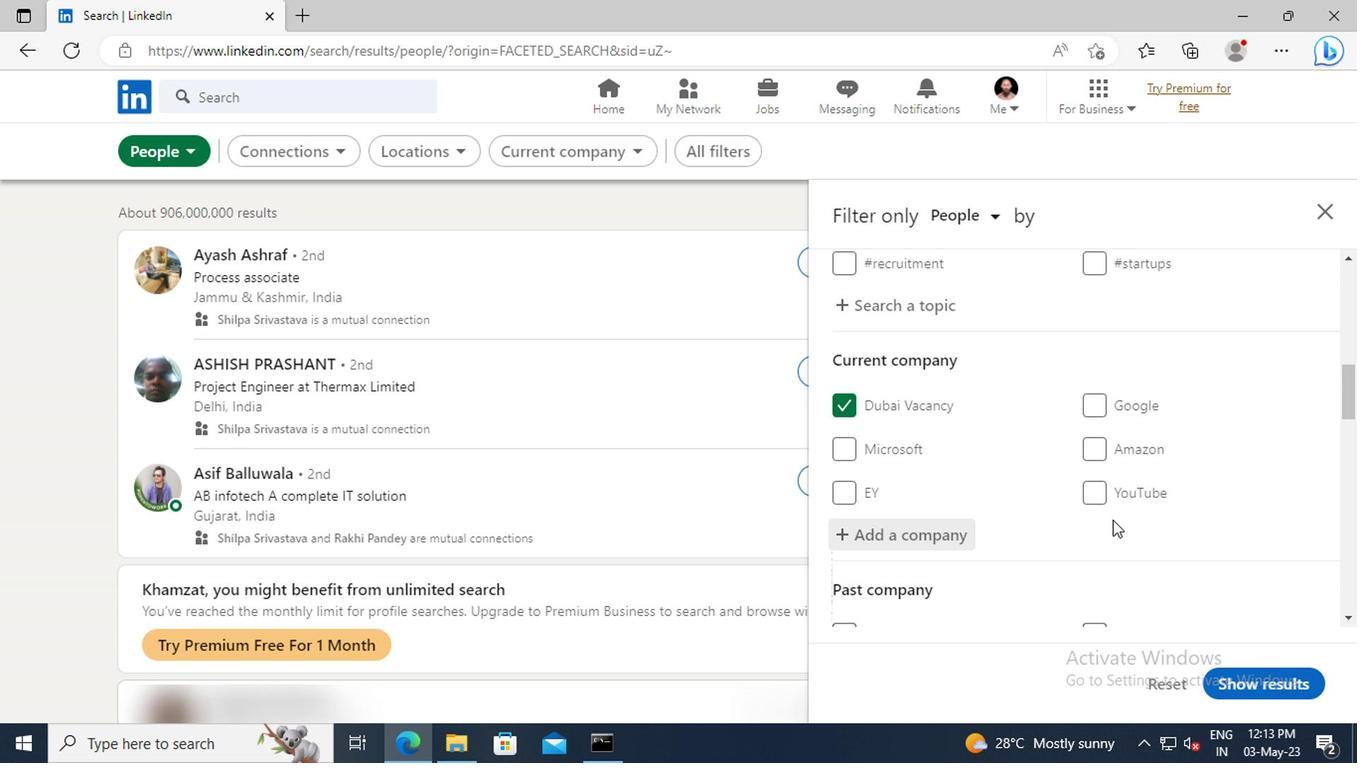 
Action: Mouse moved to (1101, 486)
Screenshot: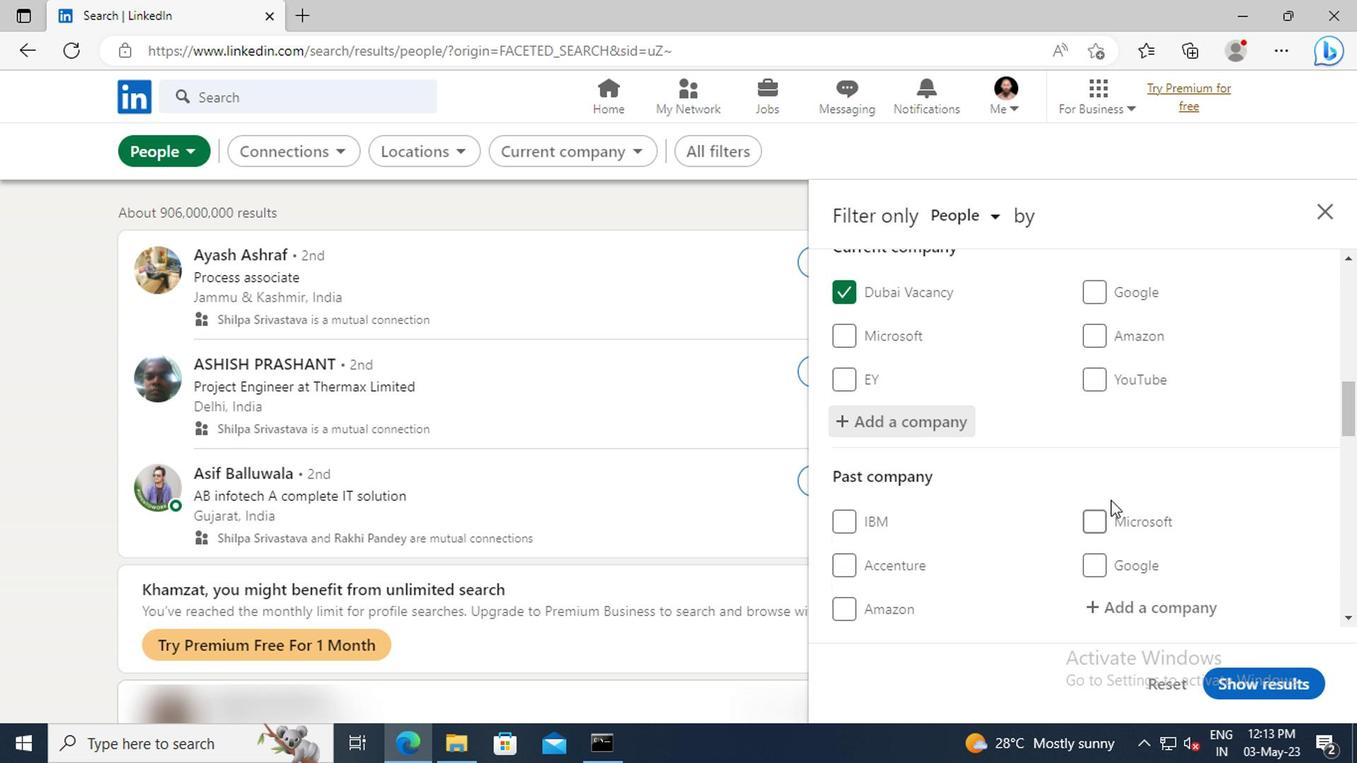 
Action: Mouse scrolled (1101, 485) with delta (0, 0)
Screenshot: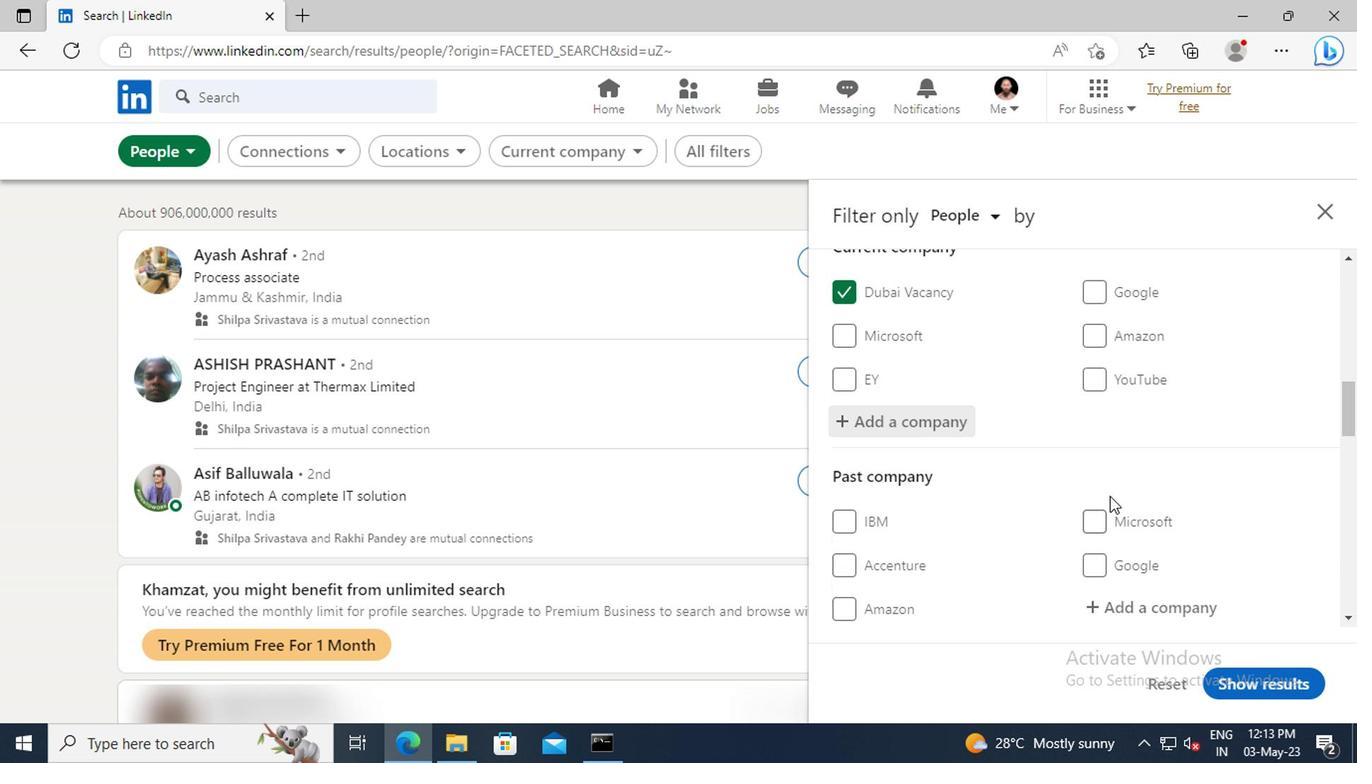 
Action: Mouse scrolled (1101, 485) with delta (0, 0)
Screenshot: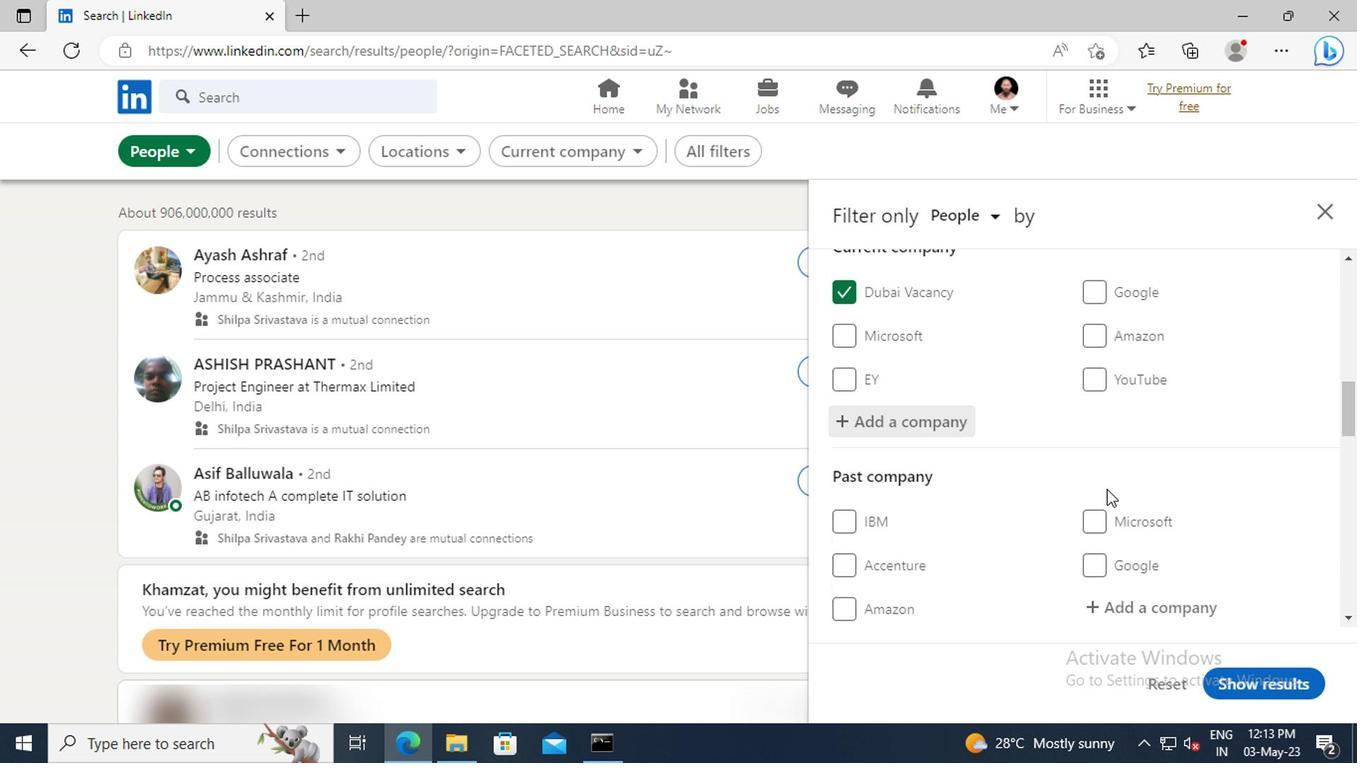 
Action: Mouse moved to (1095, 435)
Screenshot: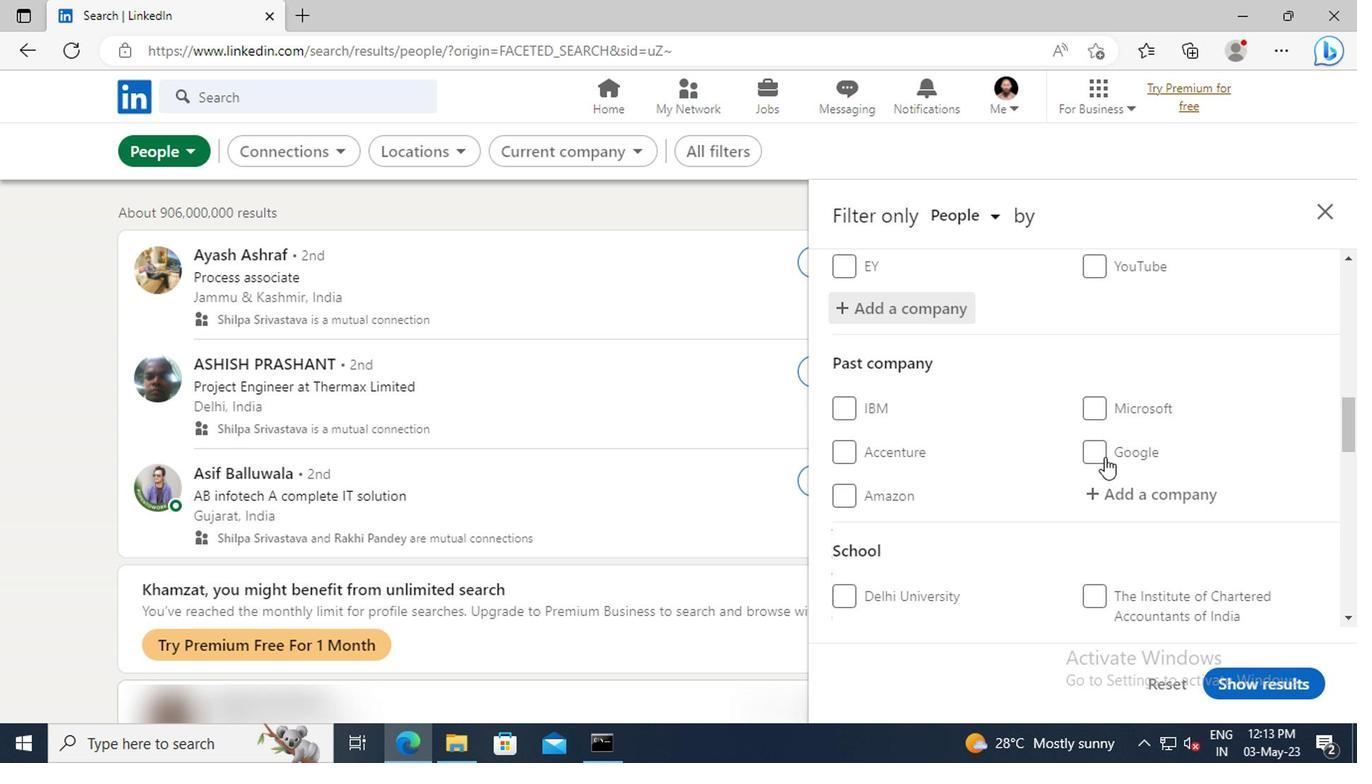 
Action: Mouse scrolled (1095, 434) with delta (0, -1)
Screenshot: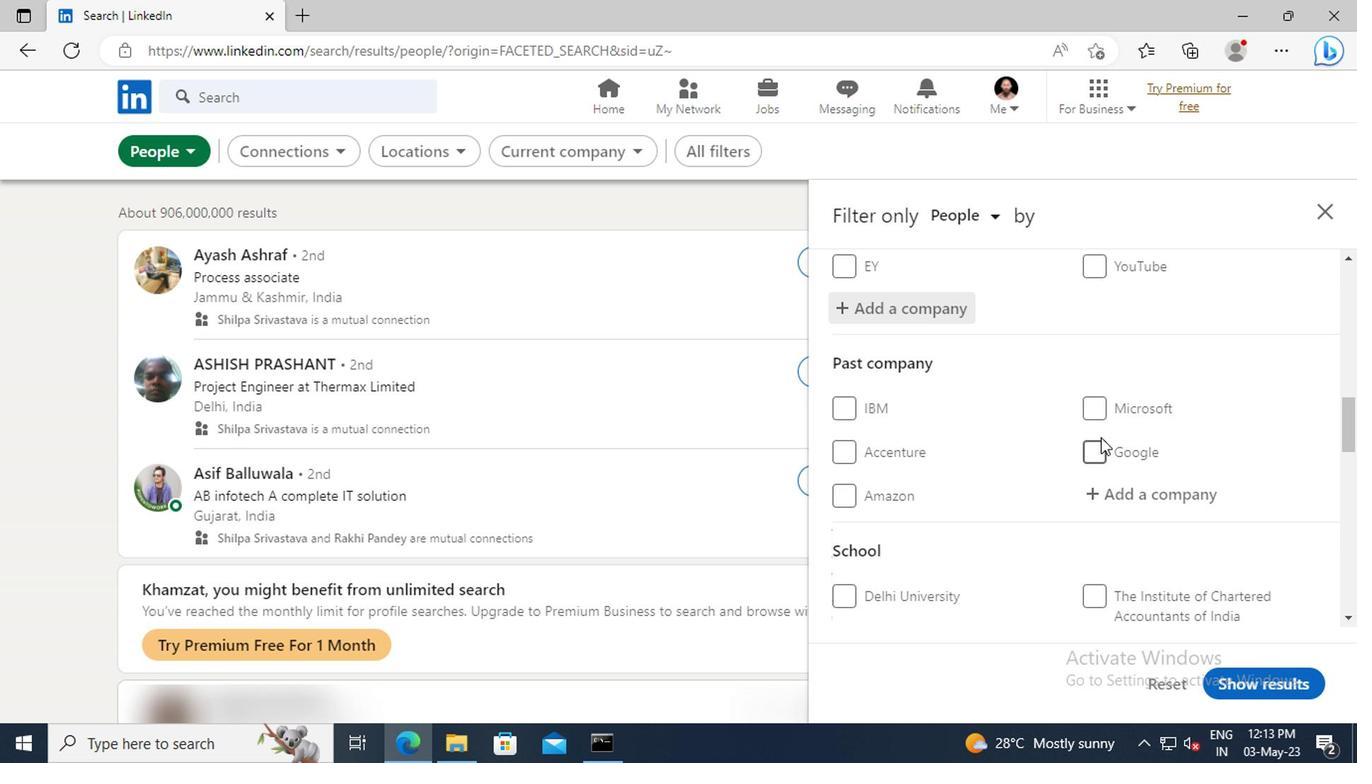 
Action: Mouse scrolled (1095, 434) with delta (0, -1)
Screenshot: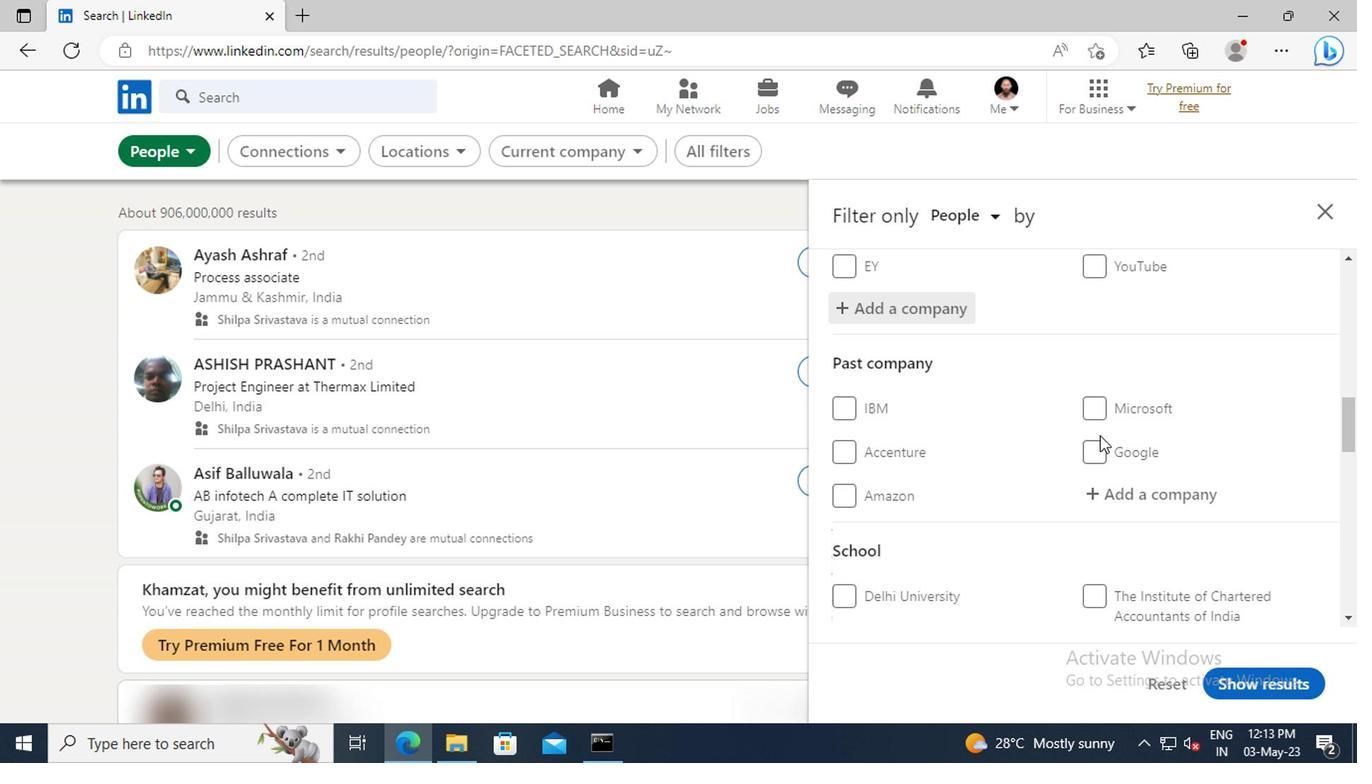 
Action: Mouse moved to (1094, 434)
Screenshot: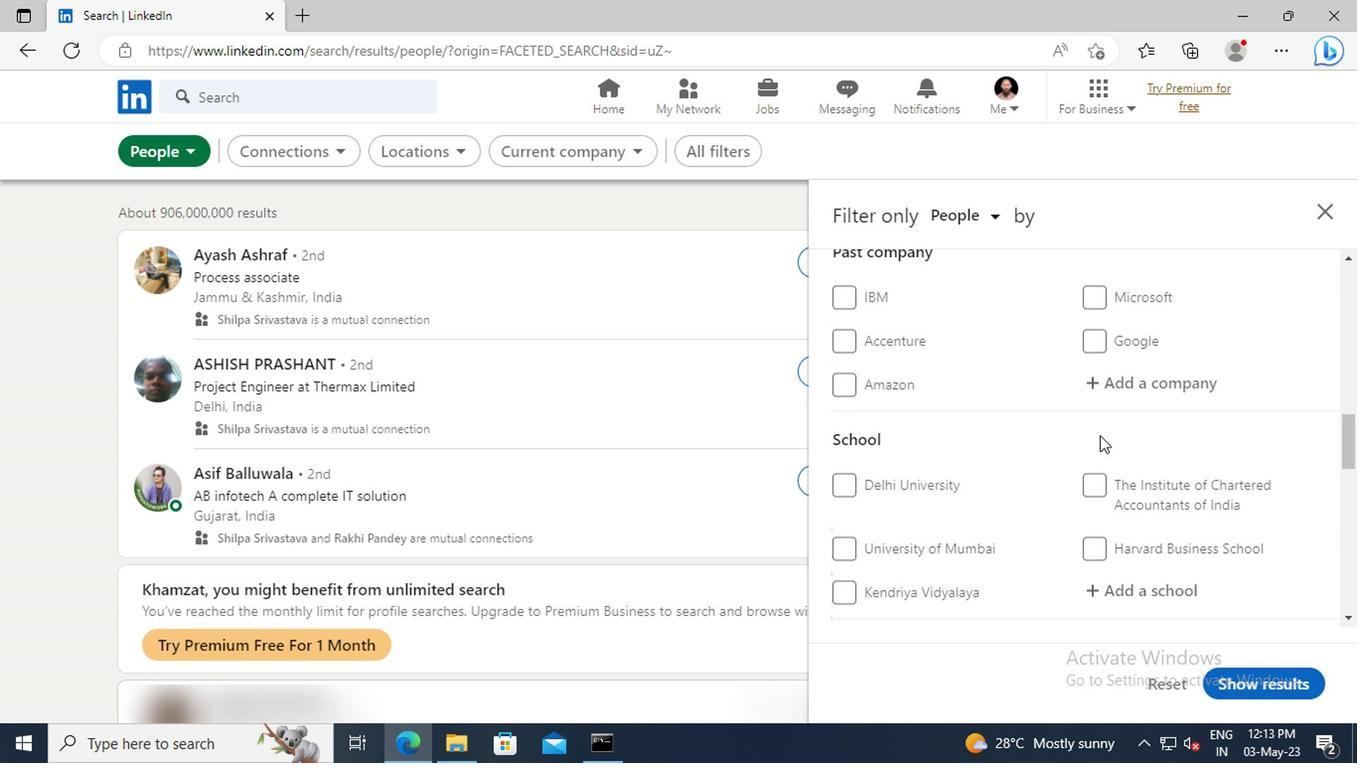
Action: Mouse scrolled (1094, 433) with delta (0, 0)
Screenshot: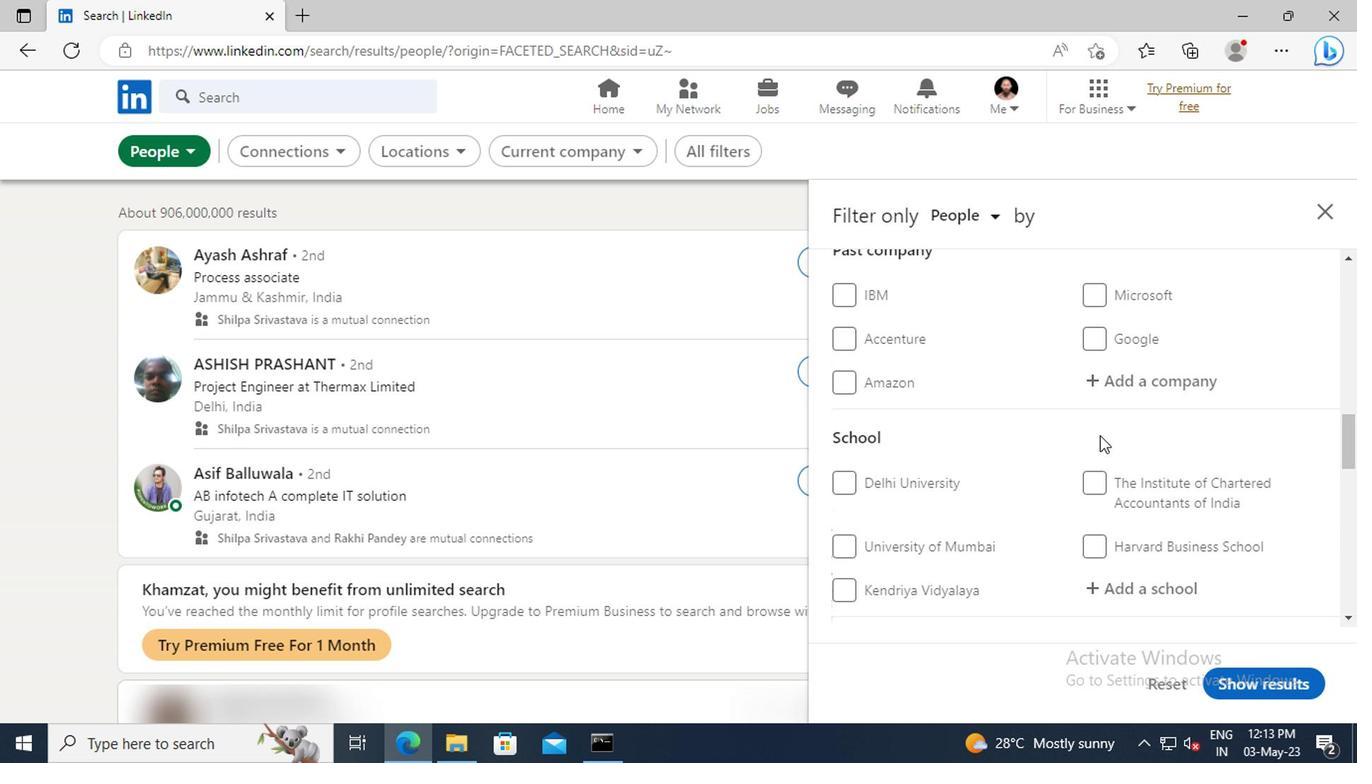 
Action: Mouse scrolled (1094, 433) with delta (0, 0)
Screenshot: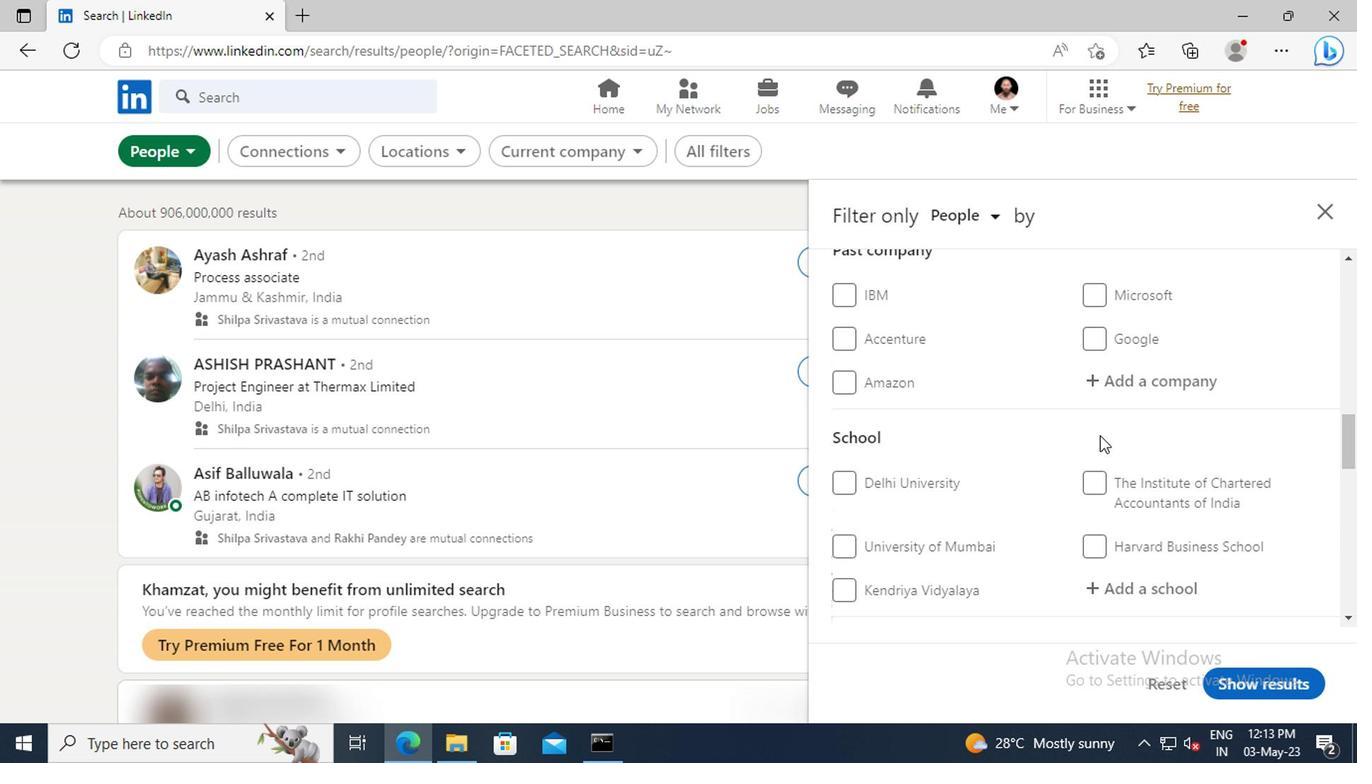 
Action: Mouse moved to (1101, 478)
Screenshot: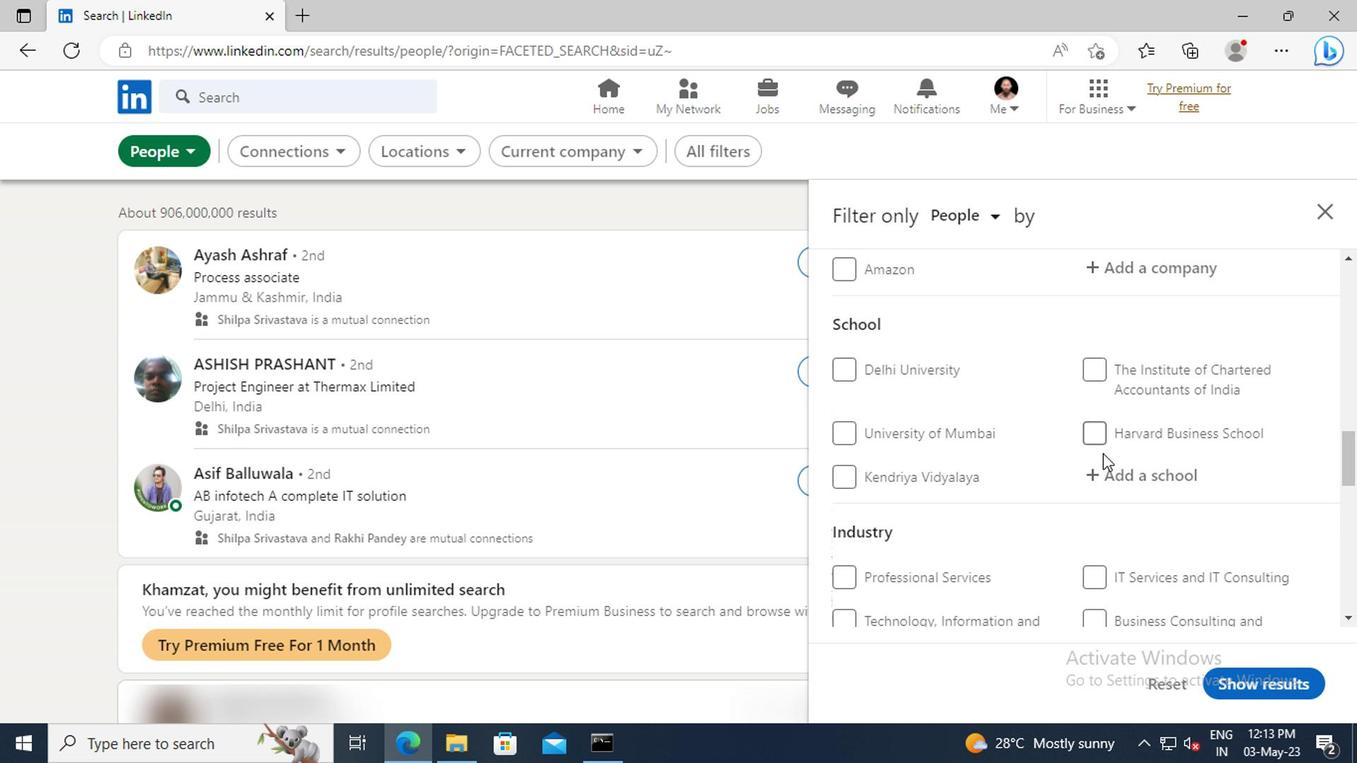 
Action: Mouse pressed left at (1101, 478)
Screenshot: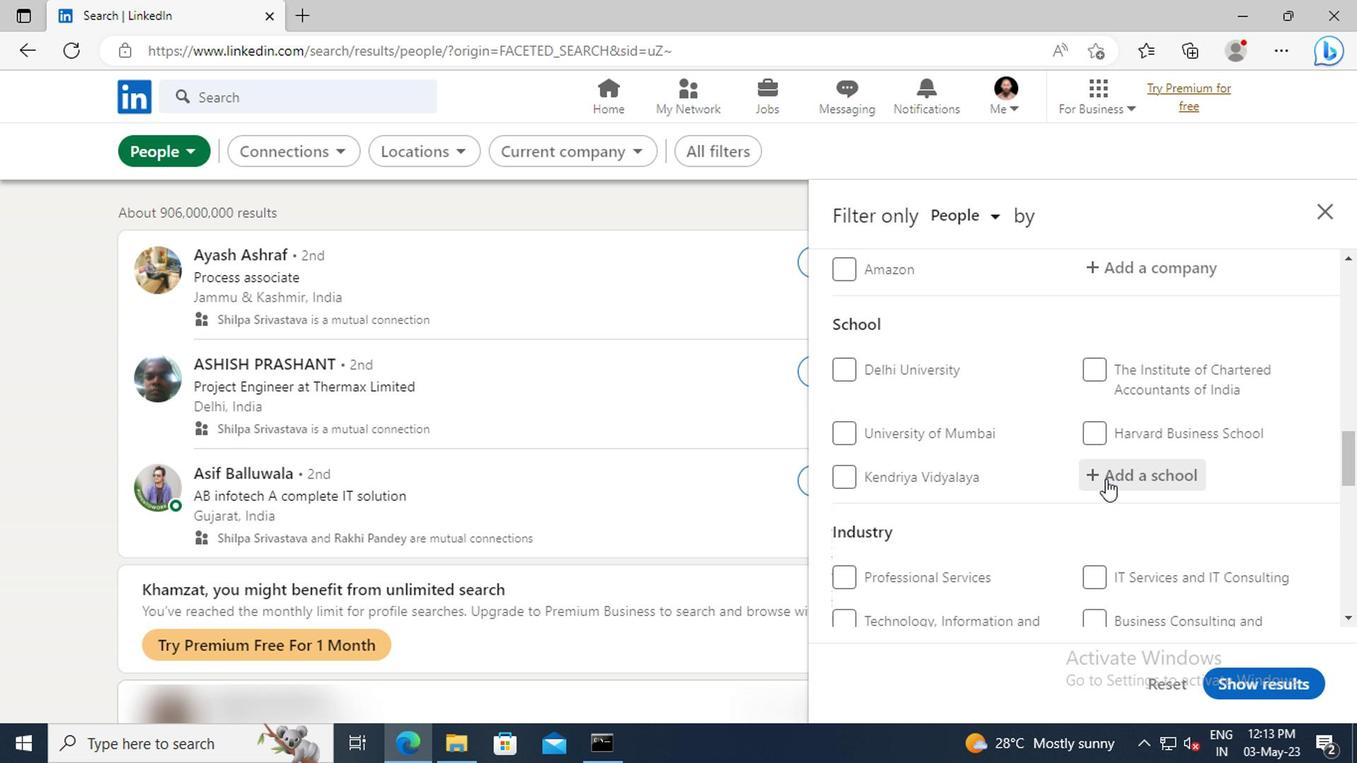 
Action: Key pressed <Key.shift>NAVRACHANA<Key.space><Key.shift>U
Screenshot: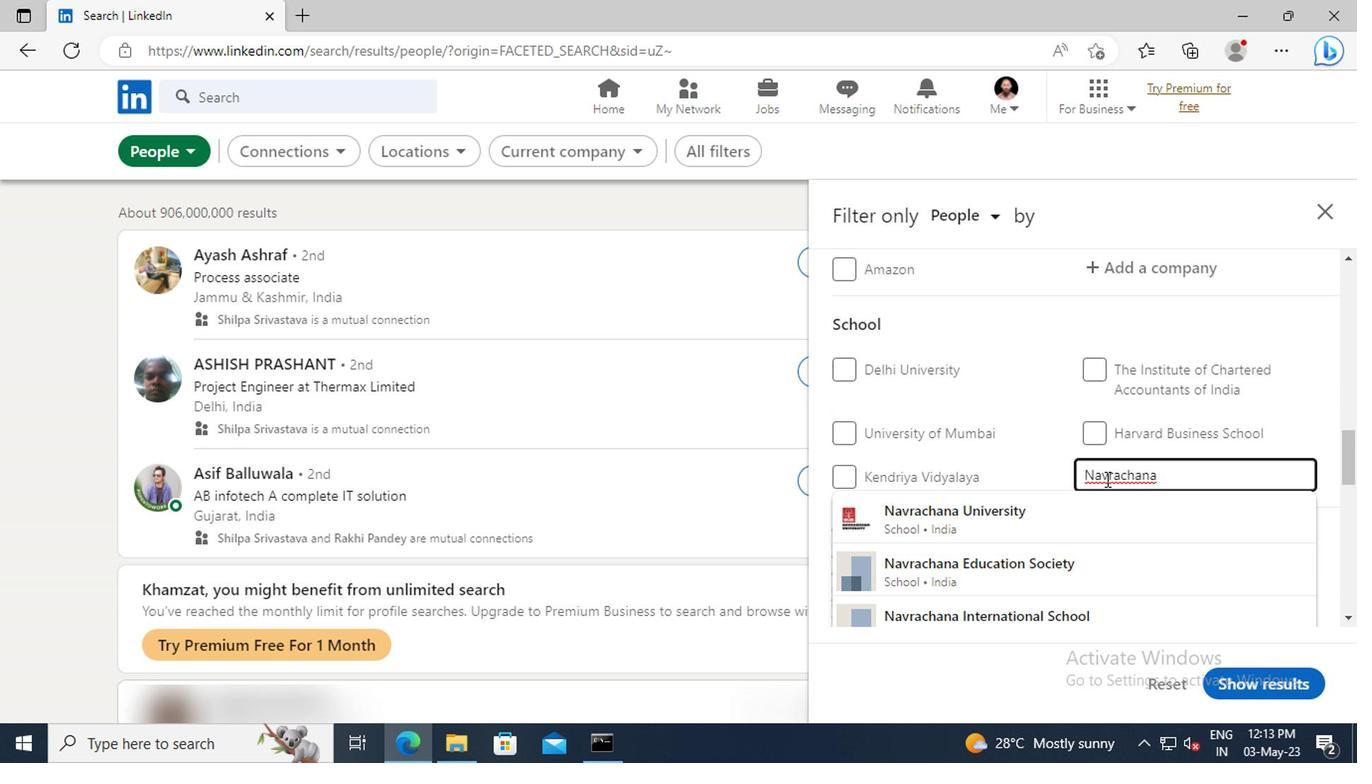 
Action: Mouse moved to (1109, 510)
Screenshot: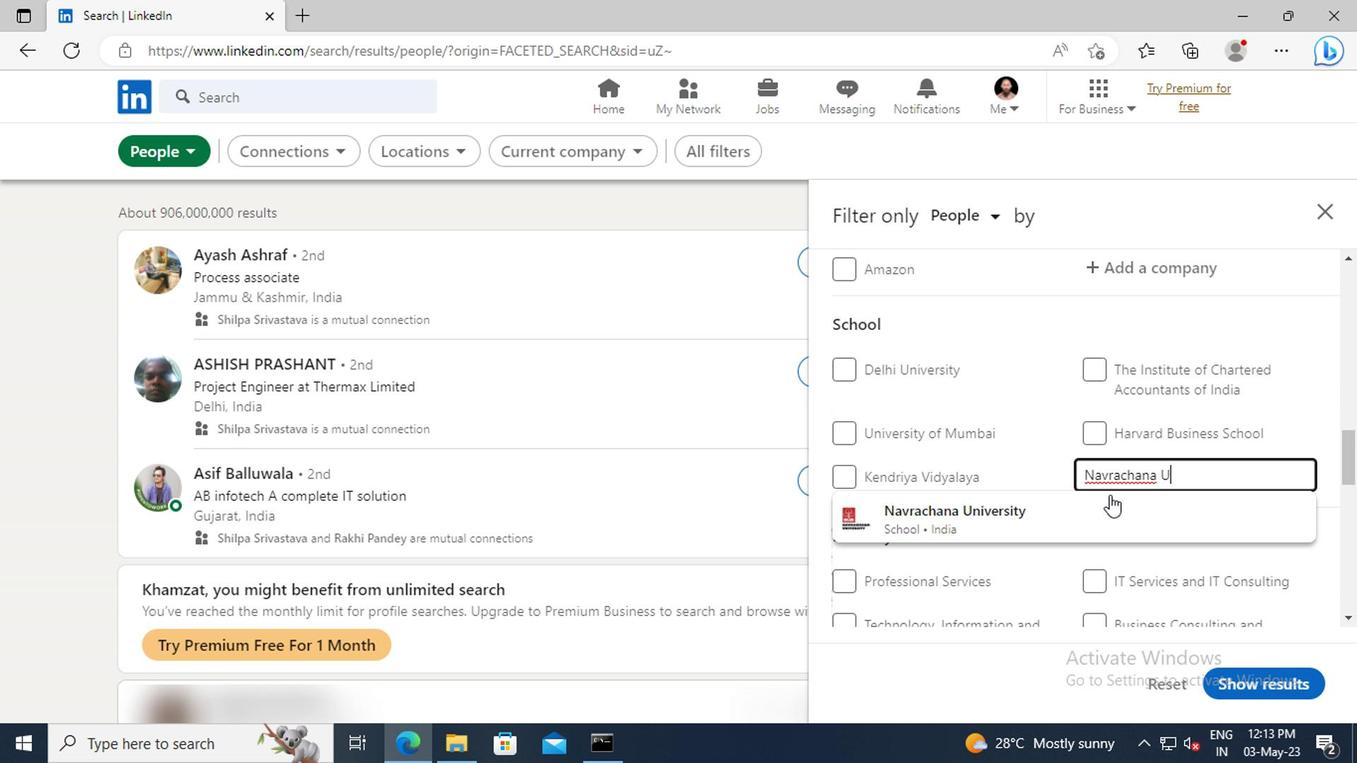 
Action: Mouse pressed left at (1109, 510)
Screenshot: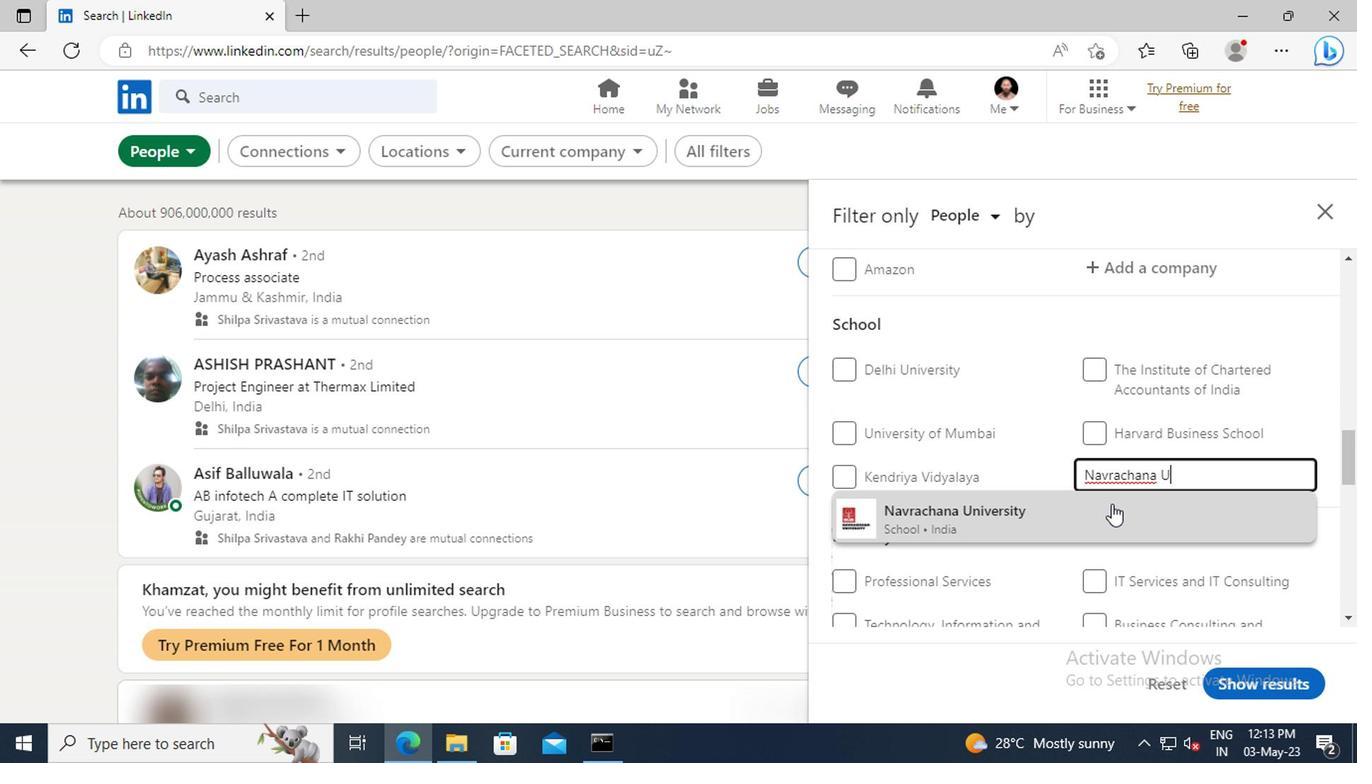 
Action: Mouse scrolled (1109, 509) with delta (0, -1)
Screenshot: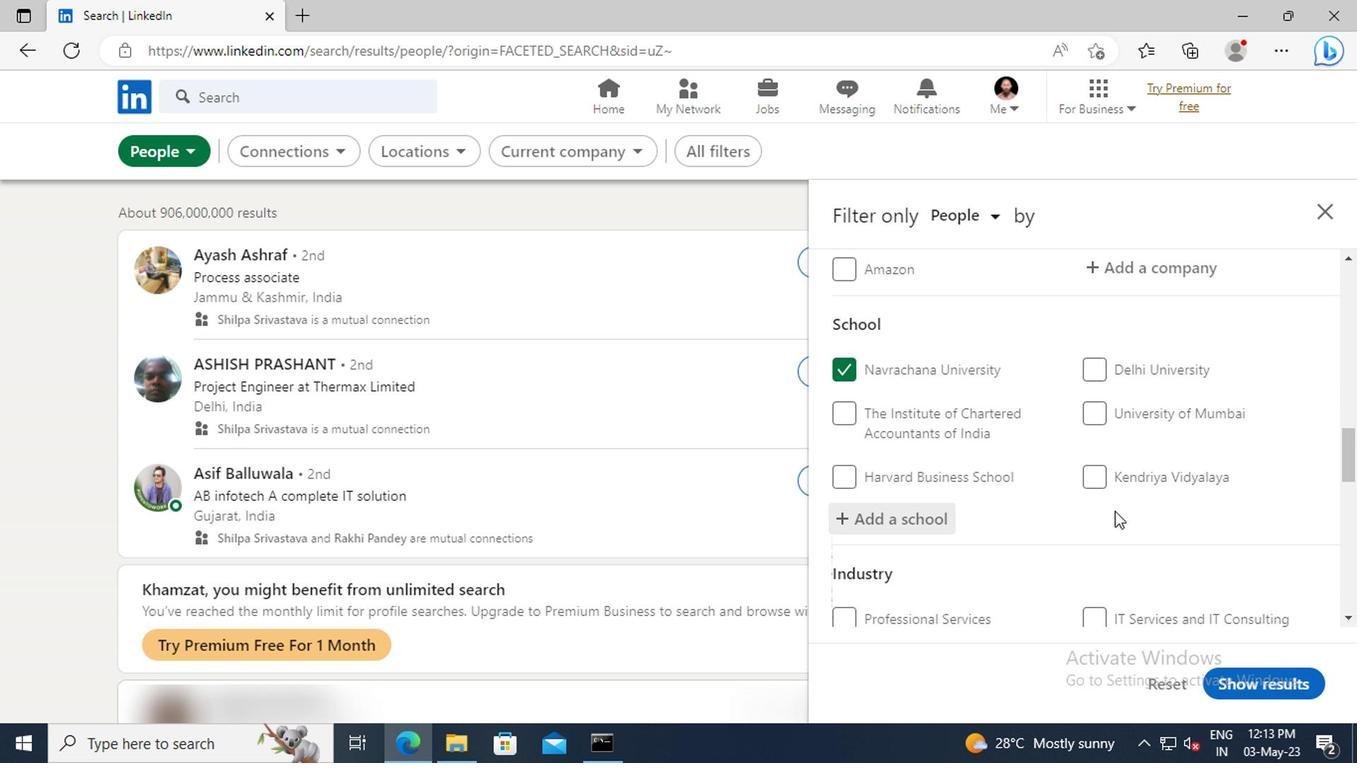 
Action: Mouse scrolled (1109, 509) with delta (0, -1)
Screenshot: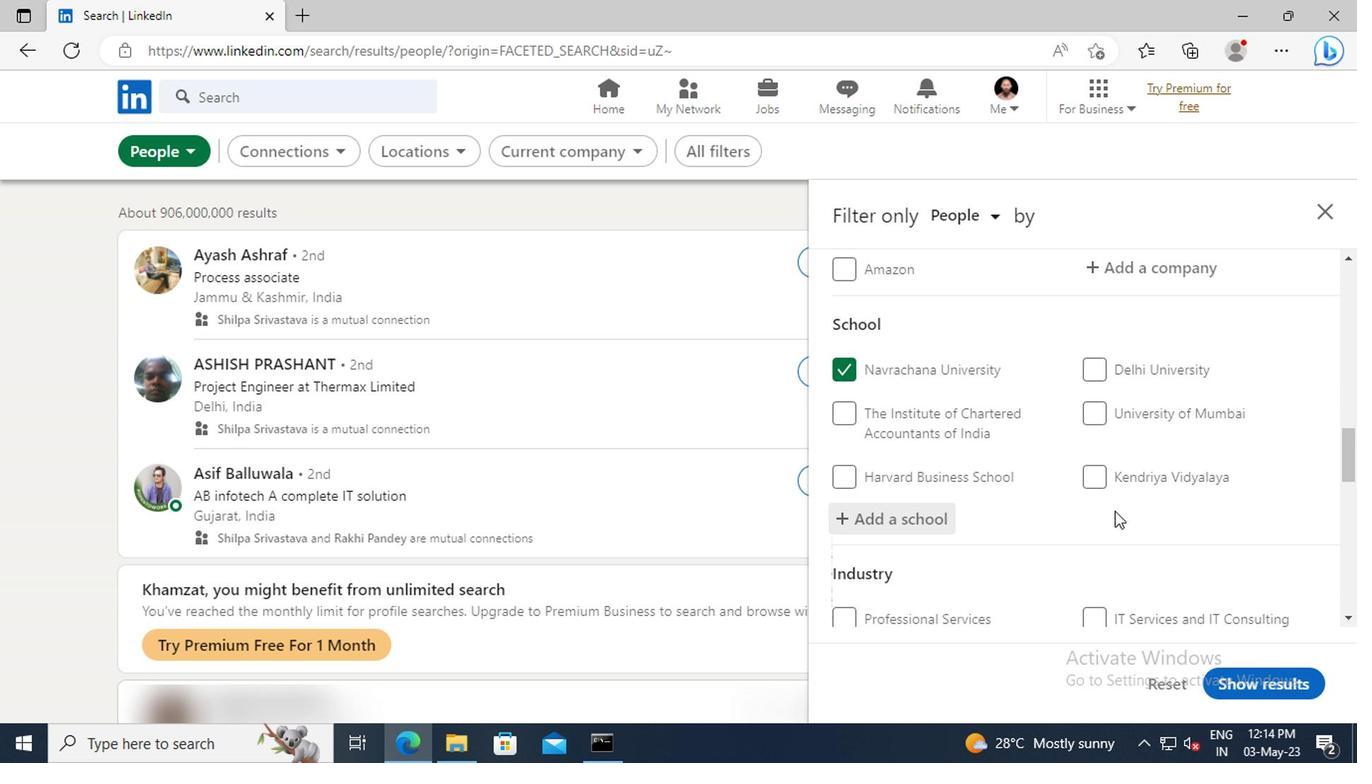 
Action: Mouse moved to (1112, 498)
Screenshot: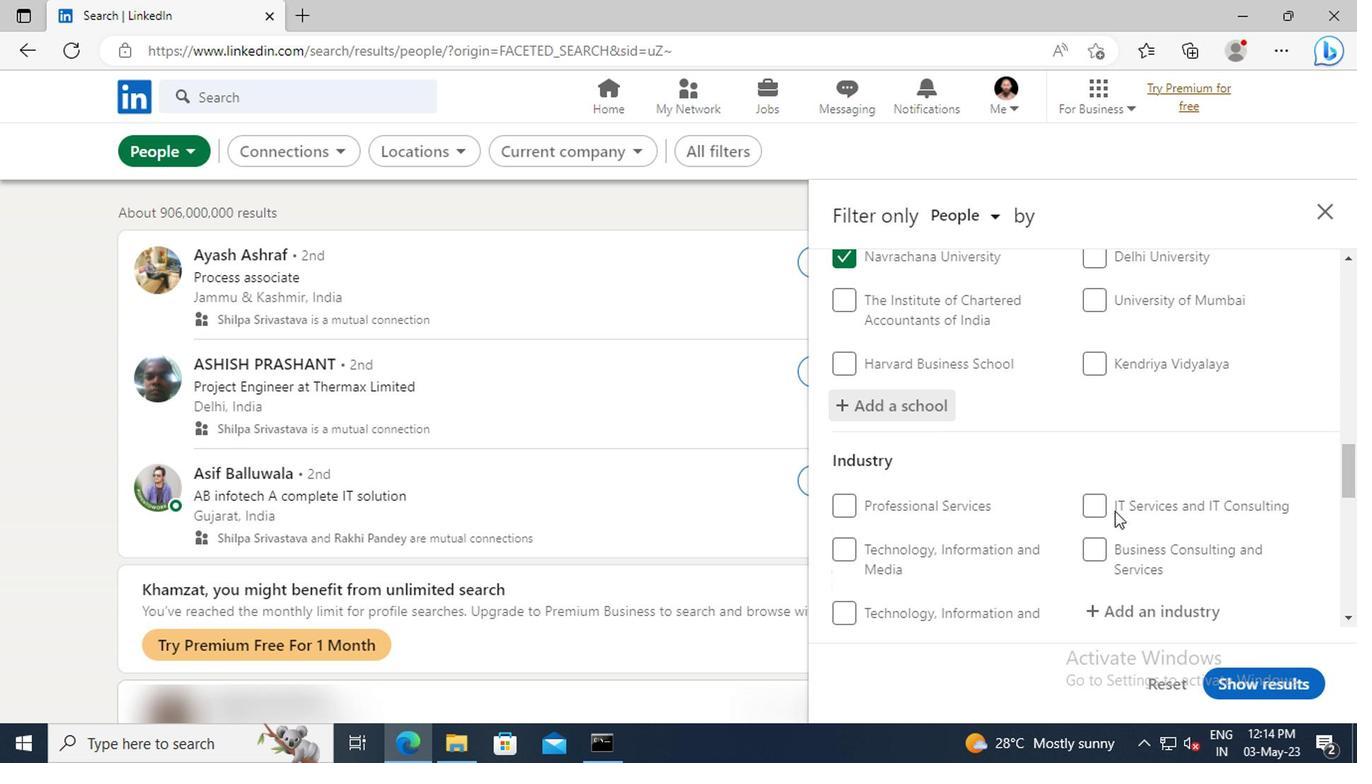 
Action: Mouse scrolled (1112, 496) with delta (0, -1)
Screenshot: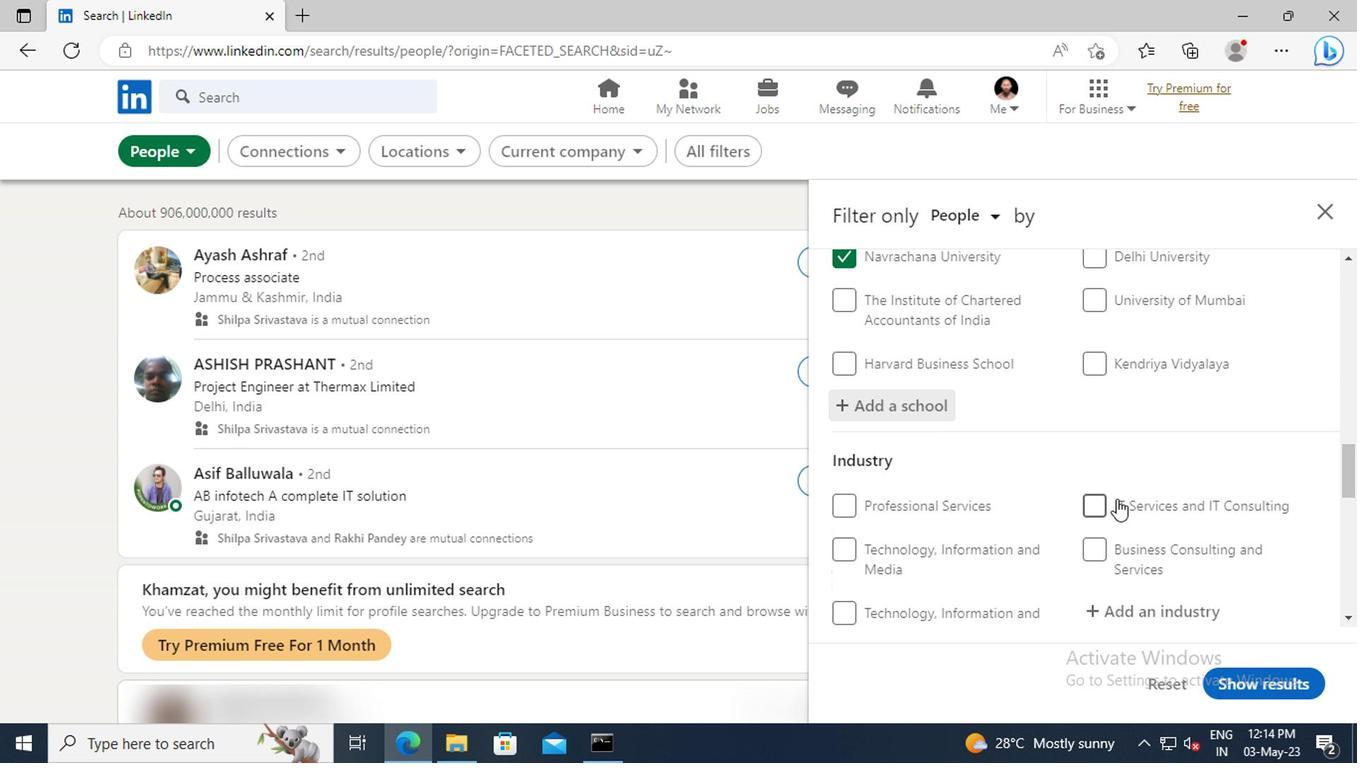 
Action: Mouse scrolled (1112, 496) with delta (0, -1)
Screenshot: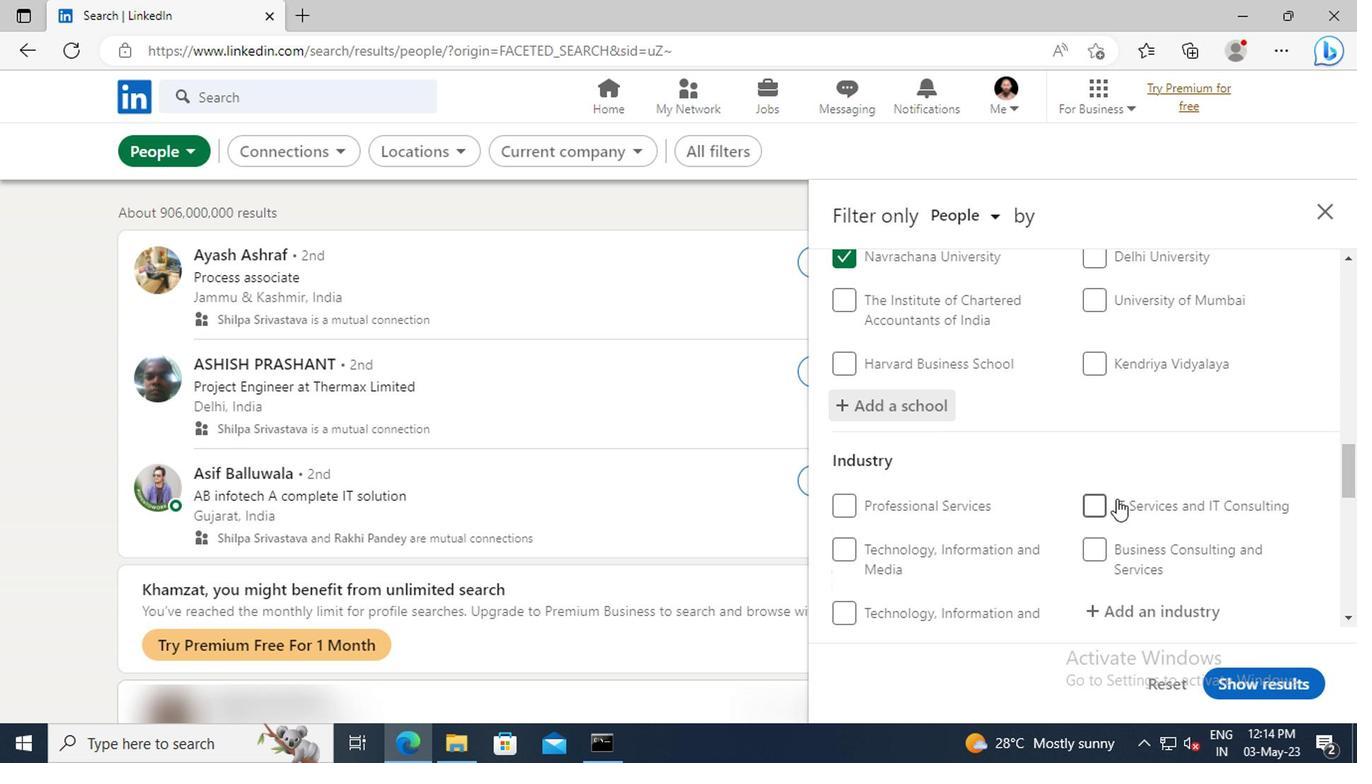 
Action: Mouse scrolled (1112, 496) with delta (0, -1)
Screenshot: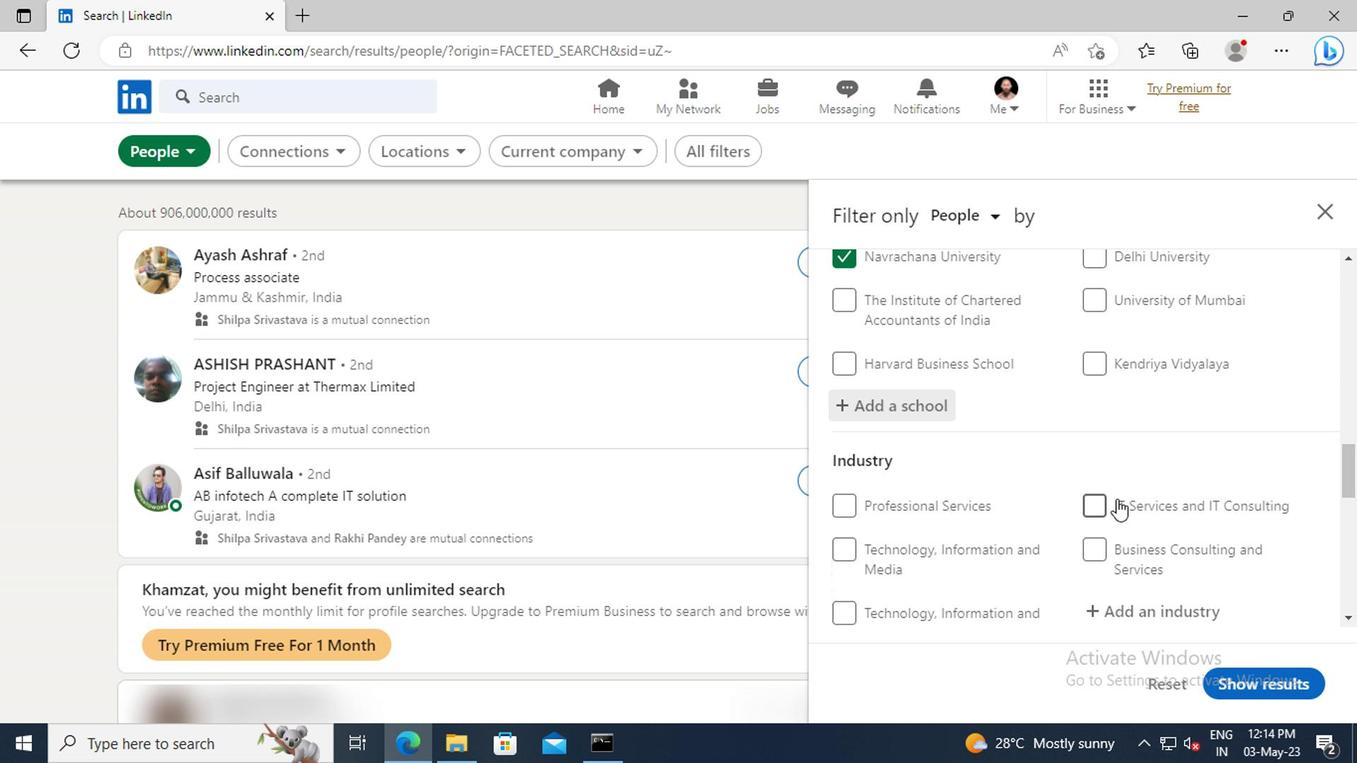 
Action: Mouse moved to (1122, 446)
Screenshot: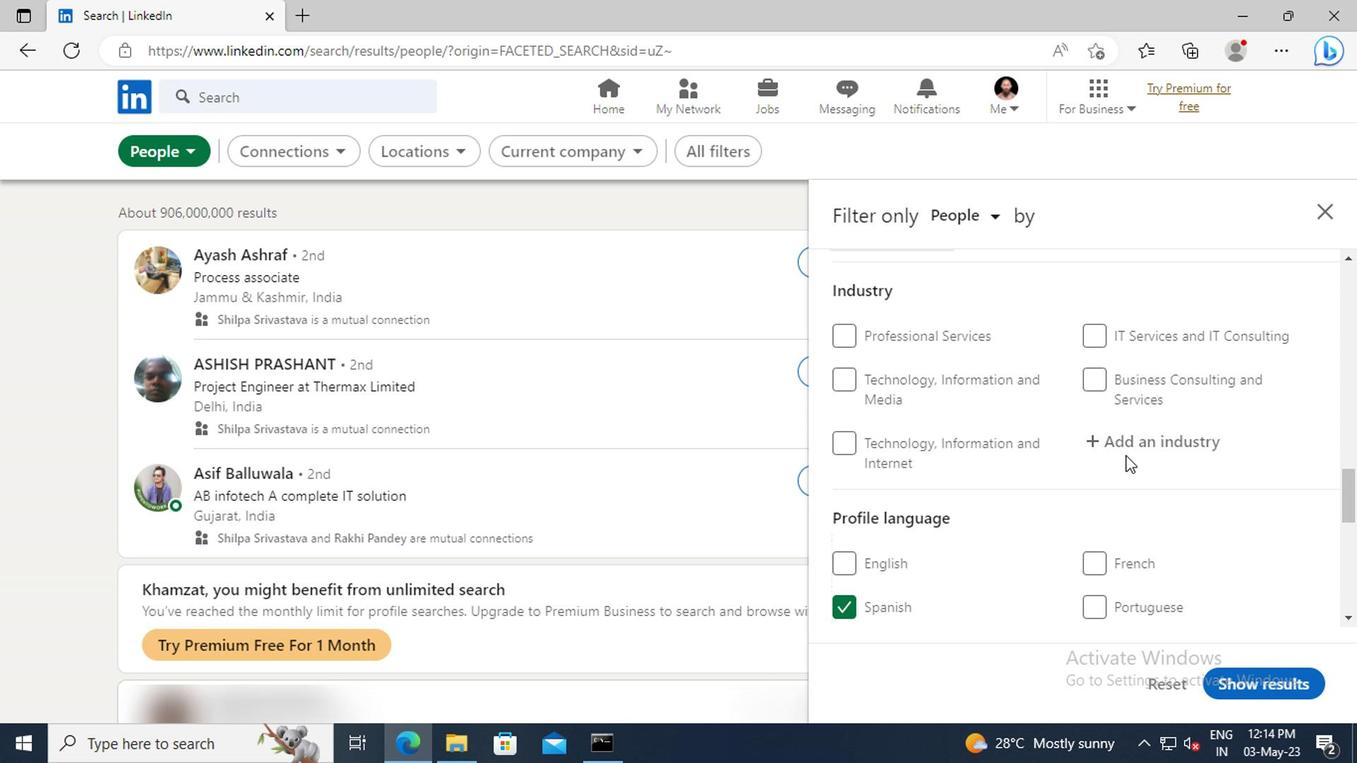 
Action: Mouse pressed left at (1122, 446)
Screenshot: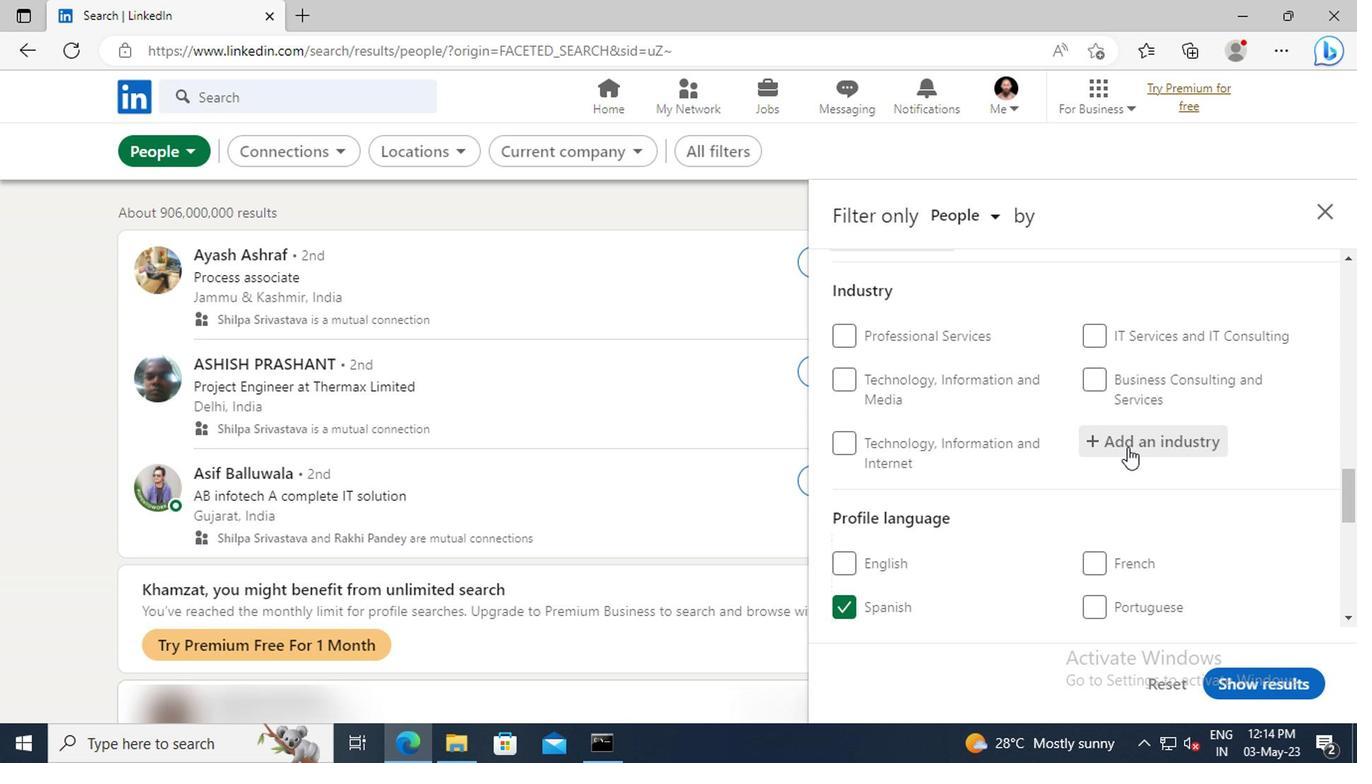 
Action: Key pressed <Key.shift>BOOK<Key.space><Key.shift>PU
Screenshot: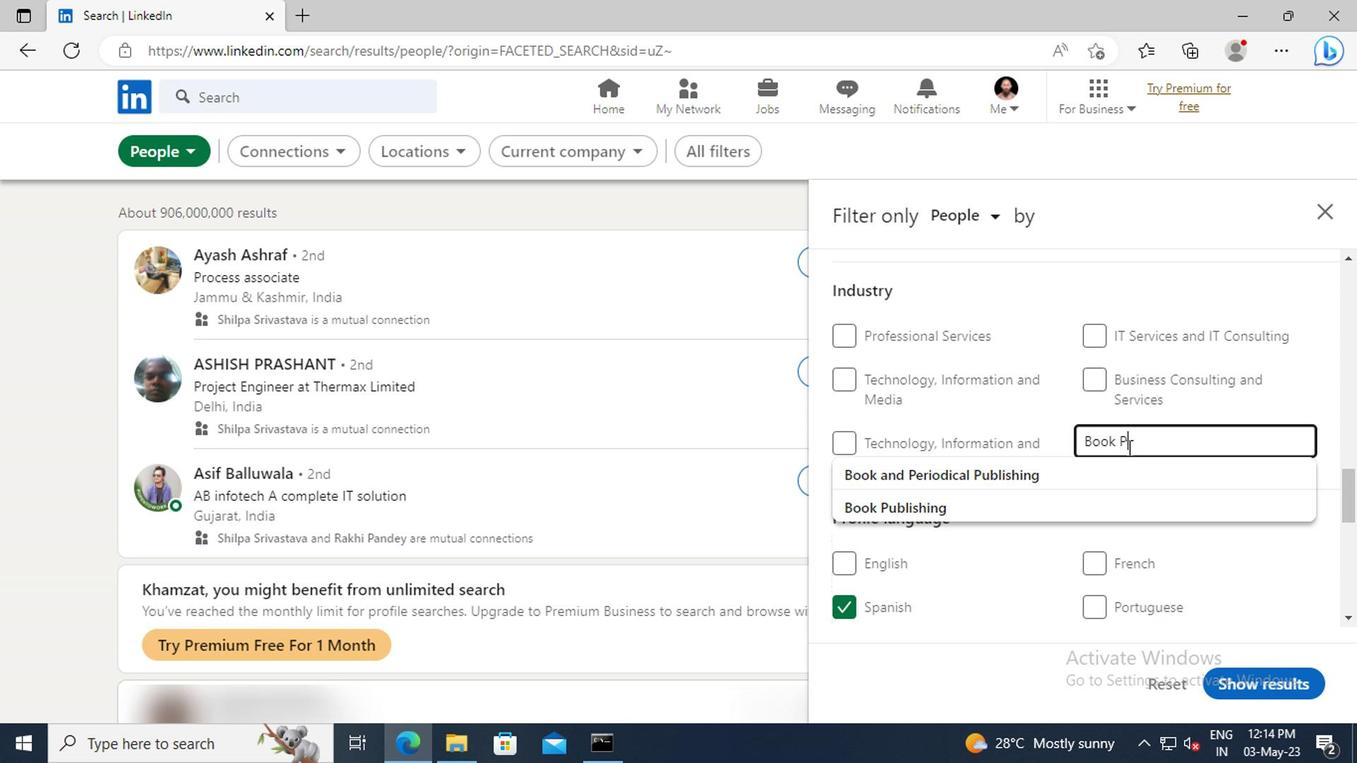 
Action: Mouse moved to (1119, 500)
Screenshot: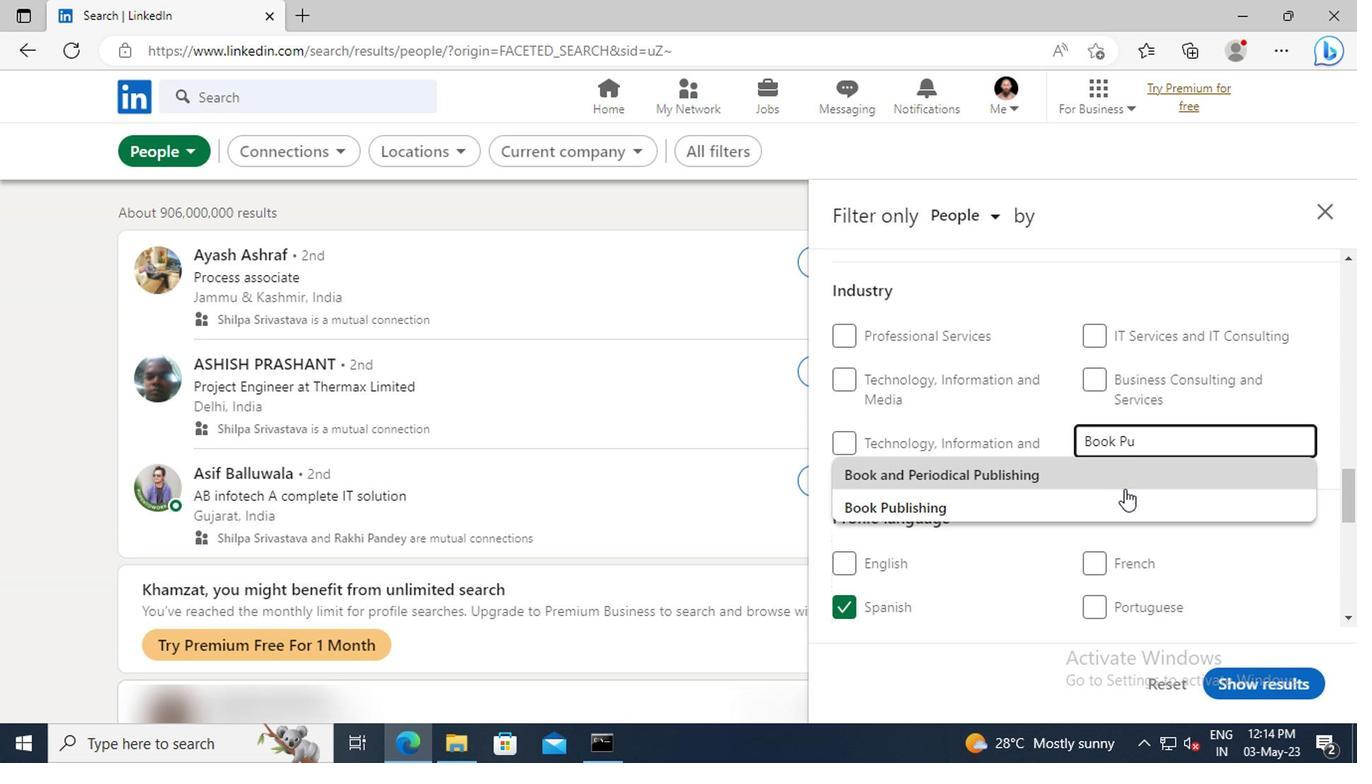 
Action: Mouse pressed left at (1119, 500)
Screenshot: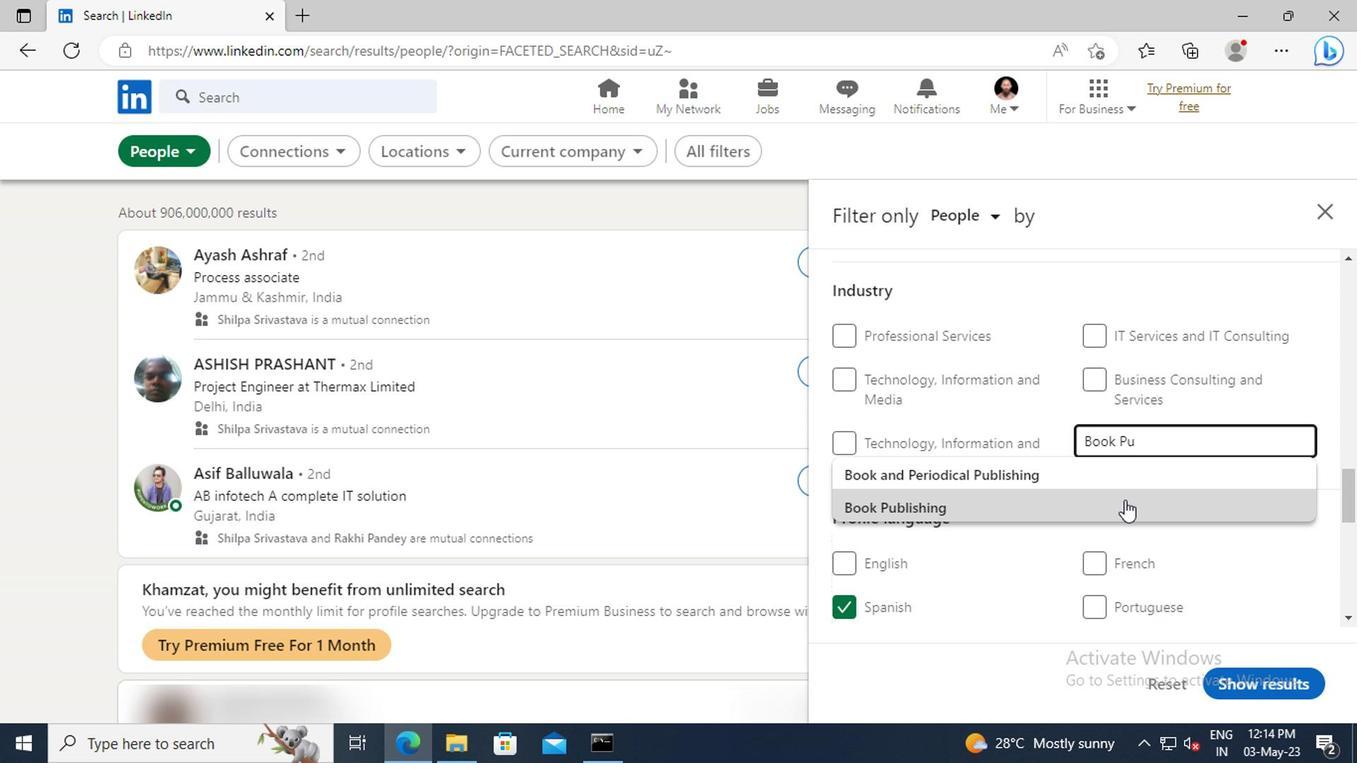 
Action: Mouse scrolled (1119, 499) with delta (0, -1)
Screenshot: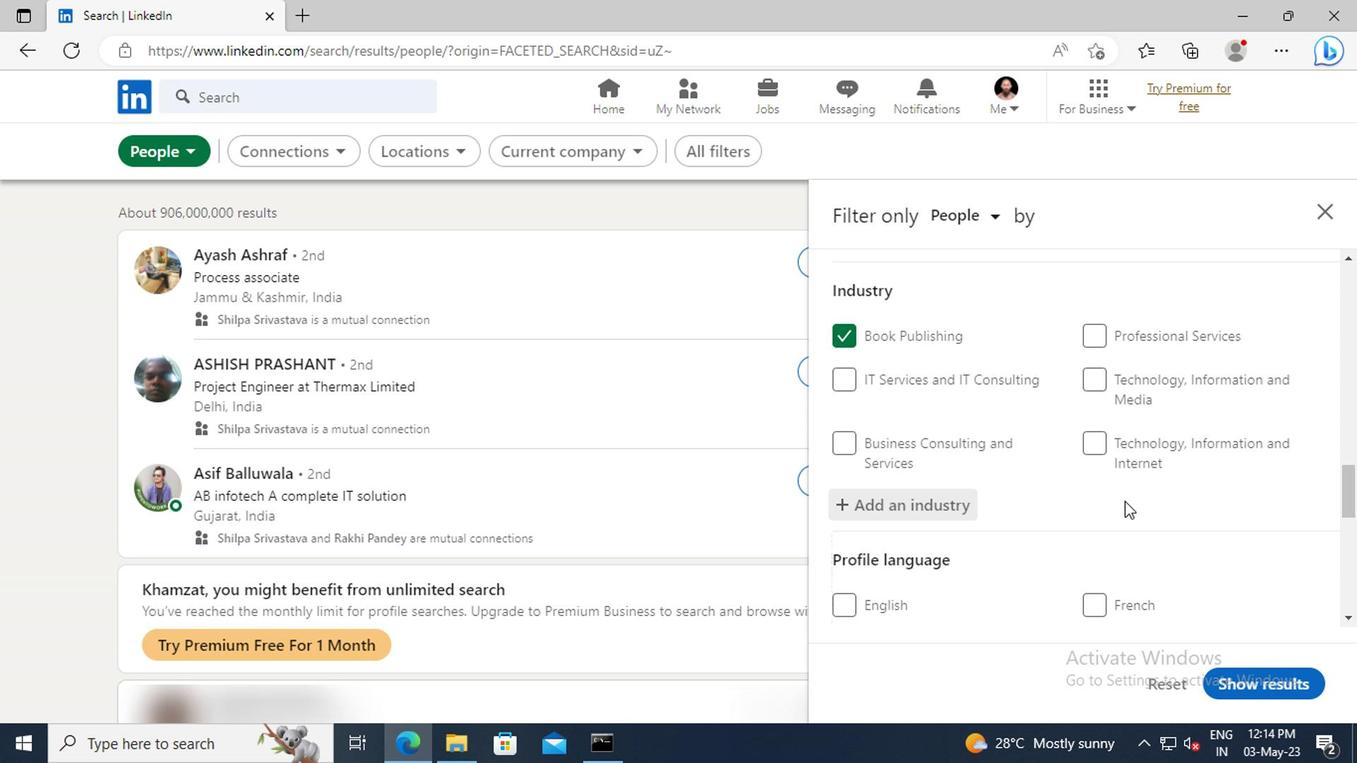 
Action: Mouse moved to (1119, 500)
Screenshot: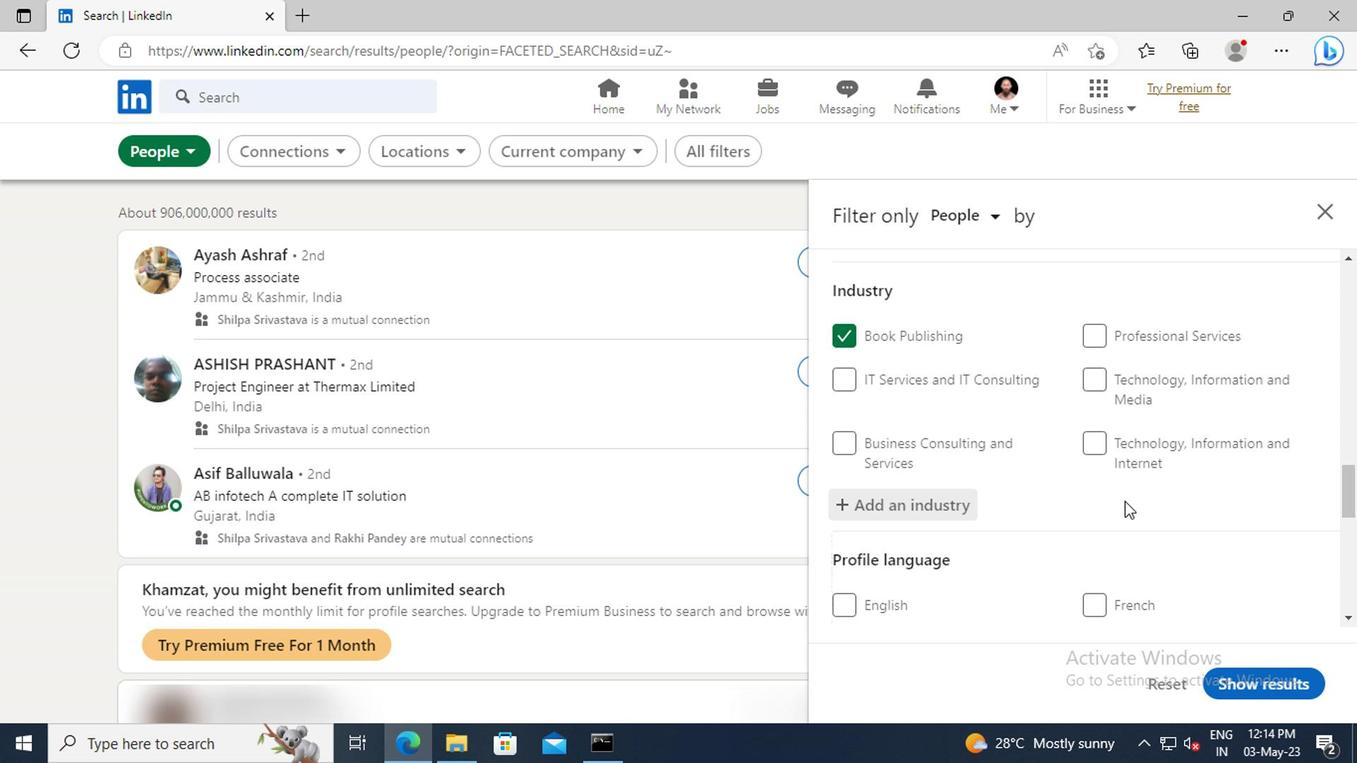 
Action: Mouse scrolled (1119, 499) with delta (0, -1)
Screenshot: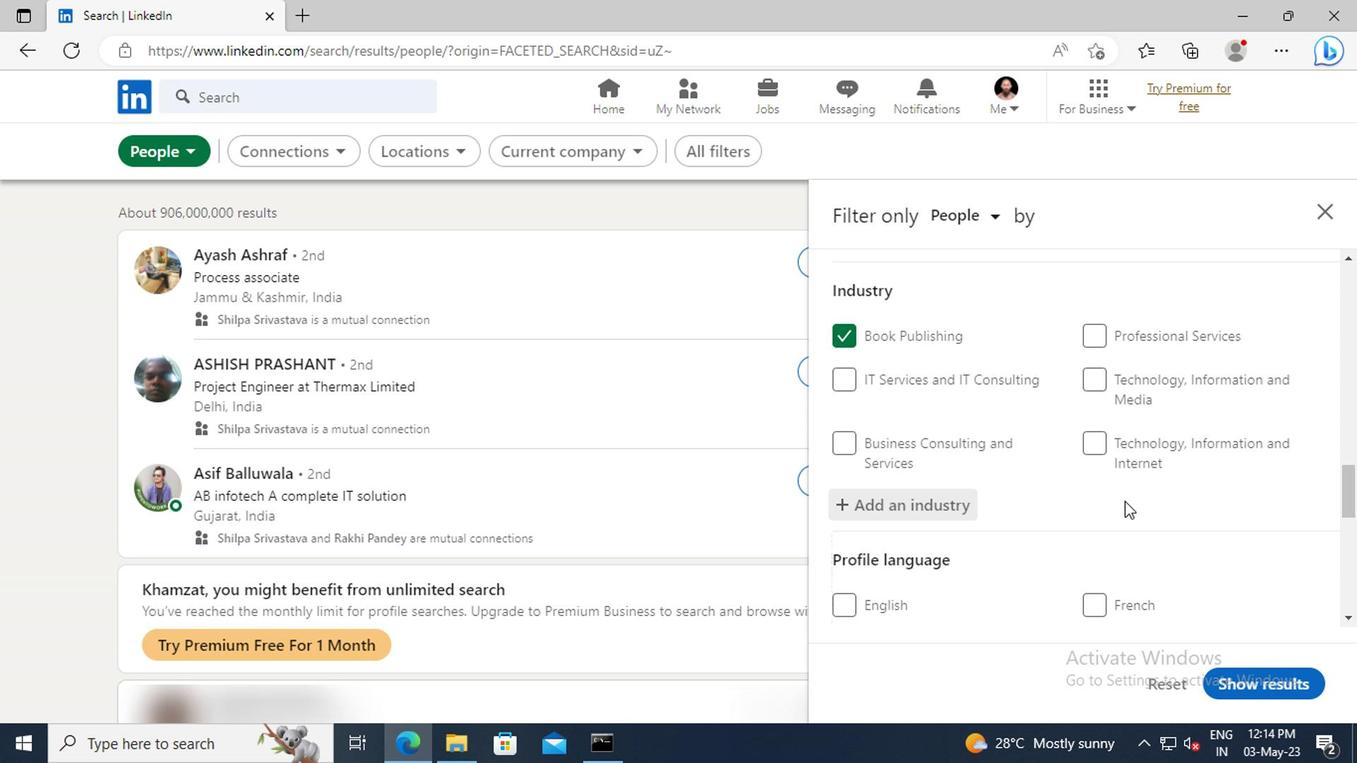 
Action: Mouse moved to (1119, 498)
Screenshot: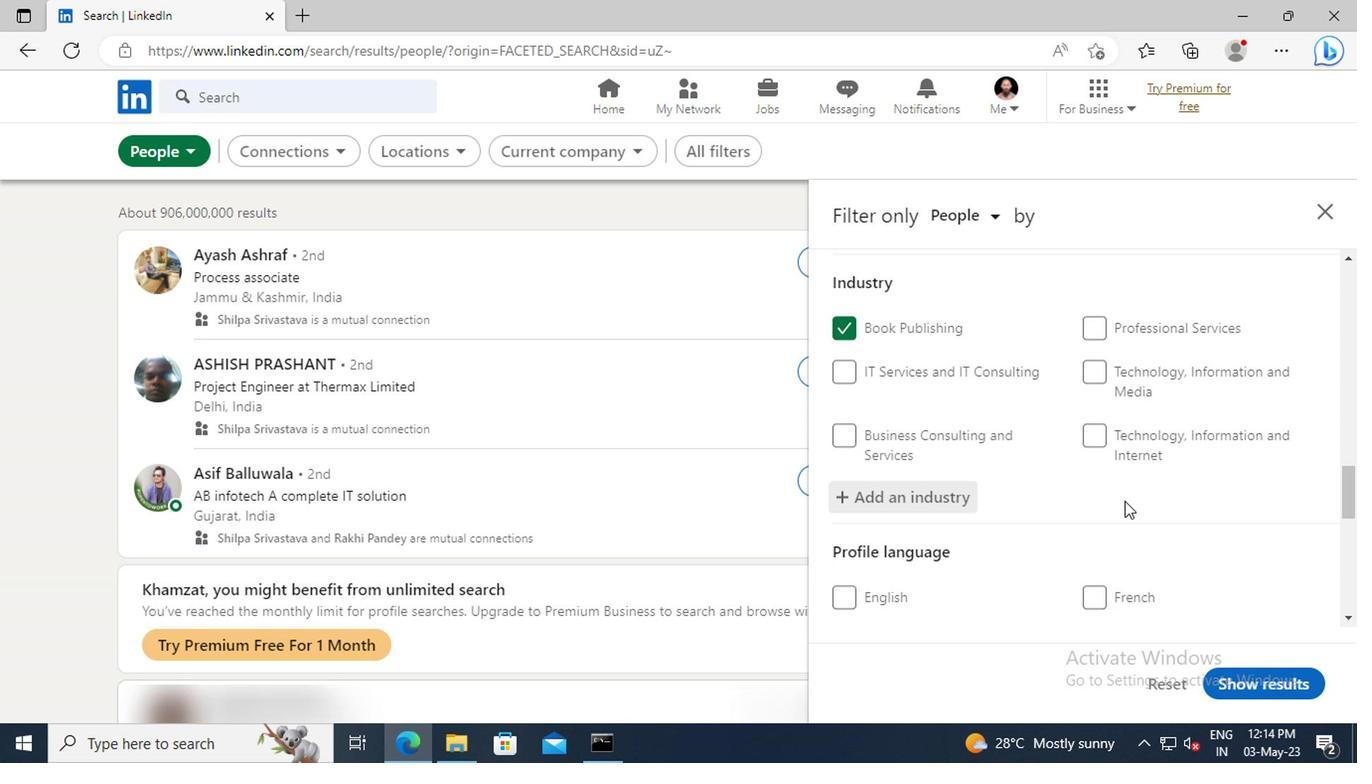 
Action: Mouse scrolled (1119, 496) with delta (0, -1)
Screenshot: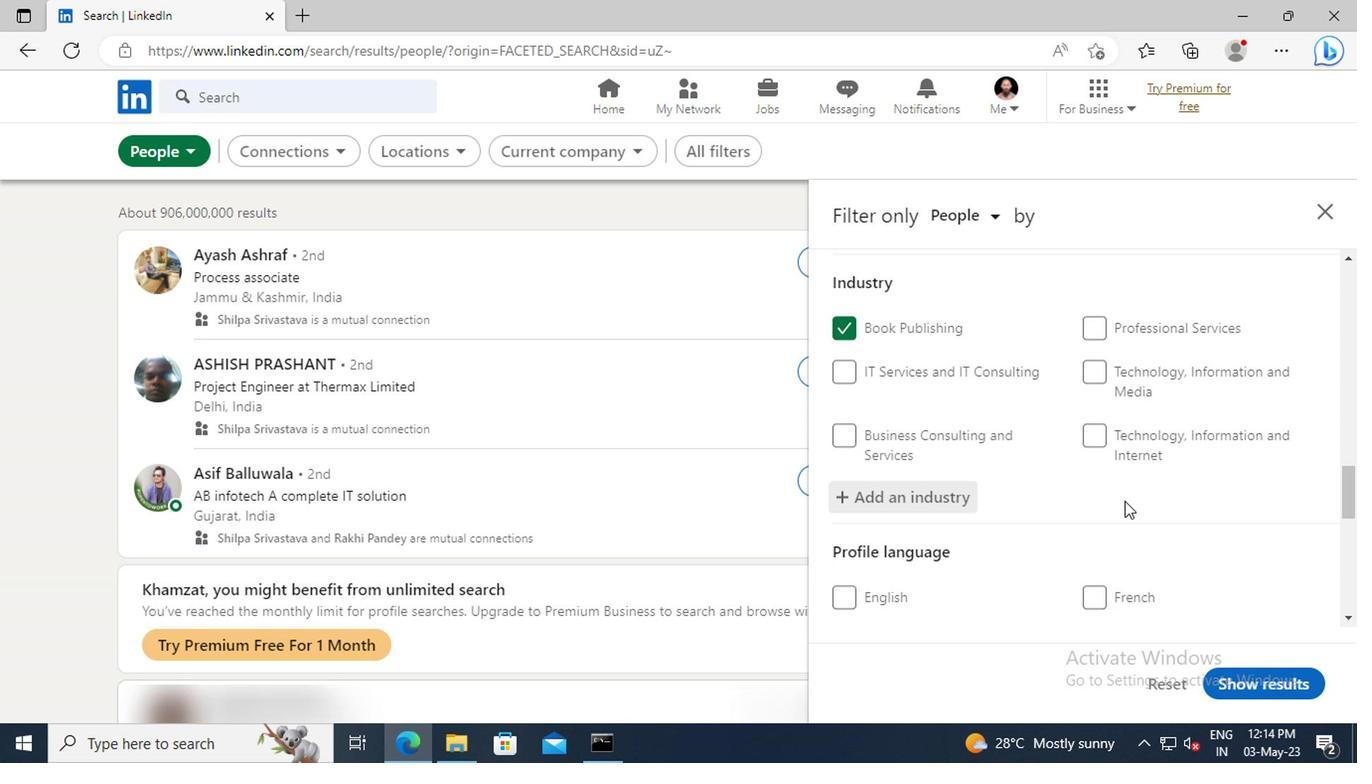 
Action: Mouse moved to (1107, 460)
Screenshot: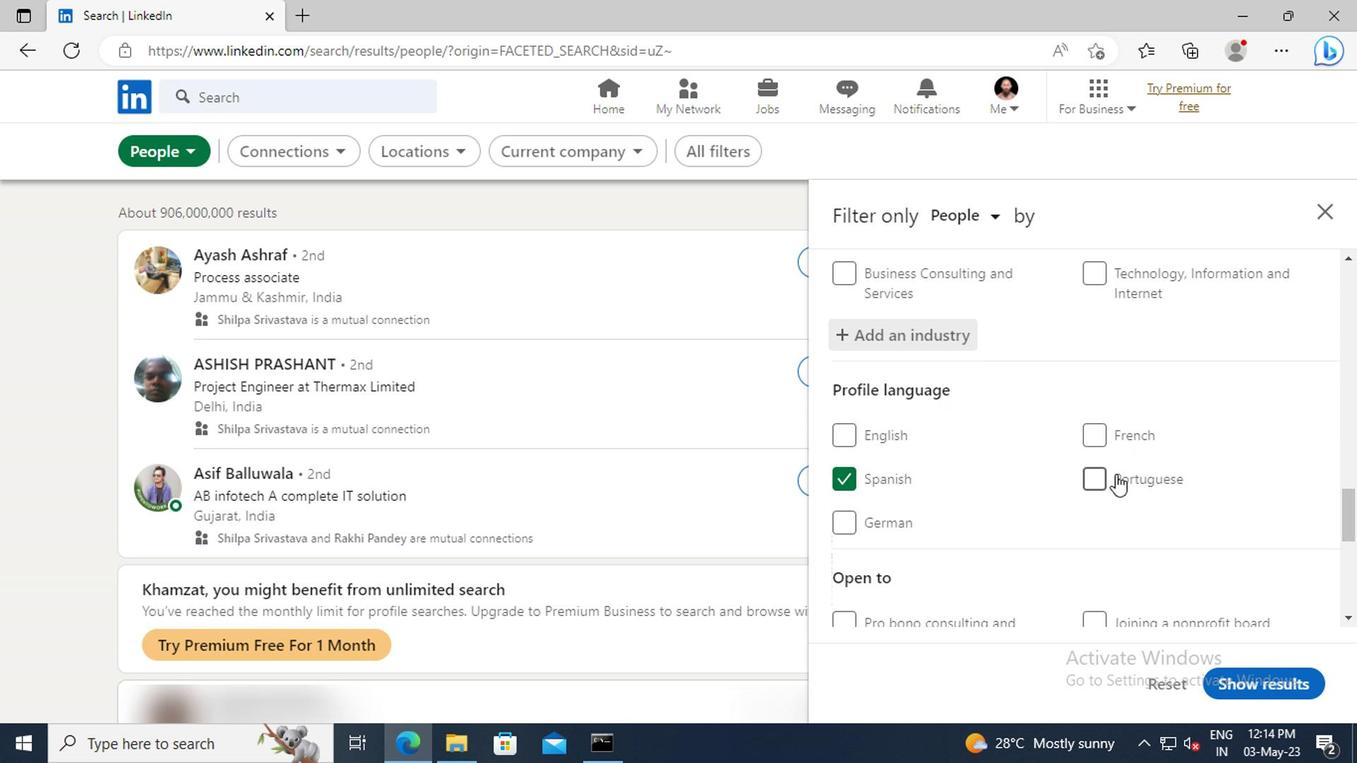 
Action: Mouse scrolled (1107, 460) with delta (0, 0)
Screenshot: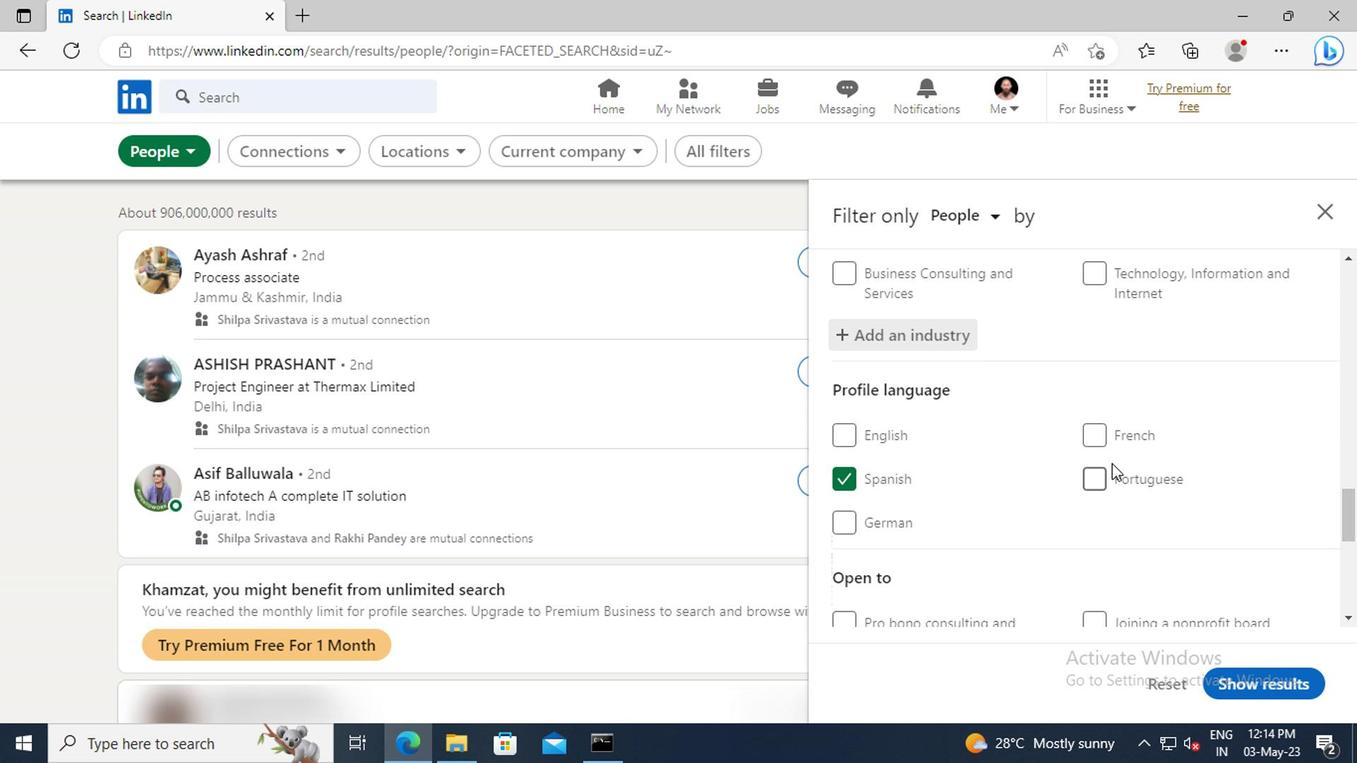 
Action: Mouse scrolled (1107, 460) with delta (0, 0)
Screenshot: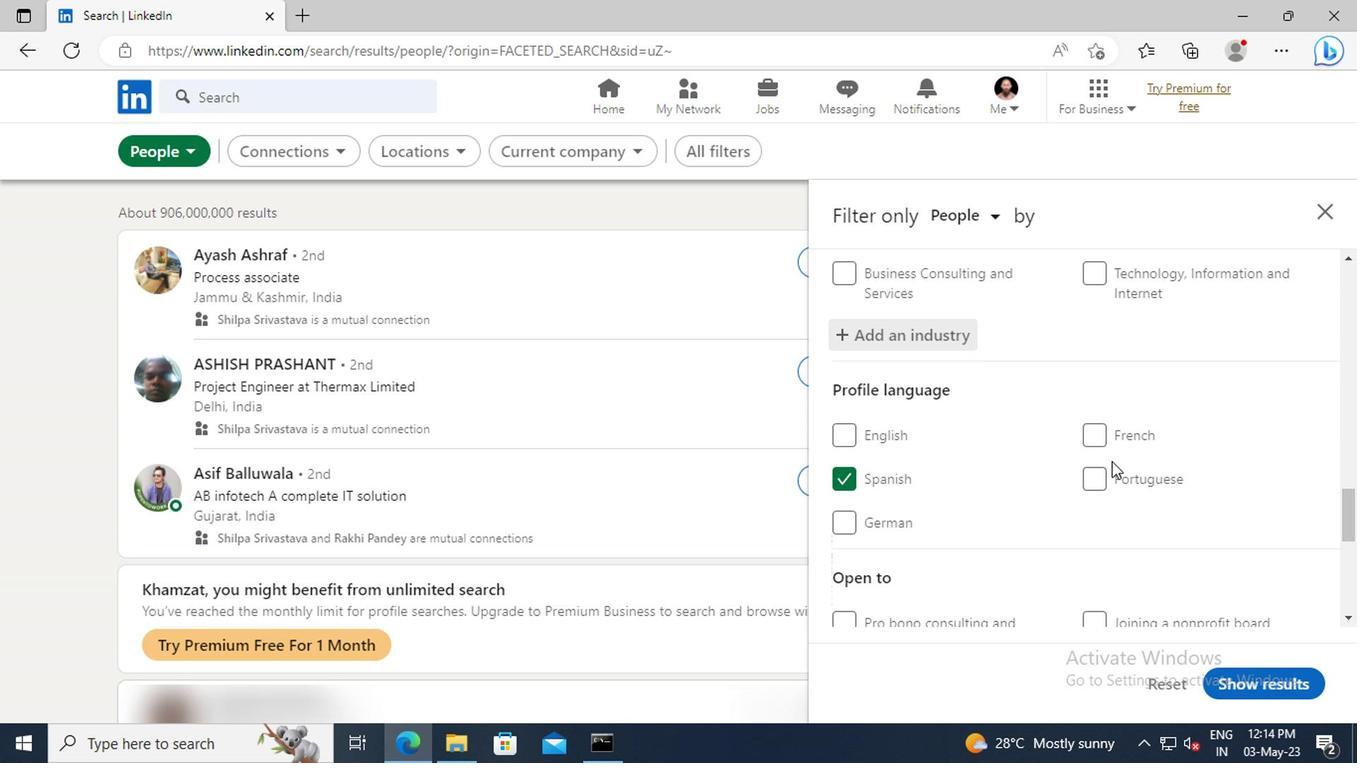 
Action: Mouse moved to (1099, 430)
Screenshot: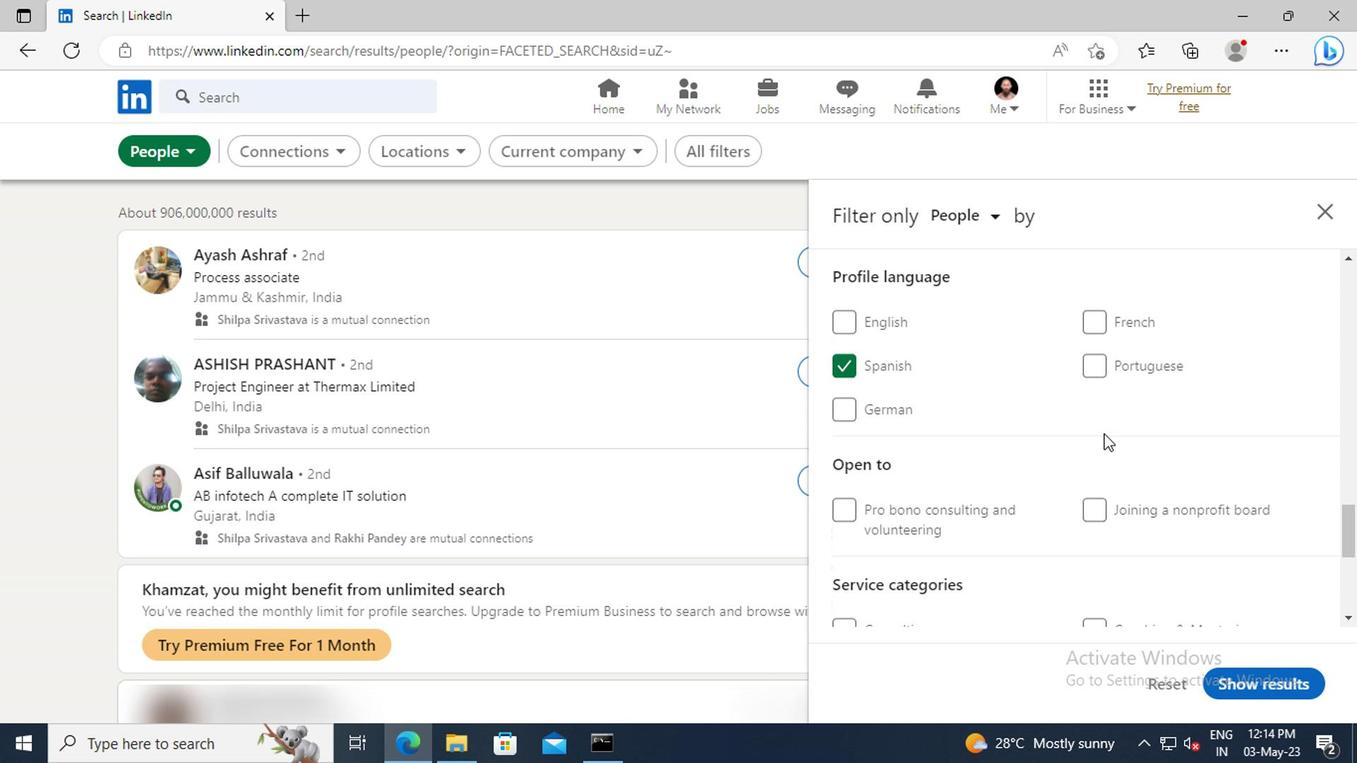
Action: Mouse scrolled (1099, 429) with delta (0, -1)
Screenshot: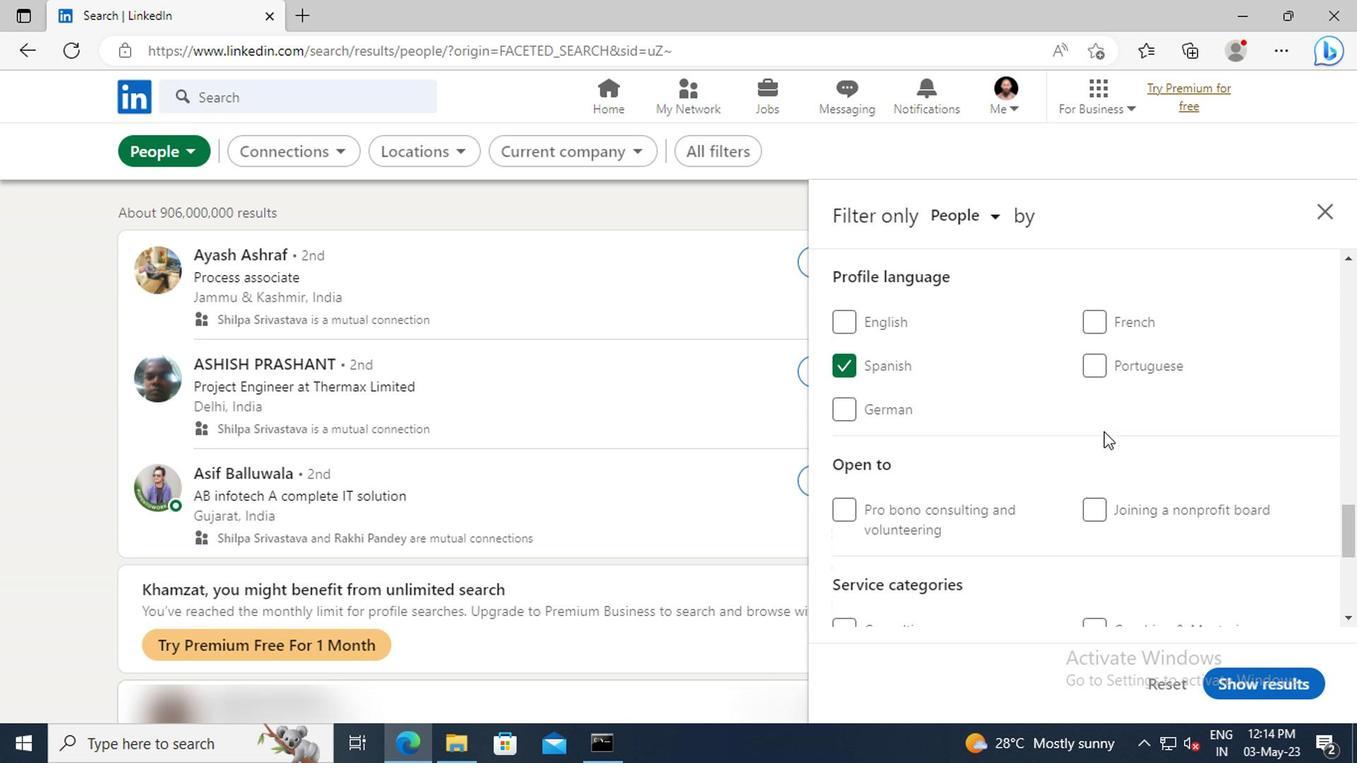 
Action: Mouse scrolled (1099, 429) with delta (0, -1)
Screenshot: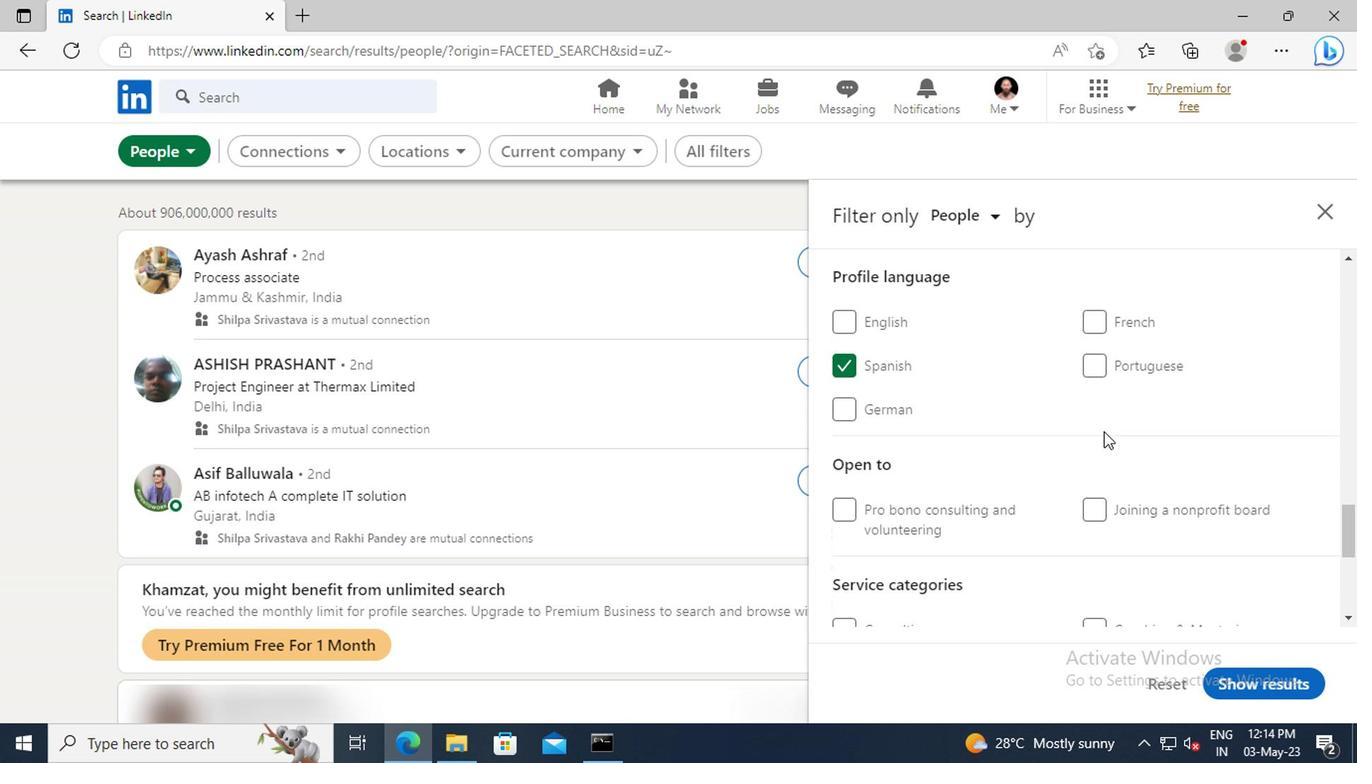 
Action: Mouse scrolled (1099, 429) with delta (0, -1)
Screenshot: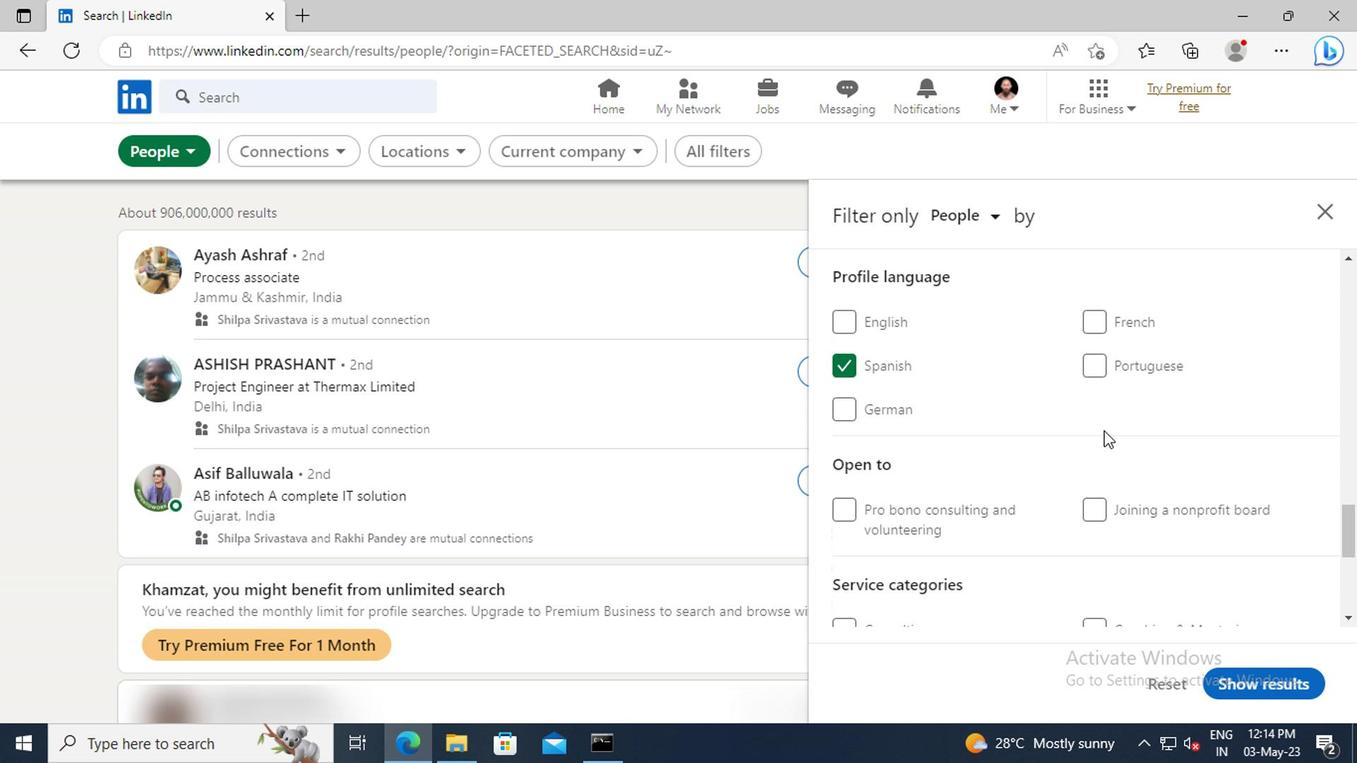 
Action: Mouse moved to (1099, 415)
Screenshot: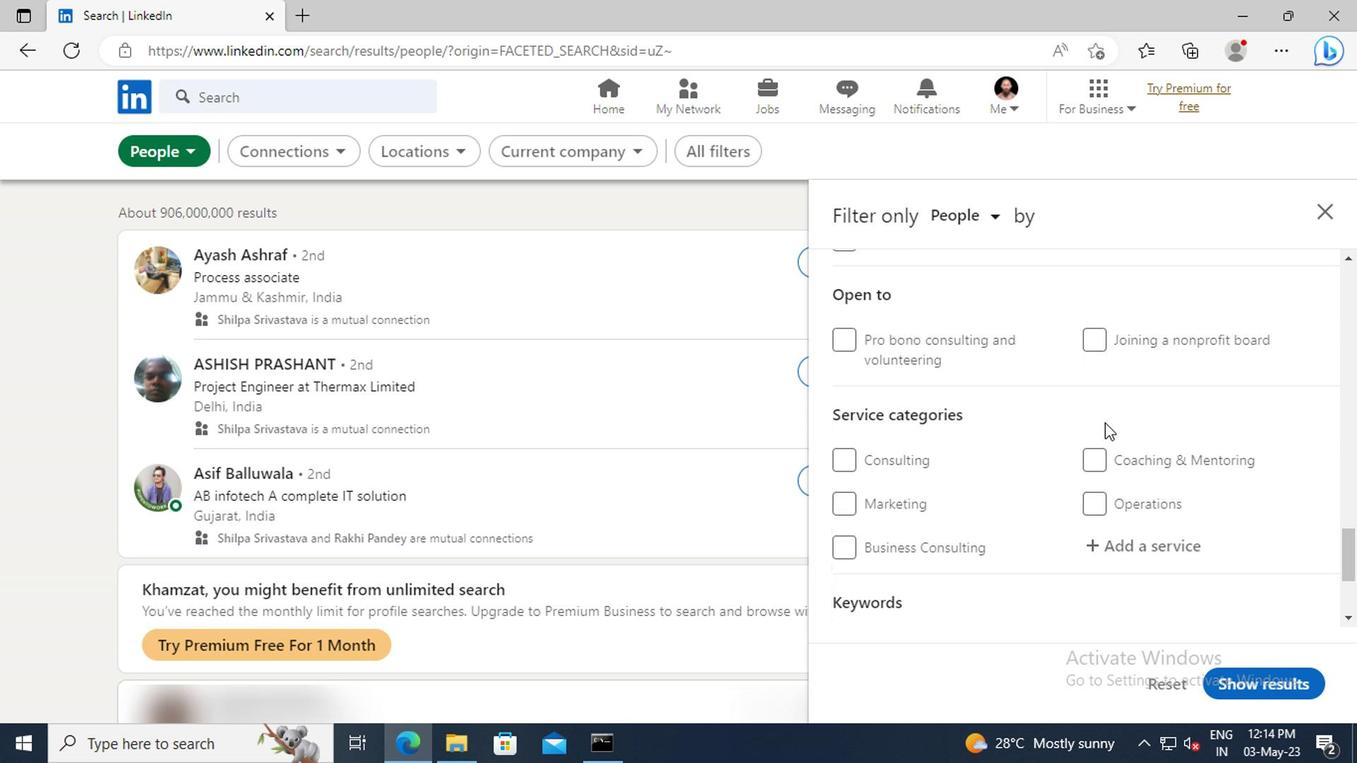 
Action: Mouse scrolled (1099, 414) with delta (0, -1)
Screenshot: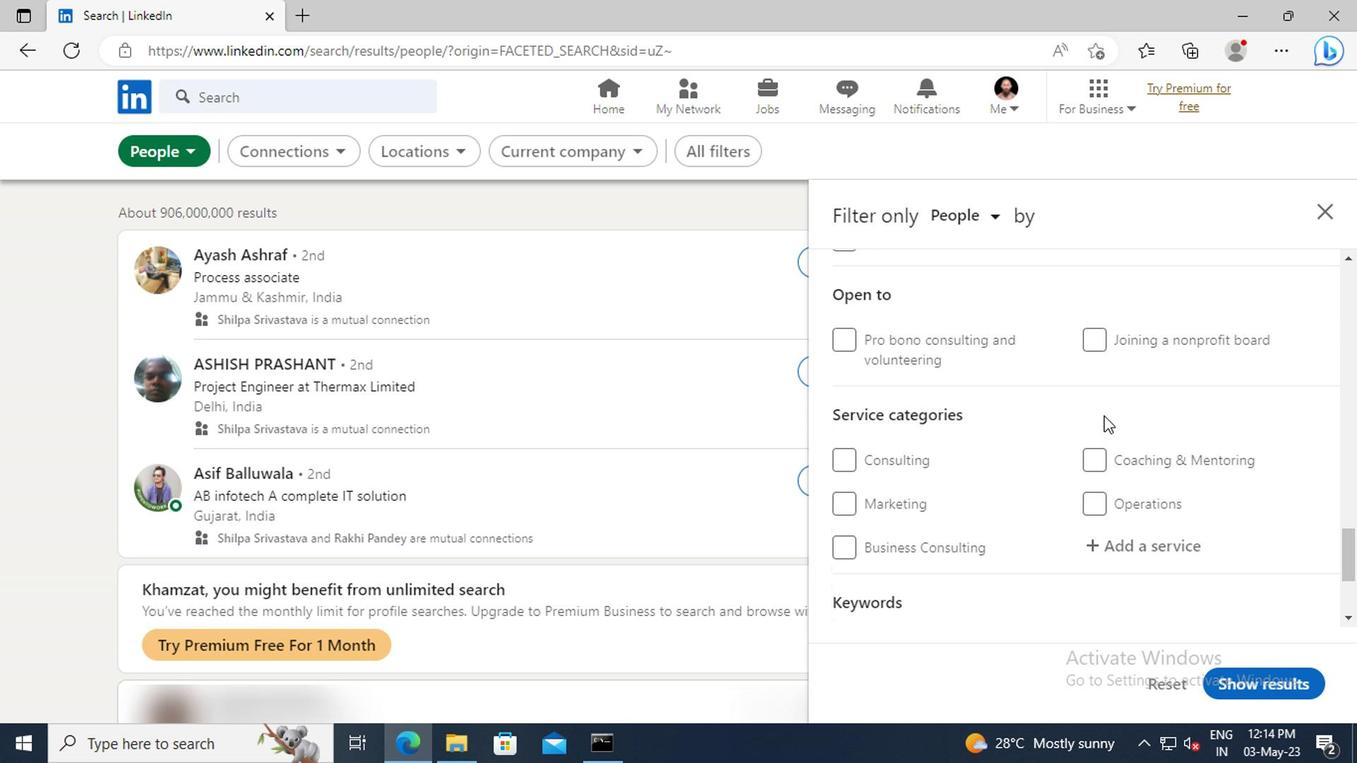 
Action: Mouse moved to (1112, 489)
Screenshot: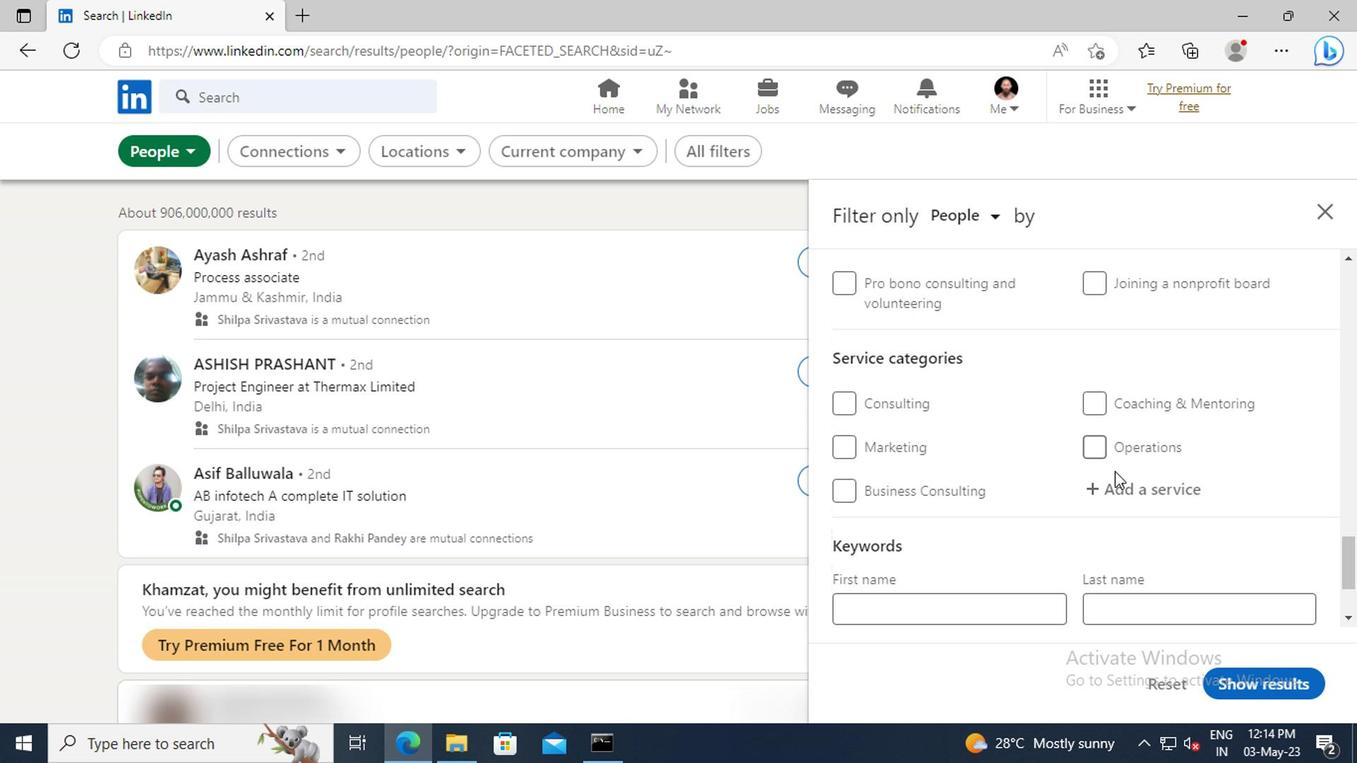 
Action: Mouse pressed left at (1112, 489)
Screenshot: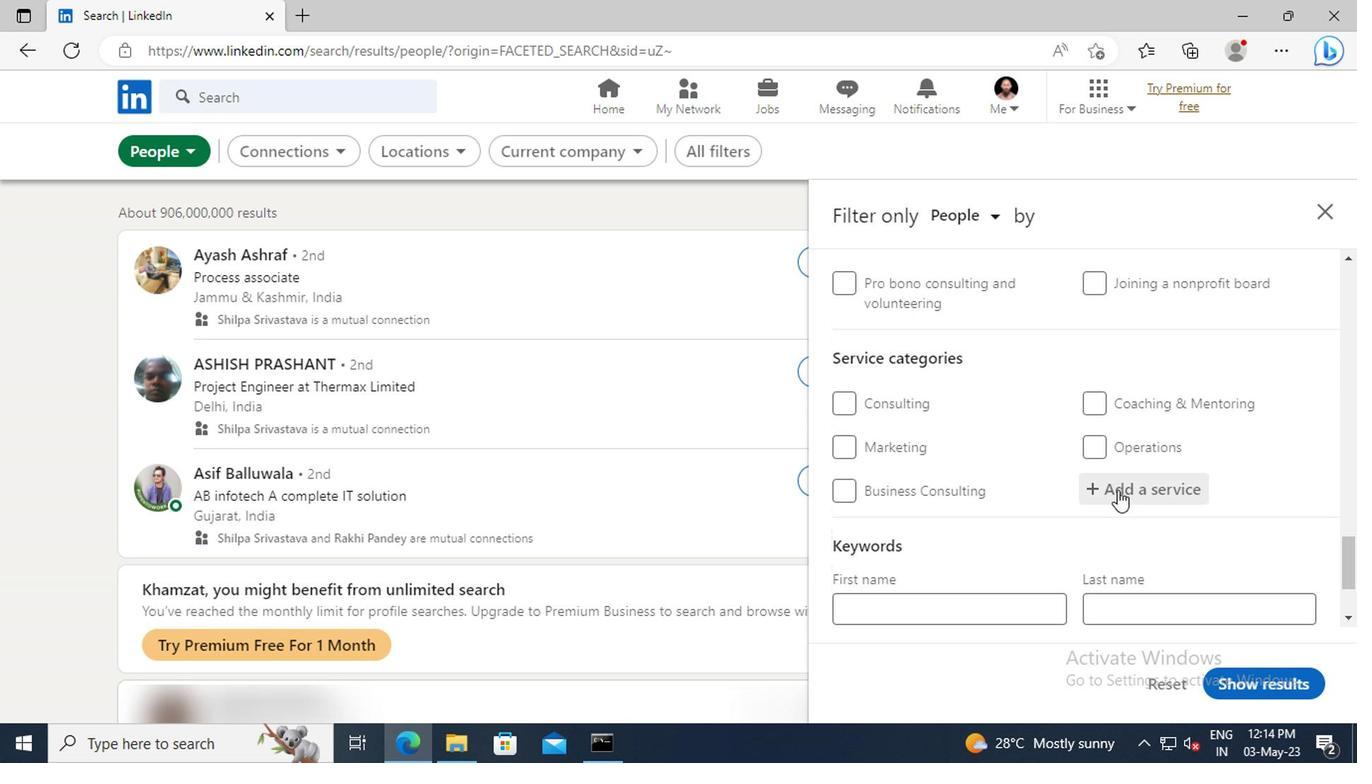 
Action: Key pressed <Key.shift>STR
Screenshot: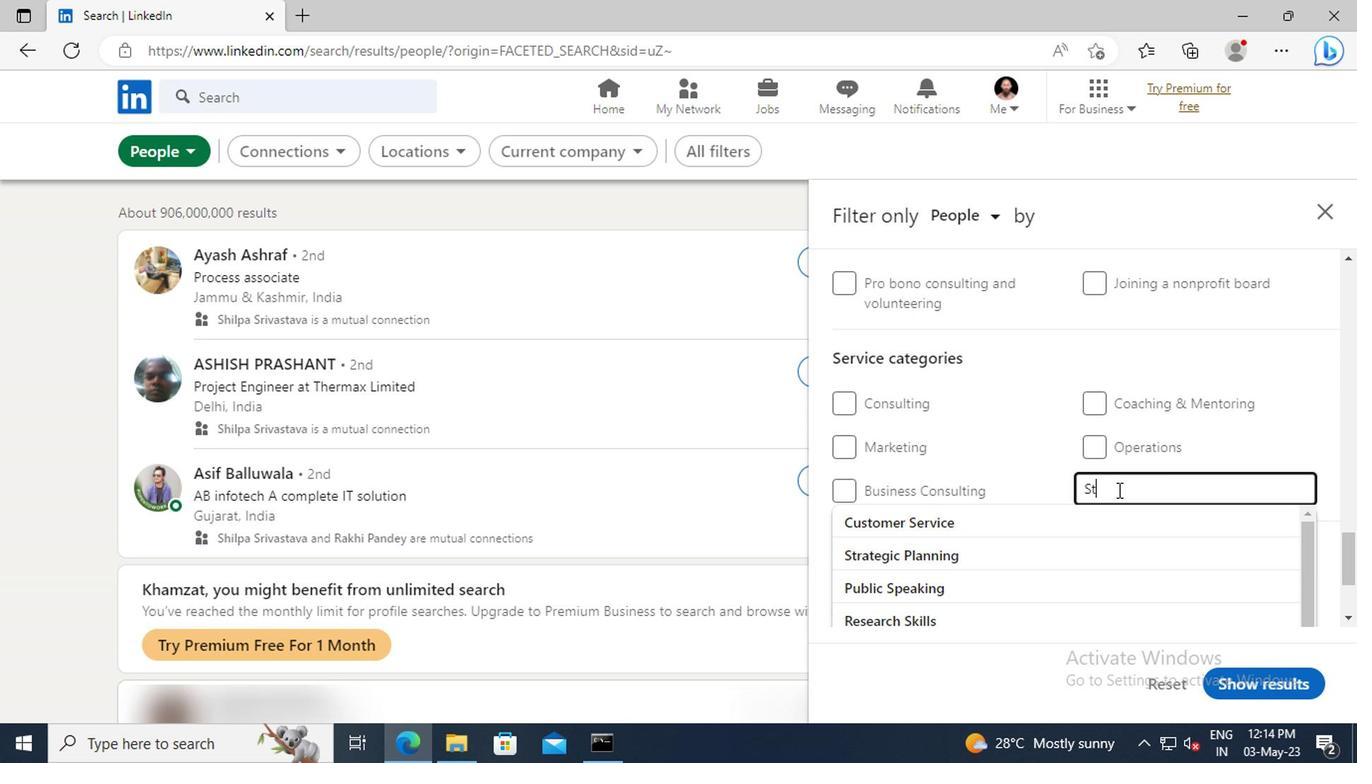 
Action: Mouse moved to (1119, 513)
Screenshot: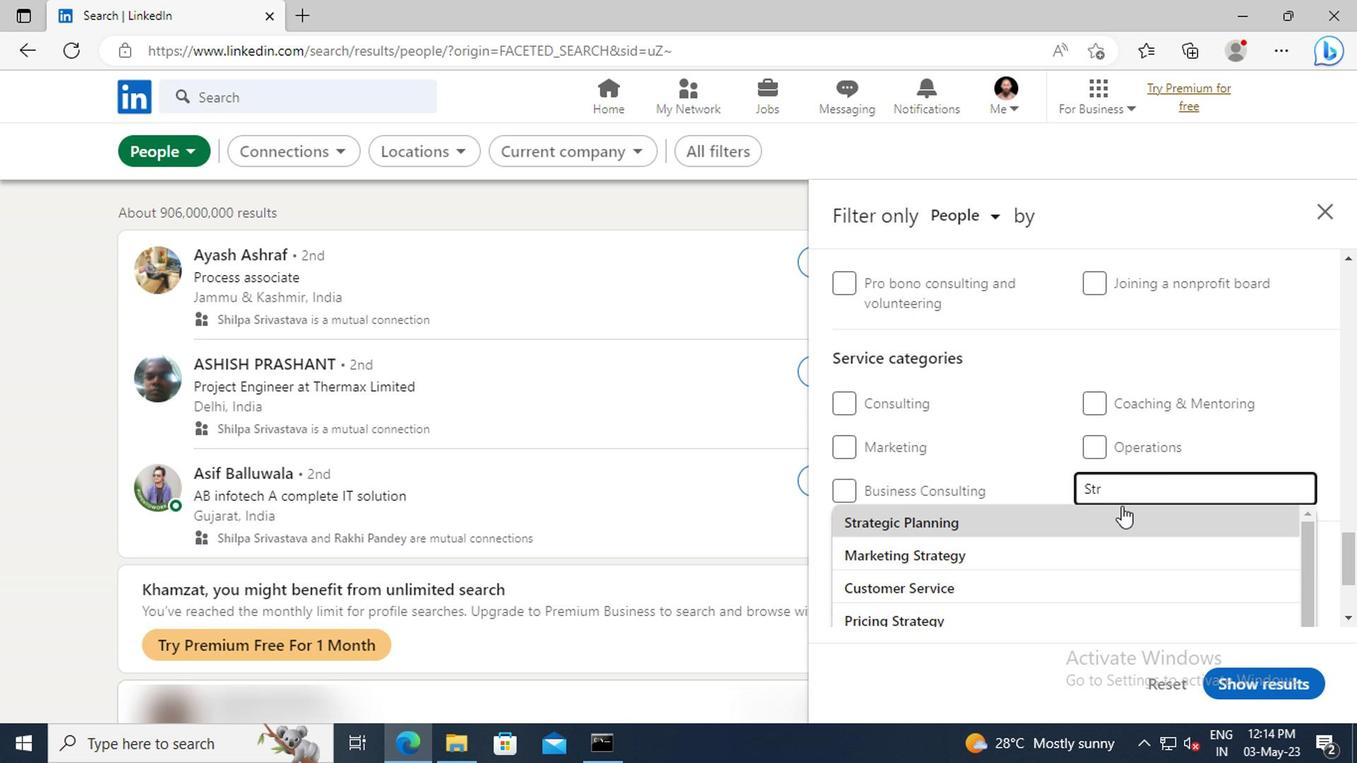
Action: Mouse pressed left at (1119, 513)
Screenshot: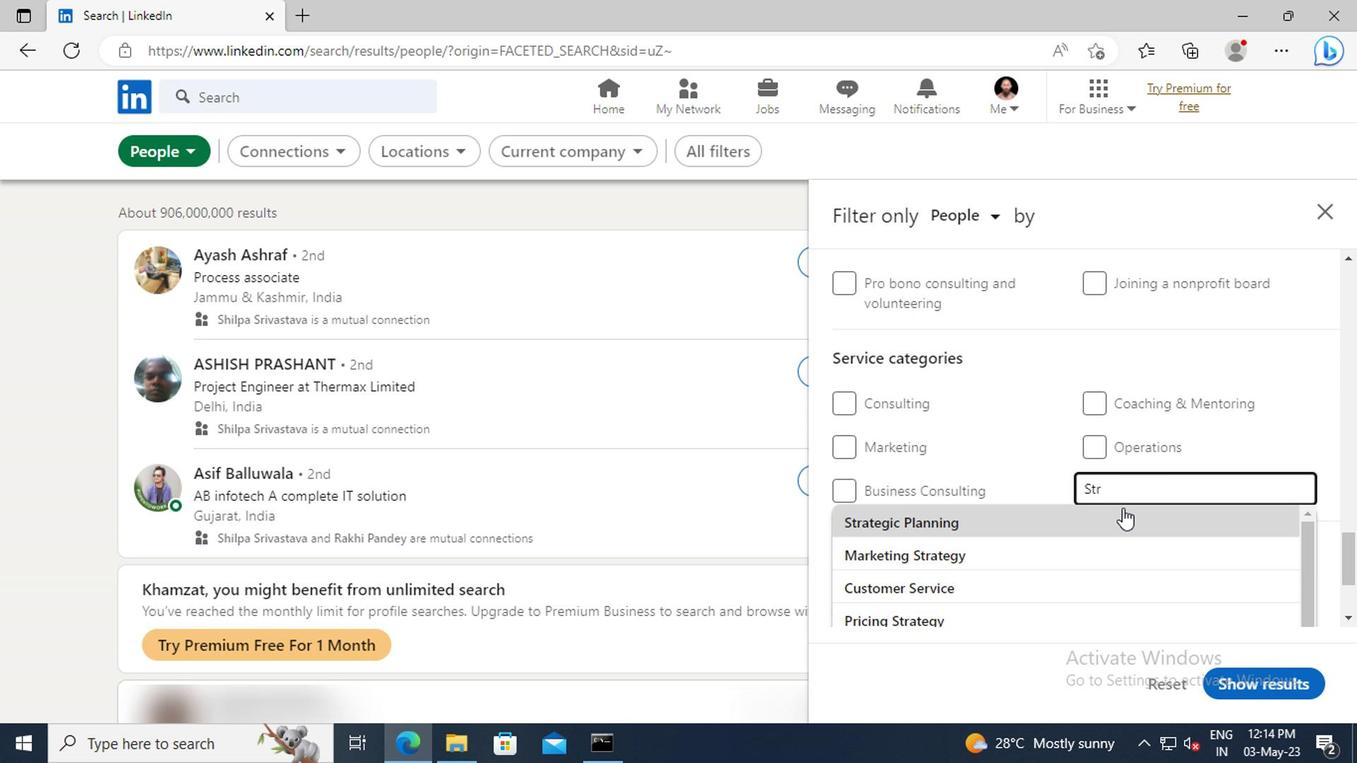 
Action: Mouse scrolled (1119, 513) with delta (0, 0)
Screenshot: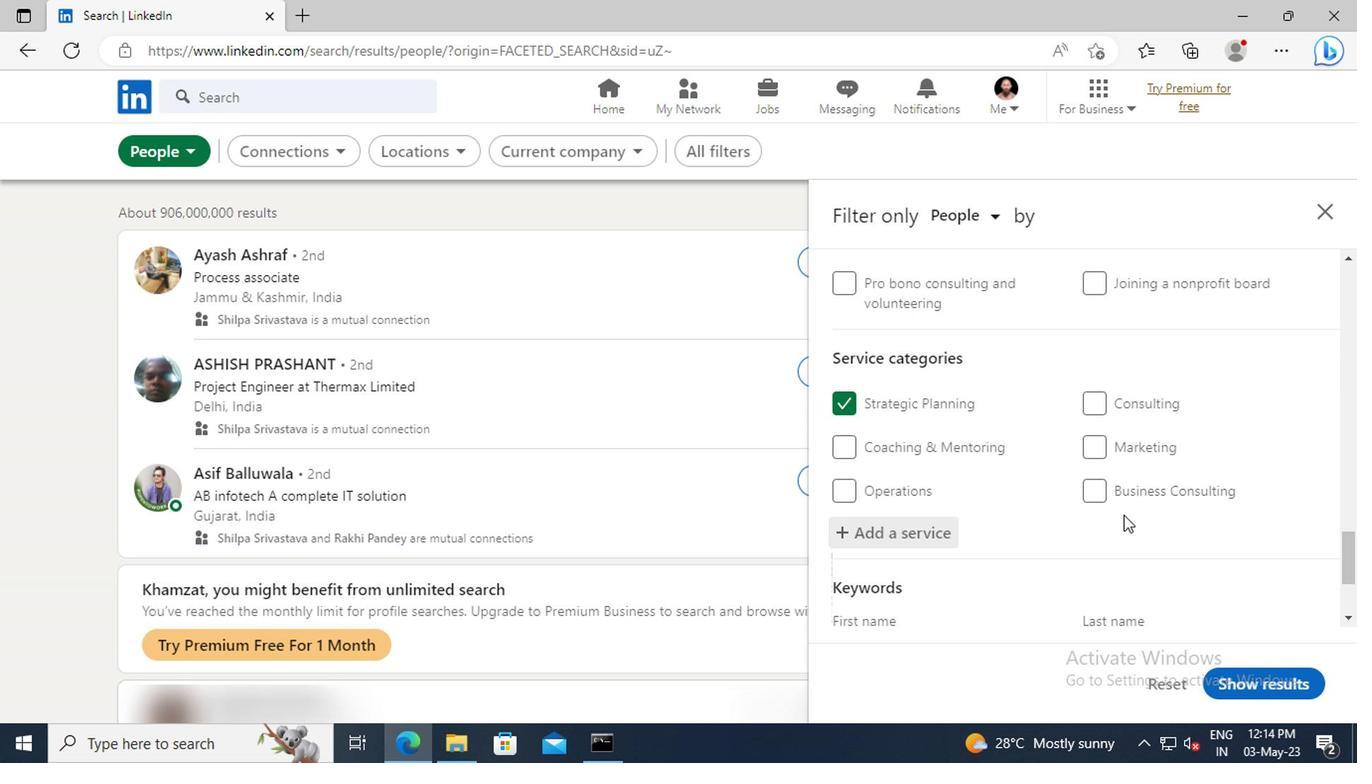
Action: Mouse scrolled (1119, 513) with delta (0, 0)
Screenshot: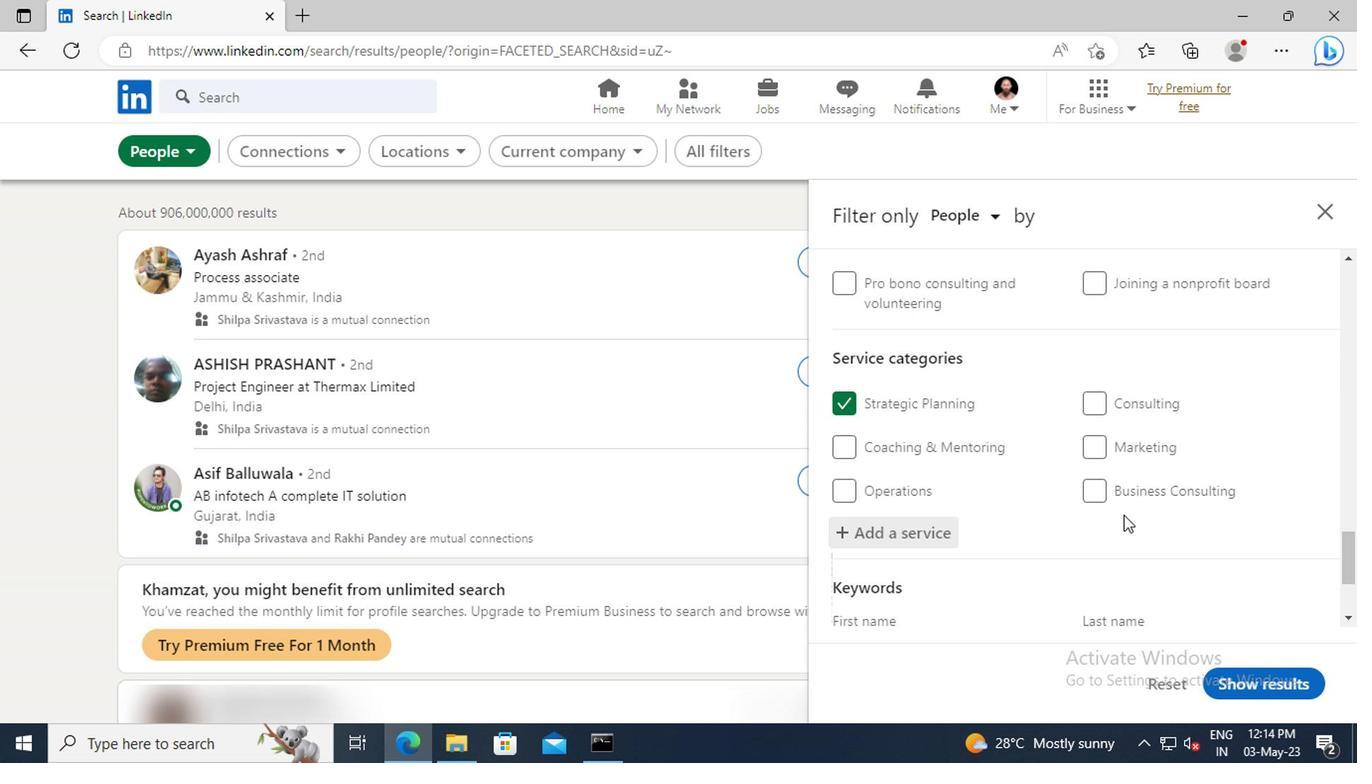 
Action: Mouse scrolled (1119, 513) with delta (0, 0)
Screenshot: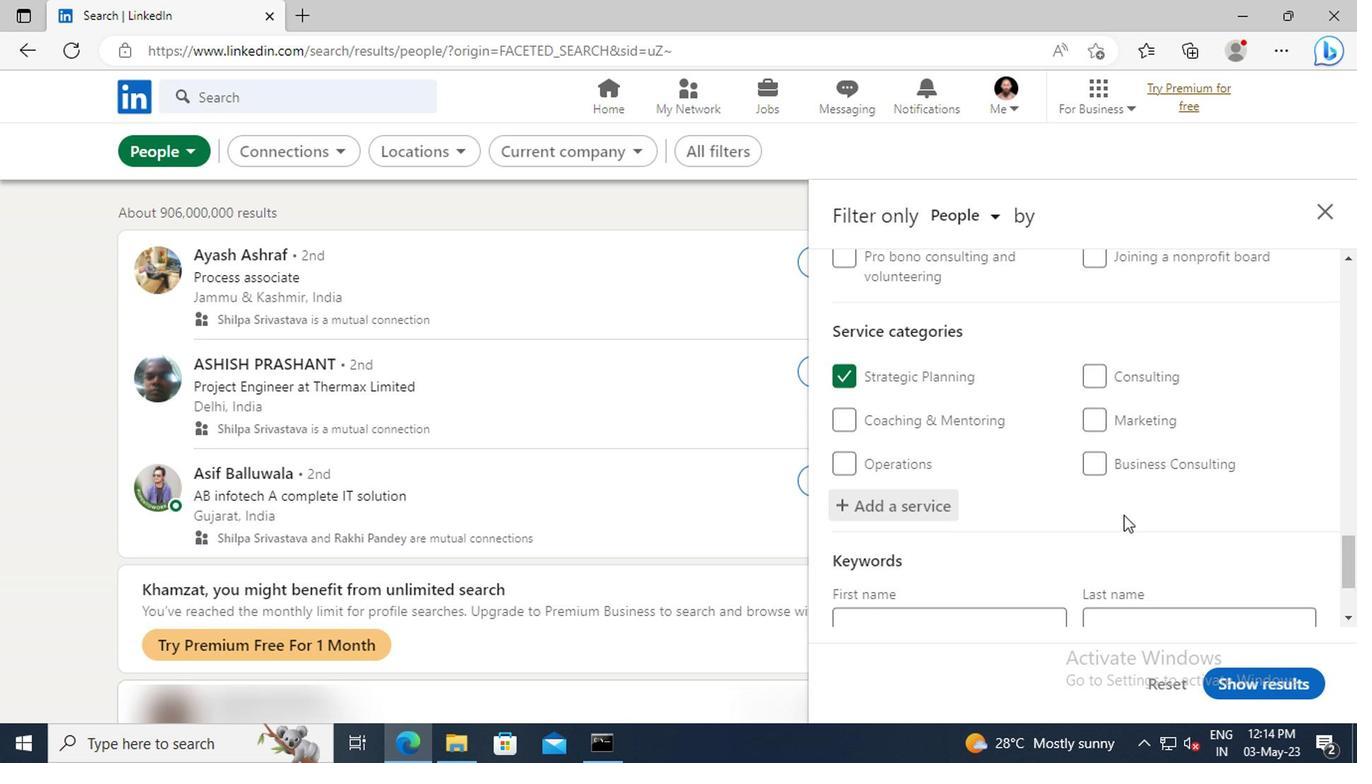 
Action: Mouse scrolled (1119, 513) with delta (0, 0)
Screenshot: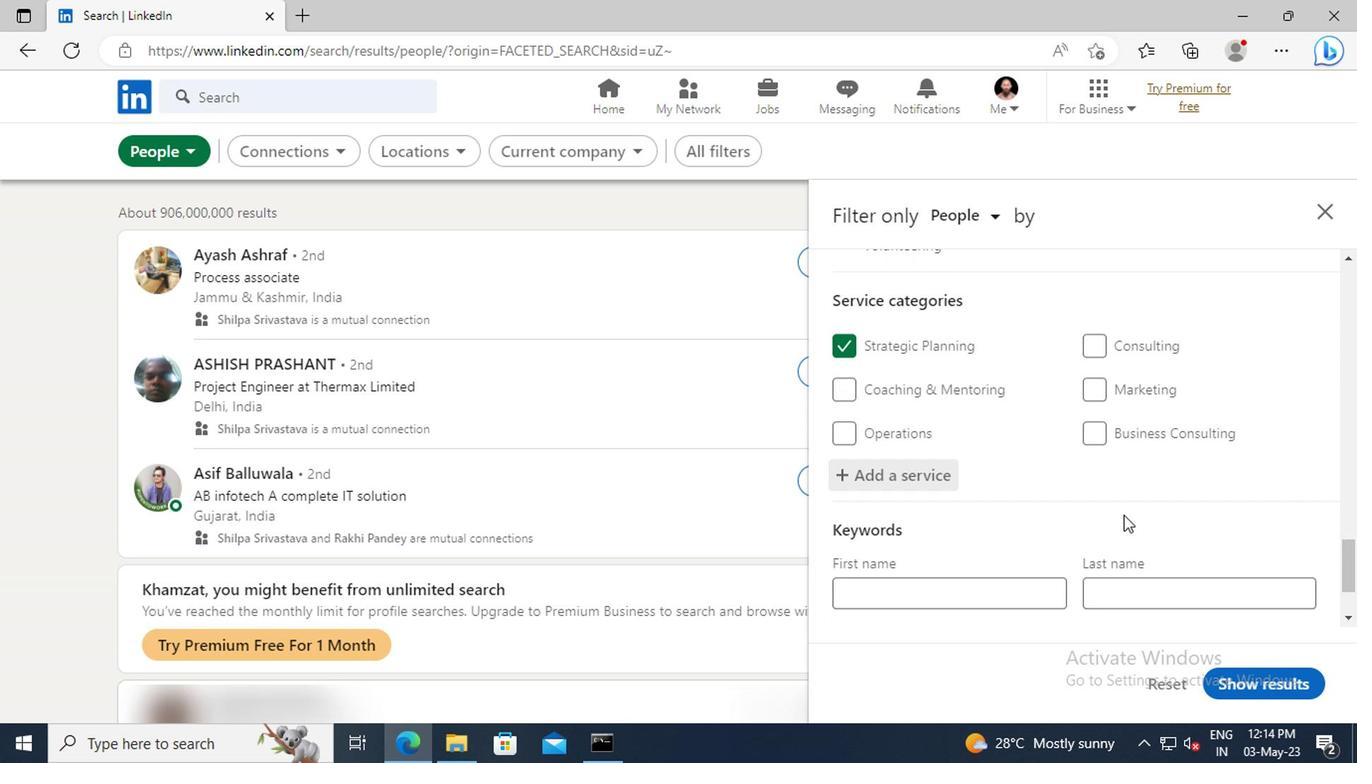 
Action: Mouse moved to (1003, 538)
Screenshot: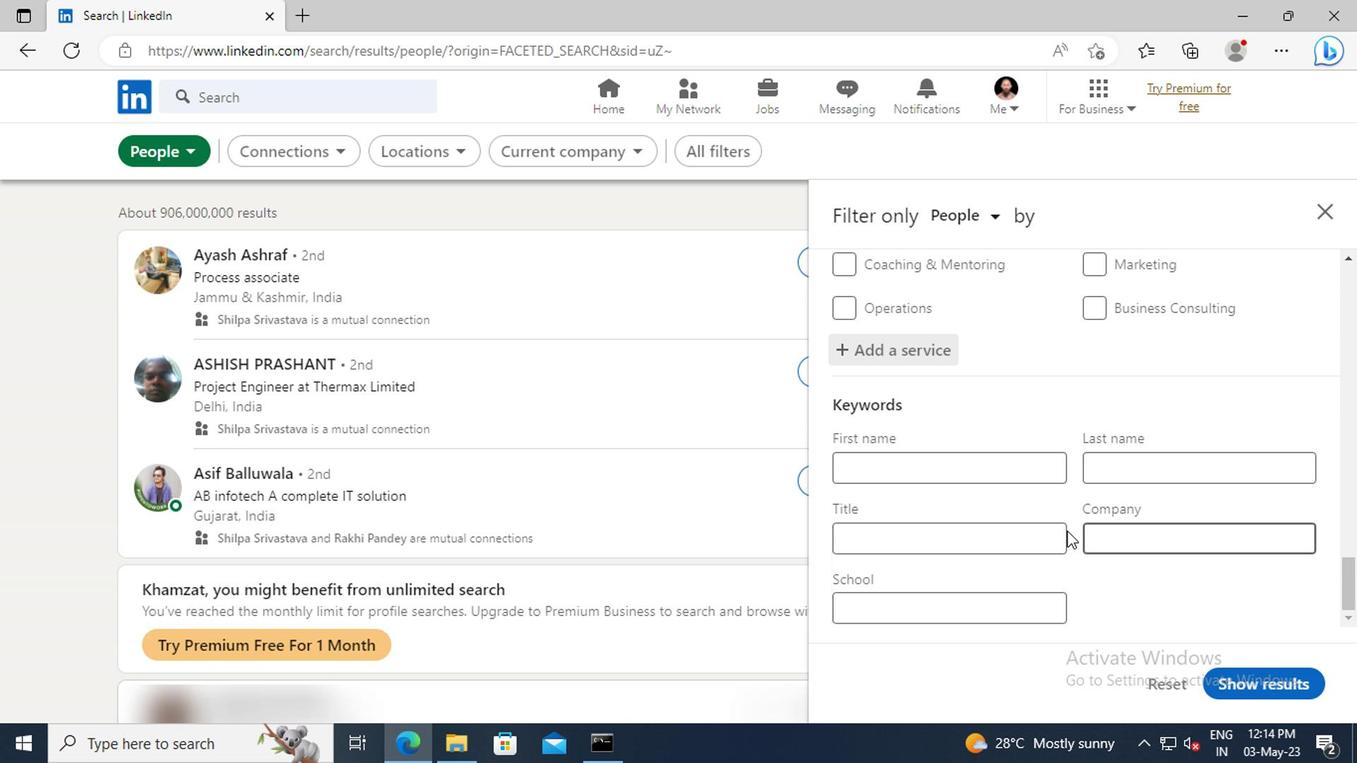 
Action: Mouse pressed left at (1003, 538)
Screenshot: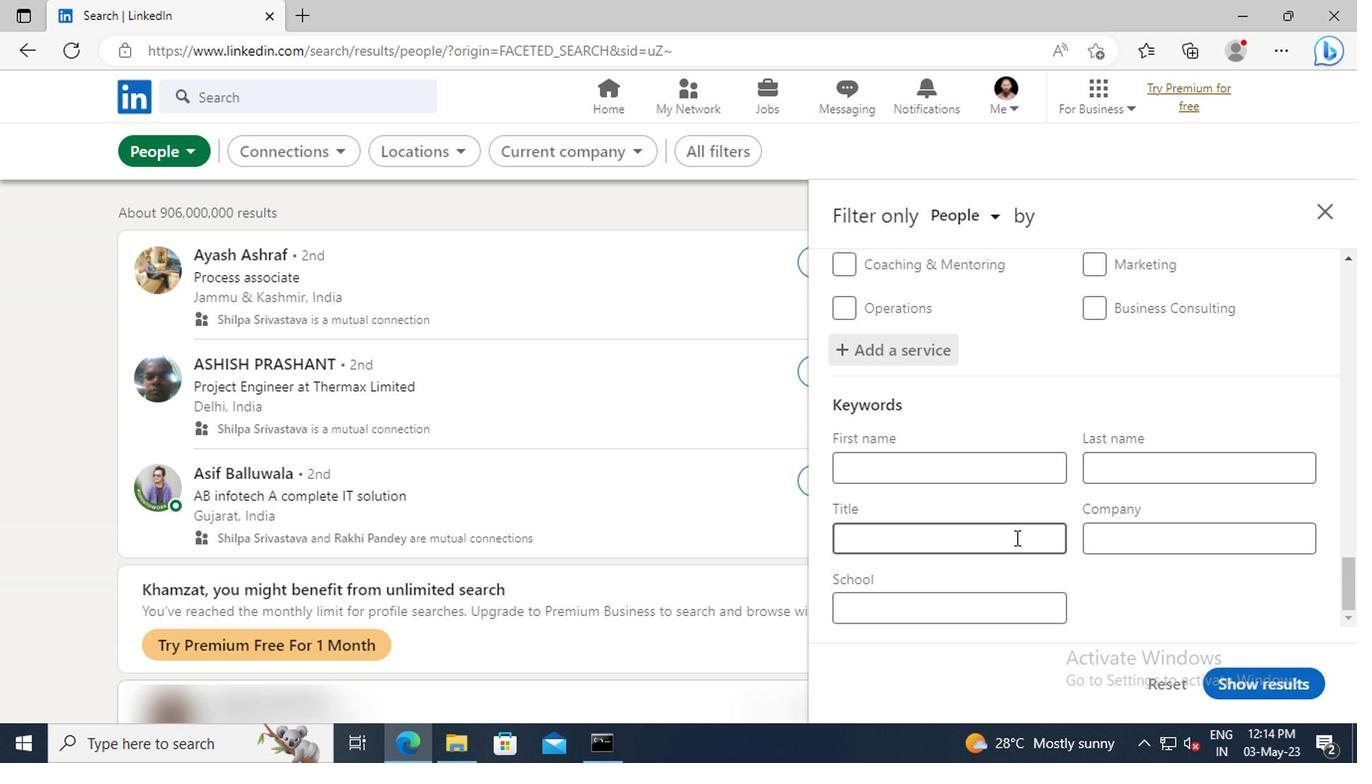 
Action: Key pressed <Key.shift>ADMINISTRATIVE<Key.space><Key.shift>ANALYST<Key.enter>
Screenshot: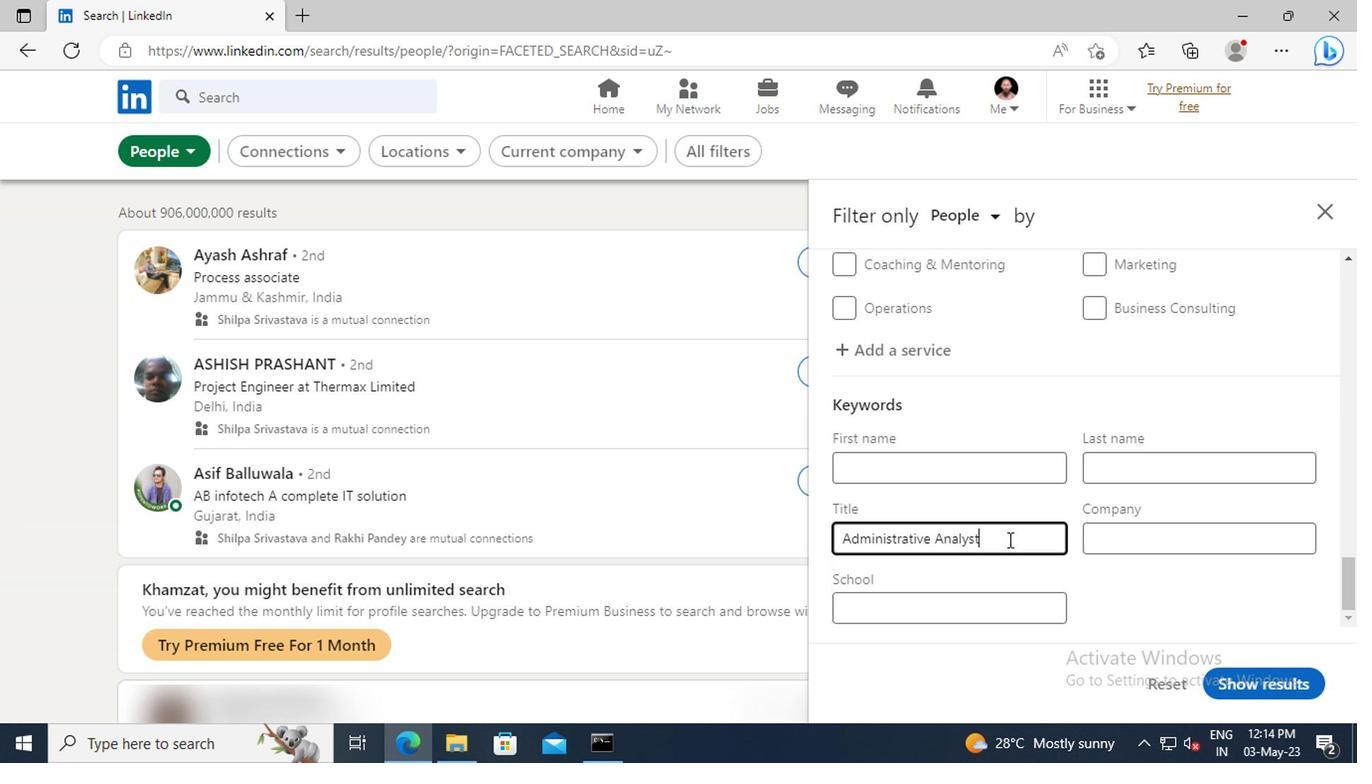 
Action: Mouse moved to (1232, 677)
Screenshot: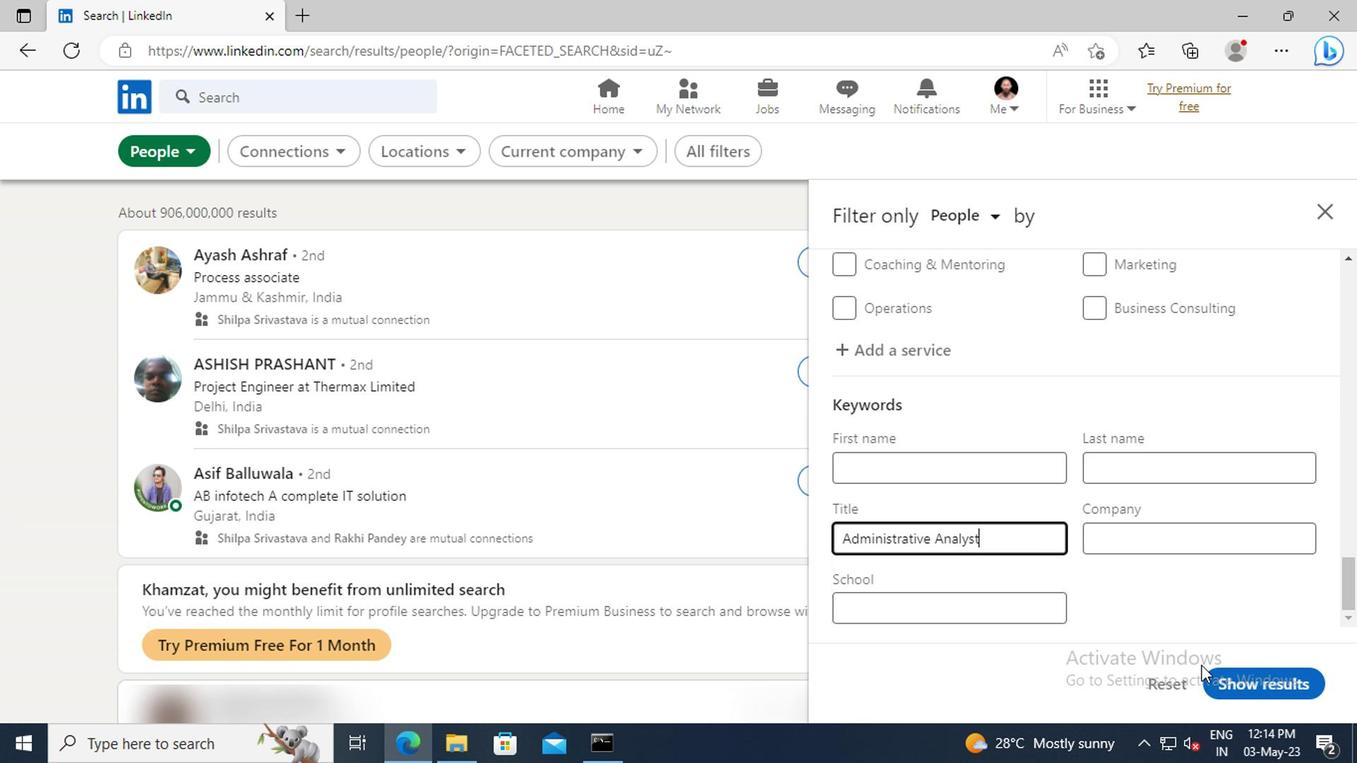 
Action: Mouse pressed left at (1232, 677)
Screenshot: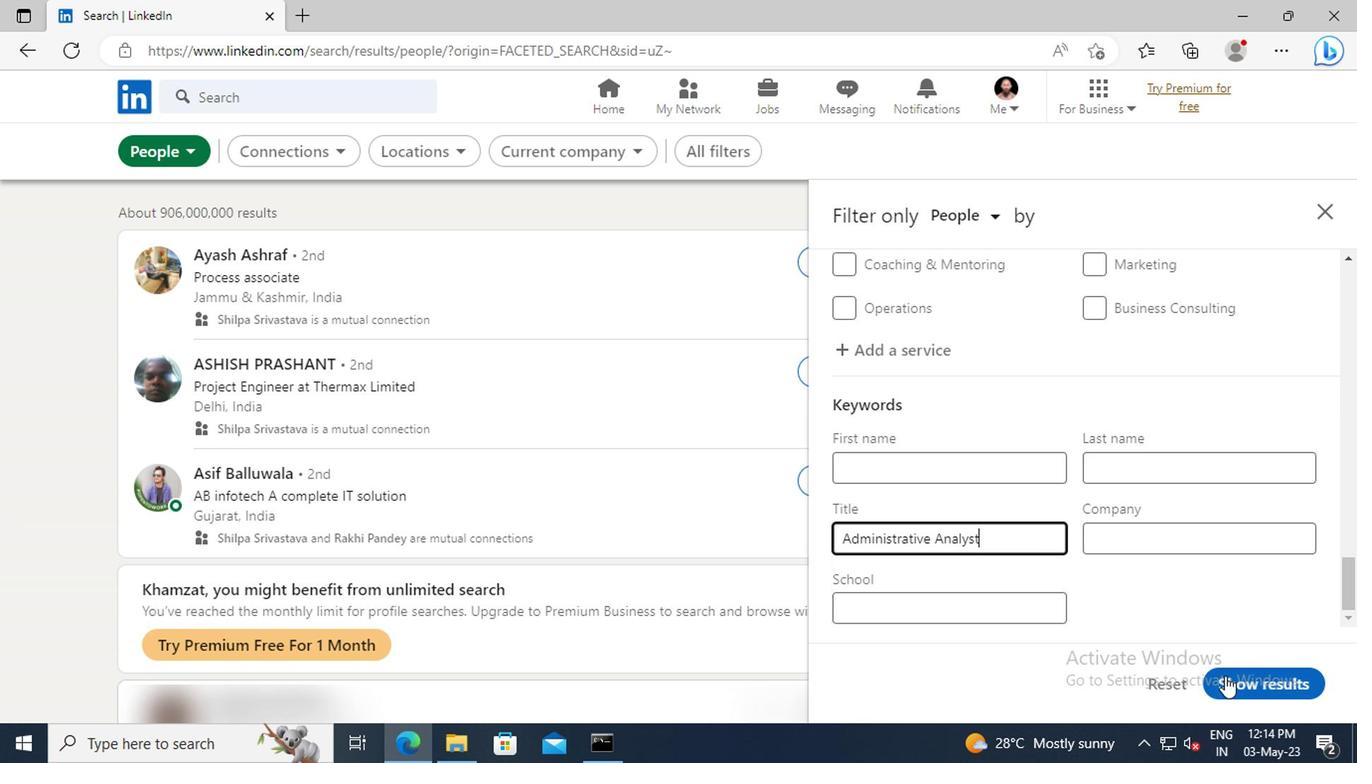 
